 Task: Find connections with filter location Aytos with filter topic #leadershipwith filter profile language French with filter current company Xebia with filter school MCKV Institute of Engineering with filter industry Medical and Diagnostic Laboratories with filter service category Product Marketing with filter keywords title Building Inspector
Action: Mouse moved to (282, 300)
Screenshot: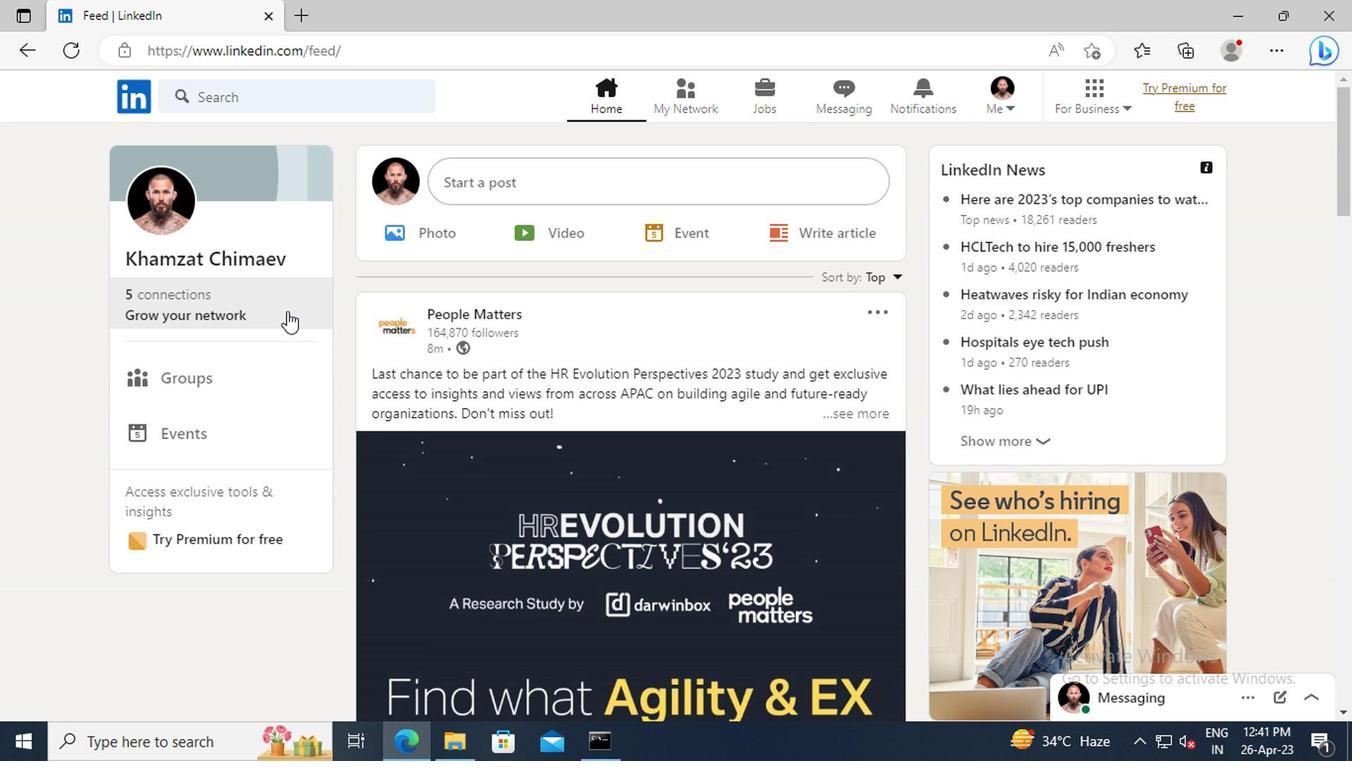 
Action: Mouse pressed left at (282, 300)
Screenshot: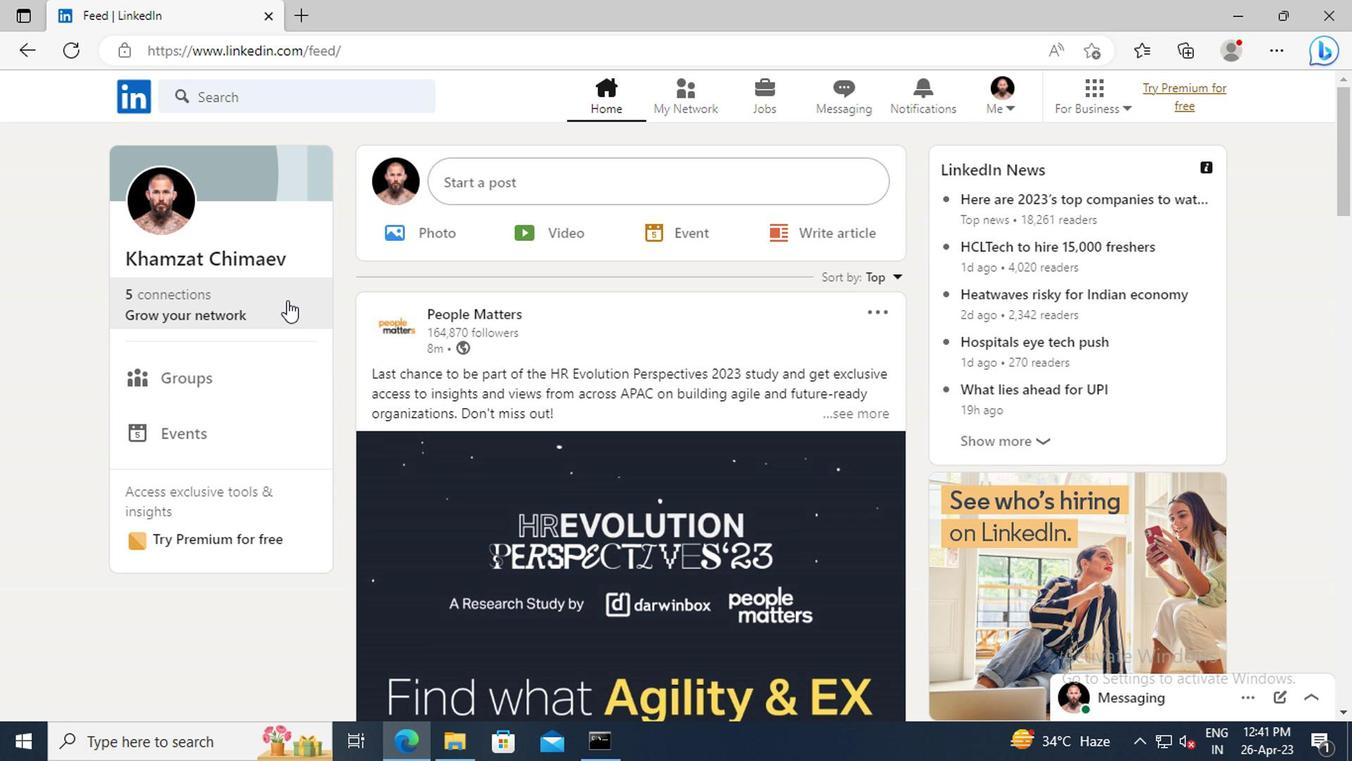 
Action: Mouse moved to (312, 201)
Screenshot: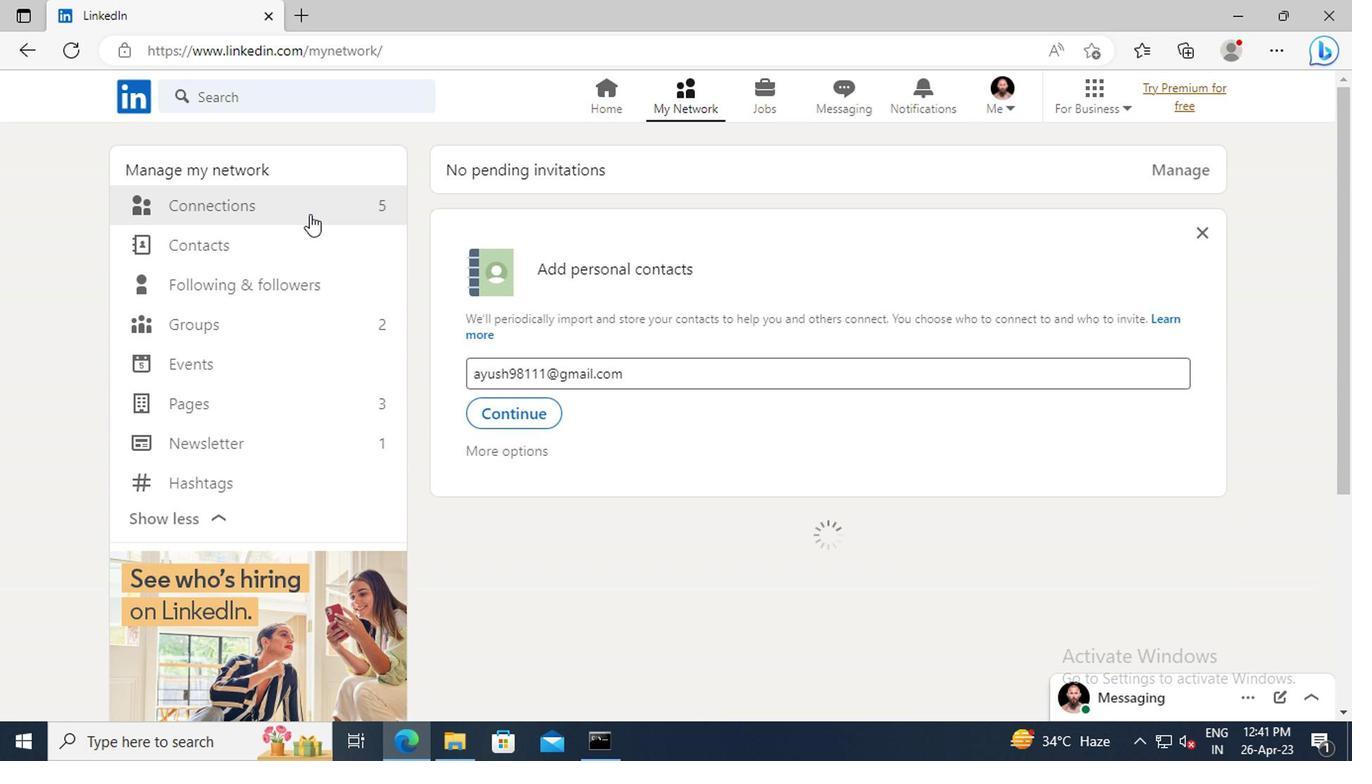 
Action: Mouse pressed left at (312, 201)
Screenshot: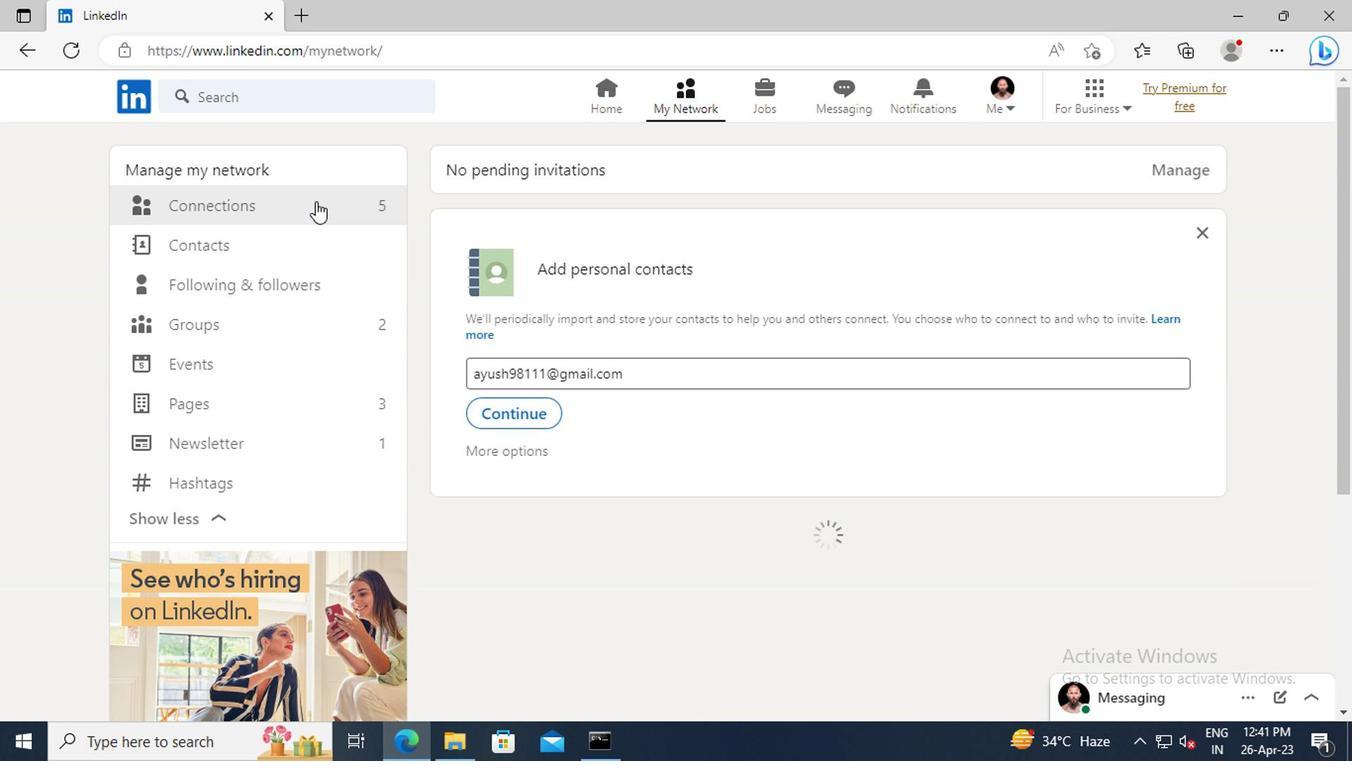 
Action: Mouse moved to (808, 210)
Screenshot: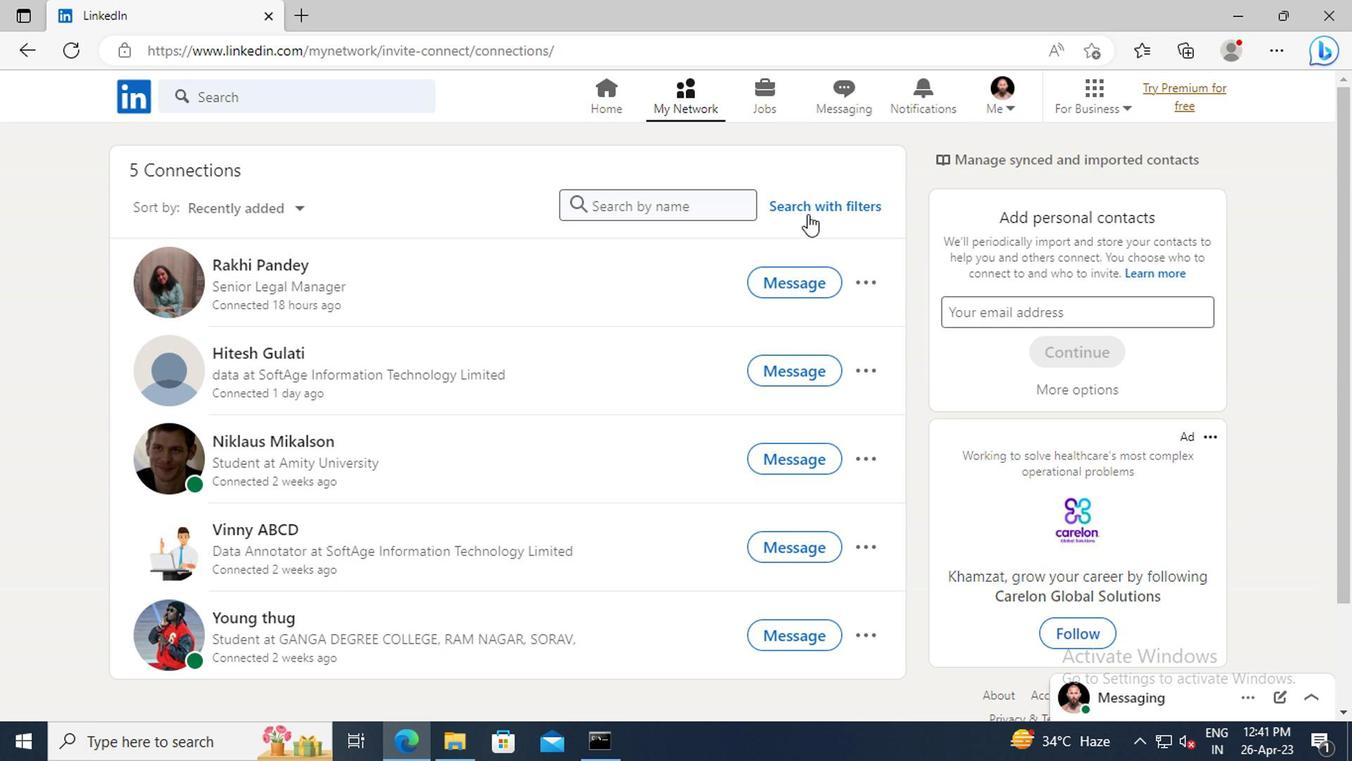 
Action: Mouse pressed left at (808, 210)
Screenshot: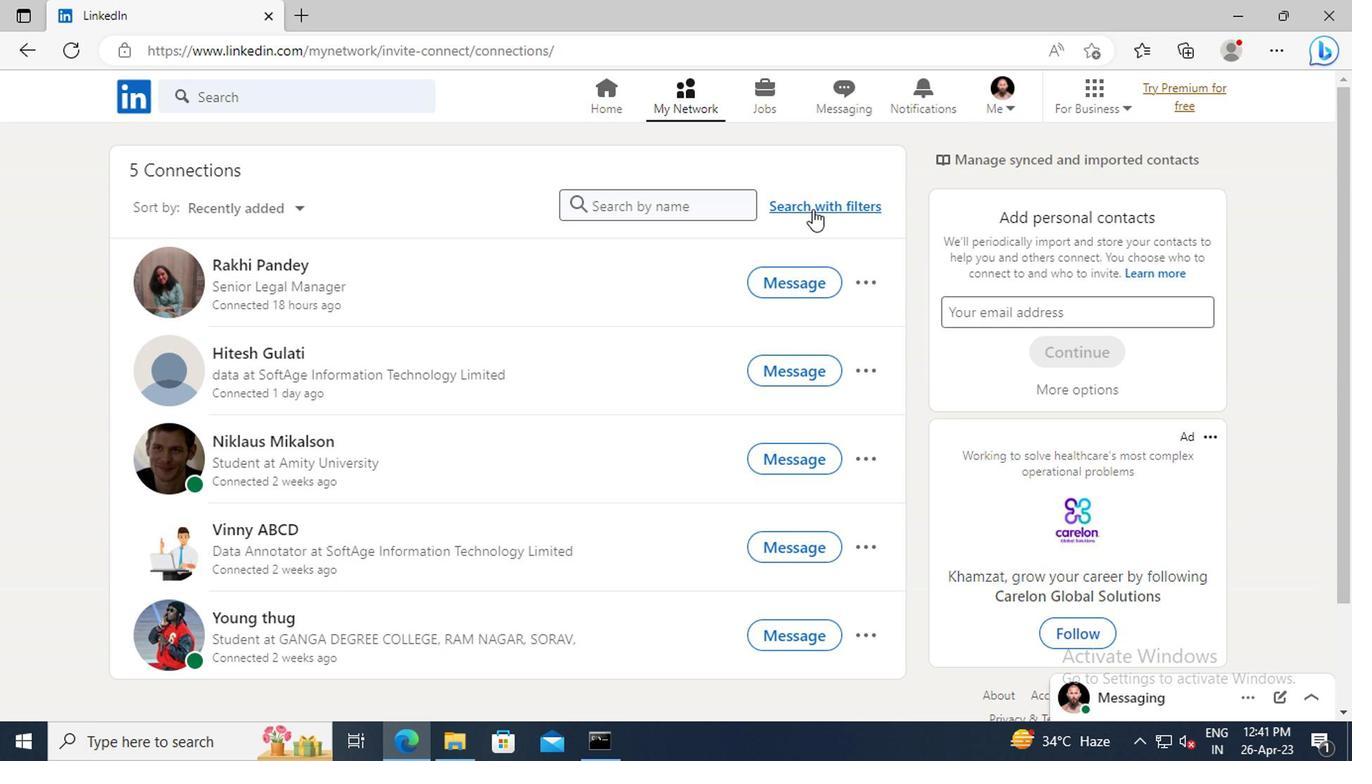 
Action: Mouse moved to (744, 159)
Screenshot: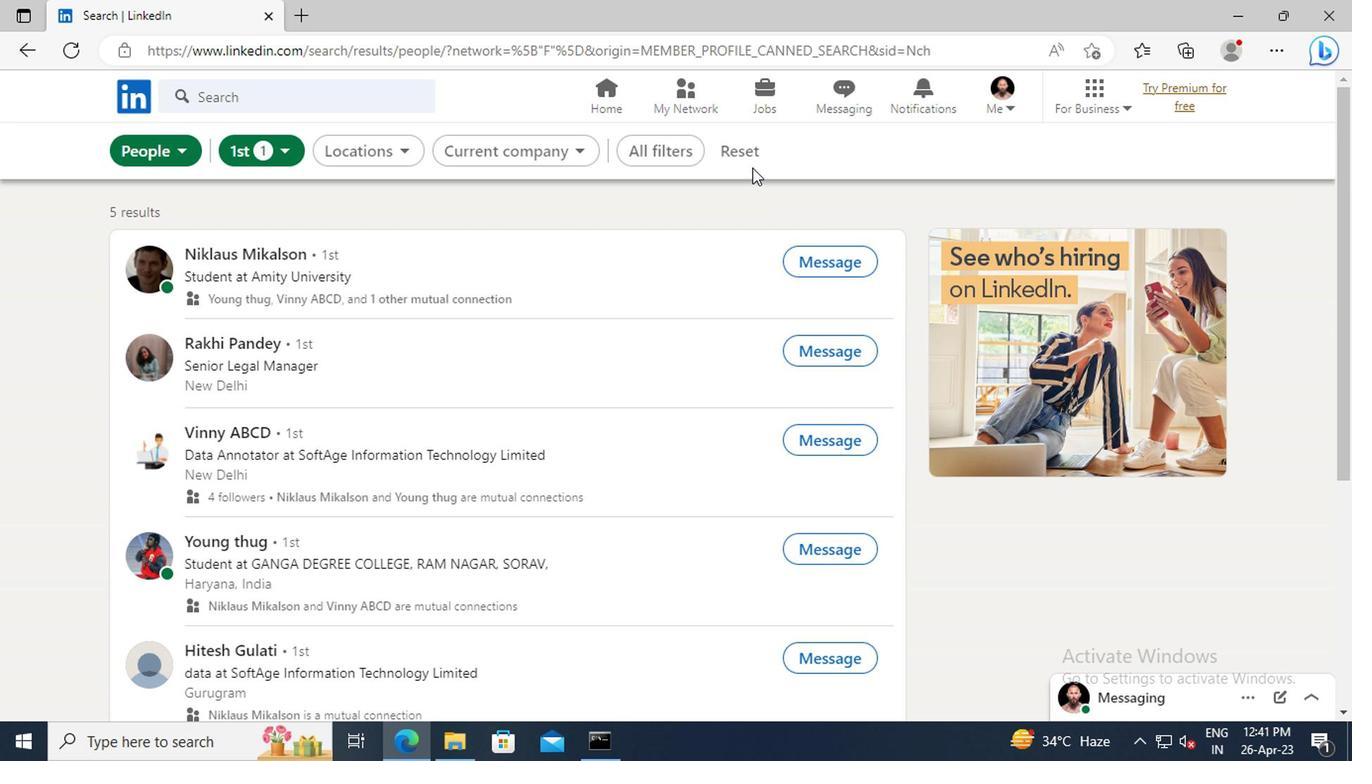 
Action: Mouse pressed left at (744, 159)
Screenshot: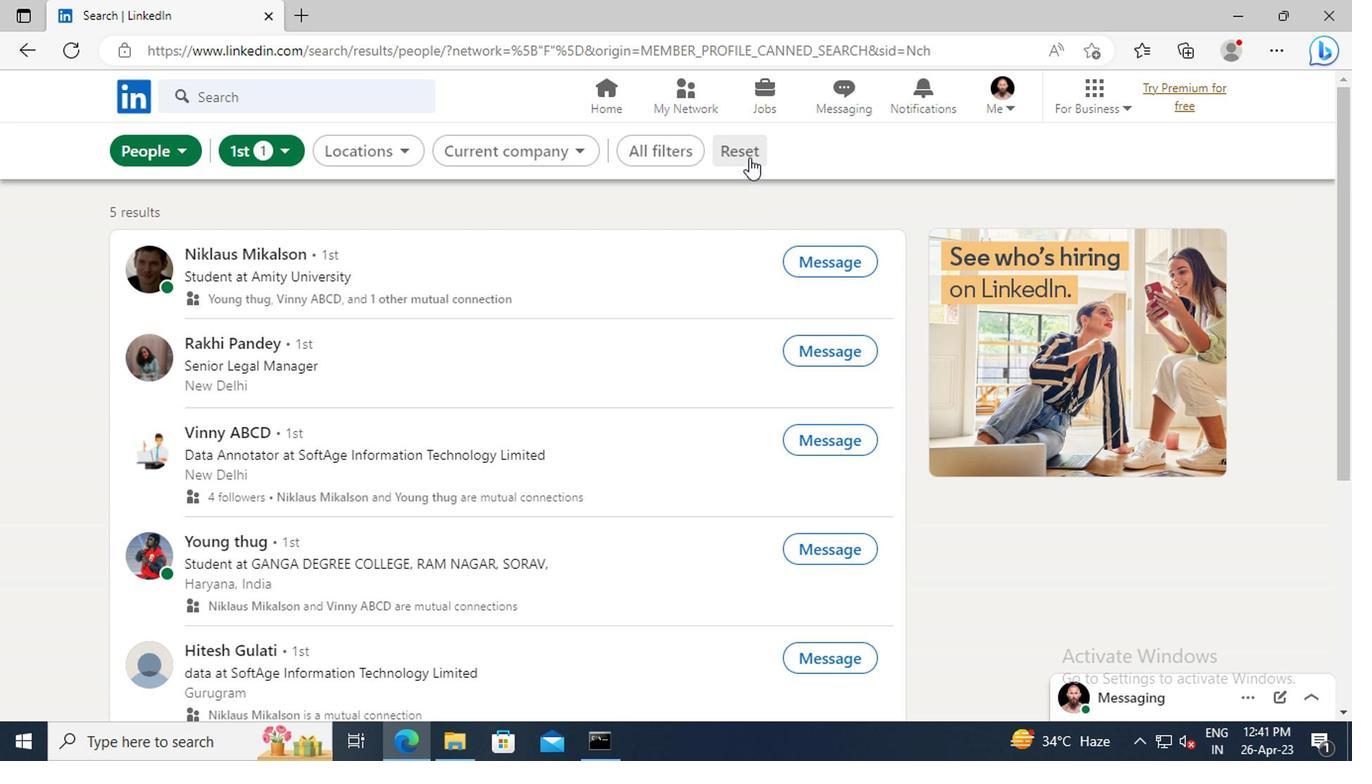 
Action: Mouse moved to (708, 149)
Screenshot: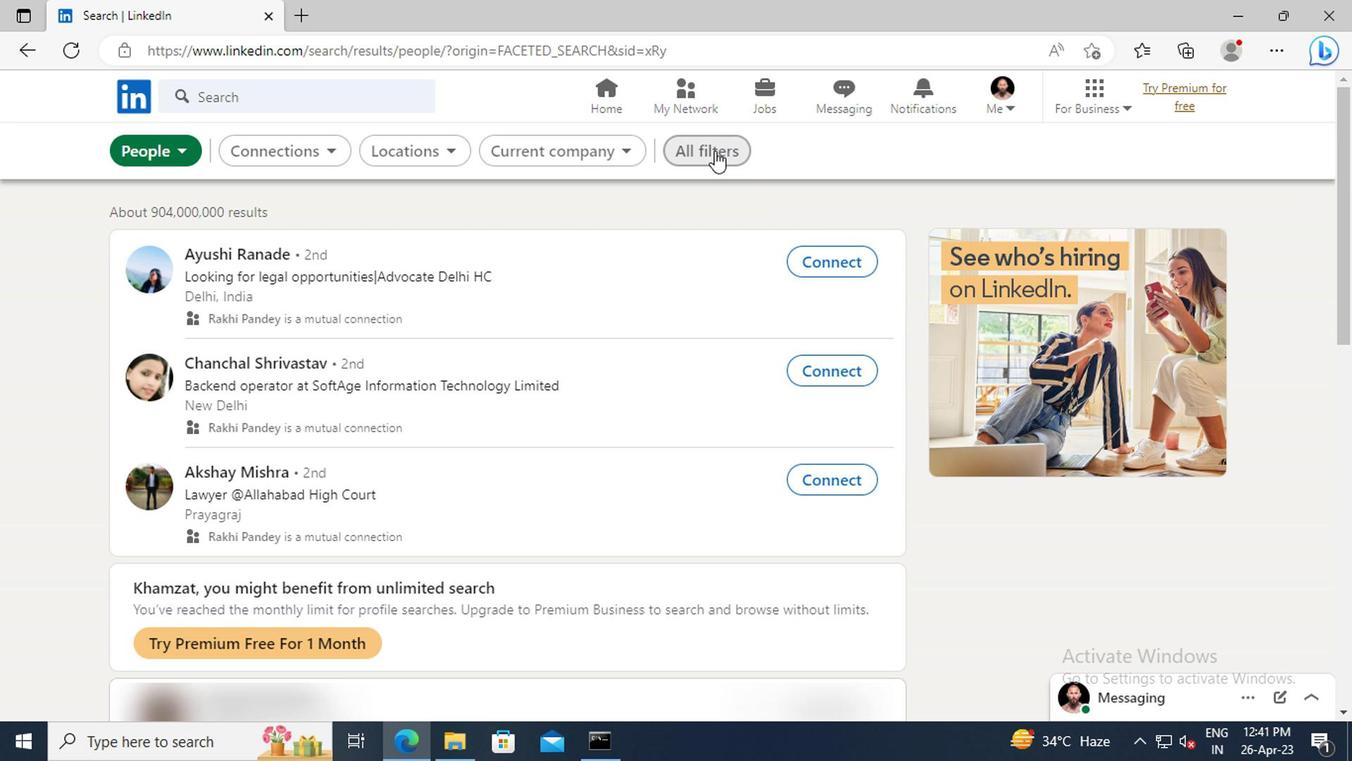 
Action: Mouse pressed left at (708, 149)
Screenshot: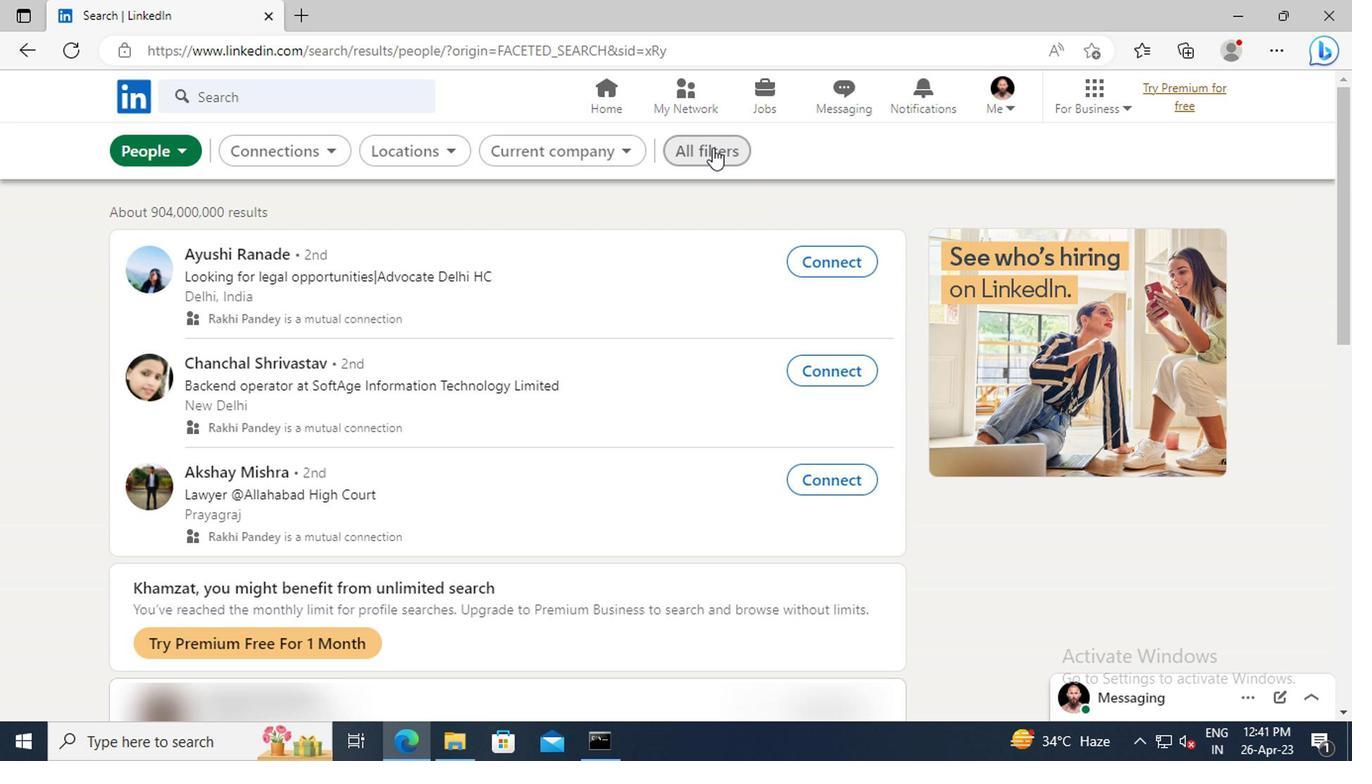 
Action: Mouse moved to (1159, 417)
Screenshot: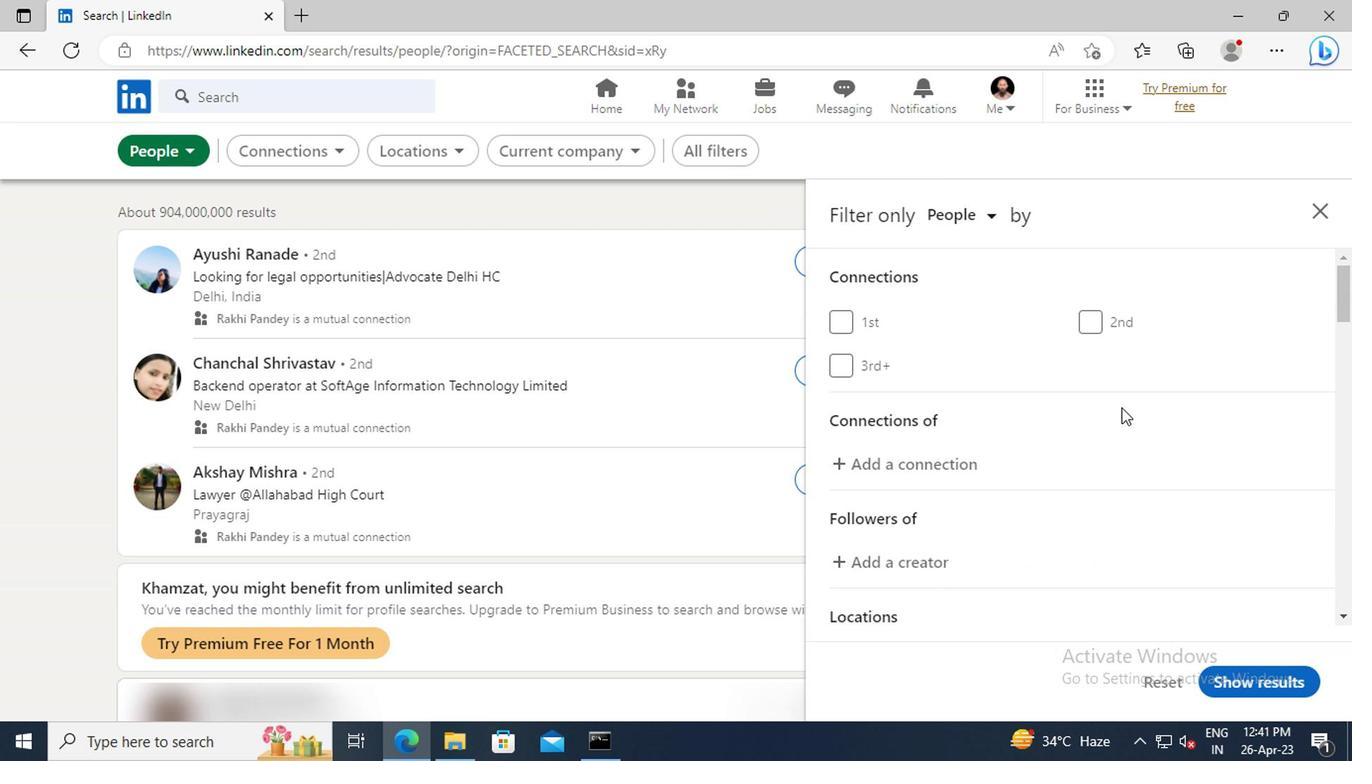 
Action: Mouse scrolled (1159, 416) with delta (0, -1)
Screenshot: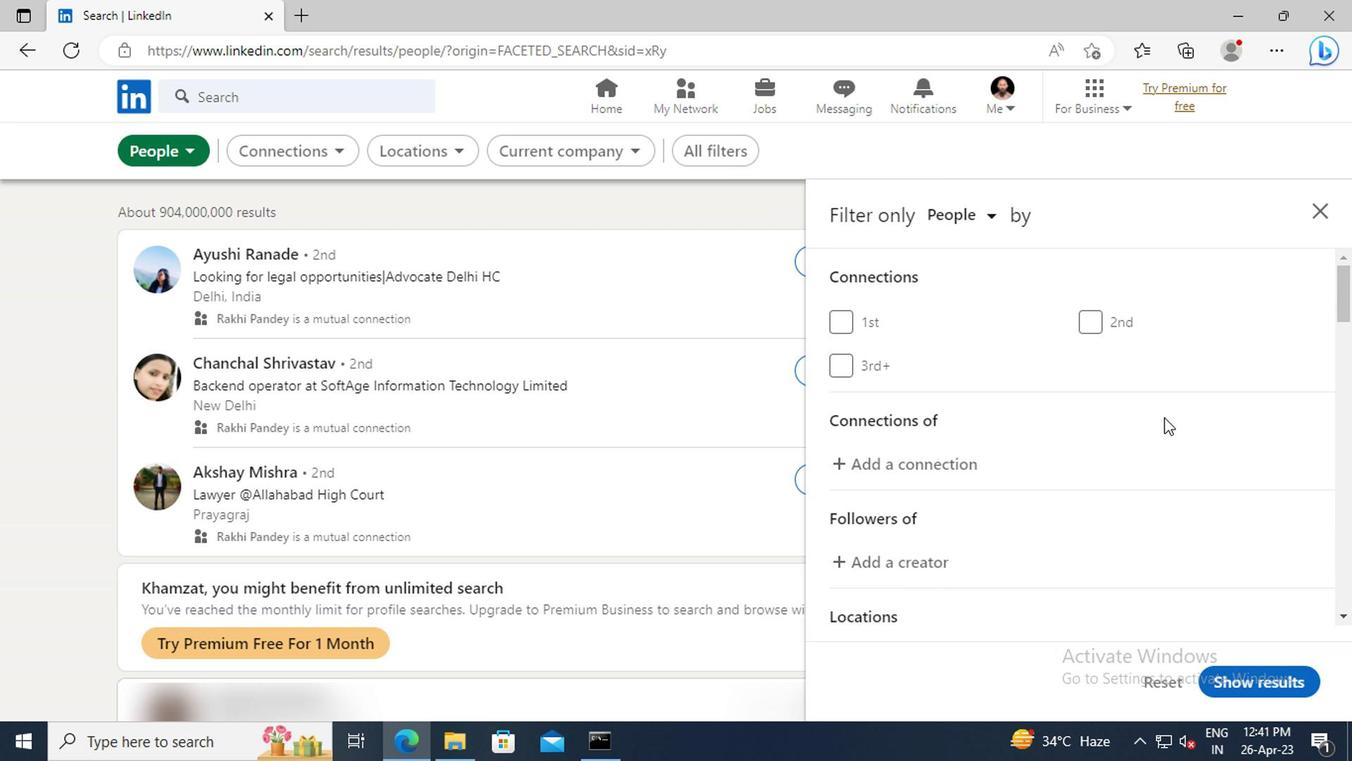 
Action: Mouse scrolled (1159, 416) with delta (0, -1)
Screenshot: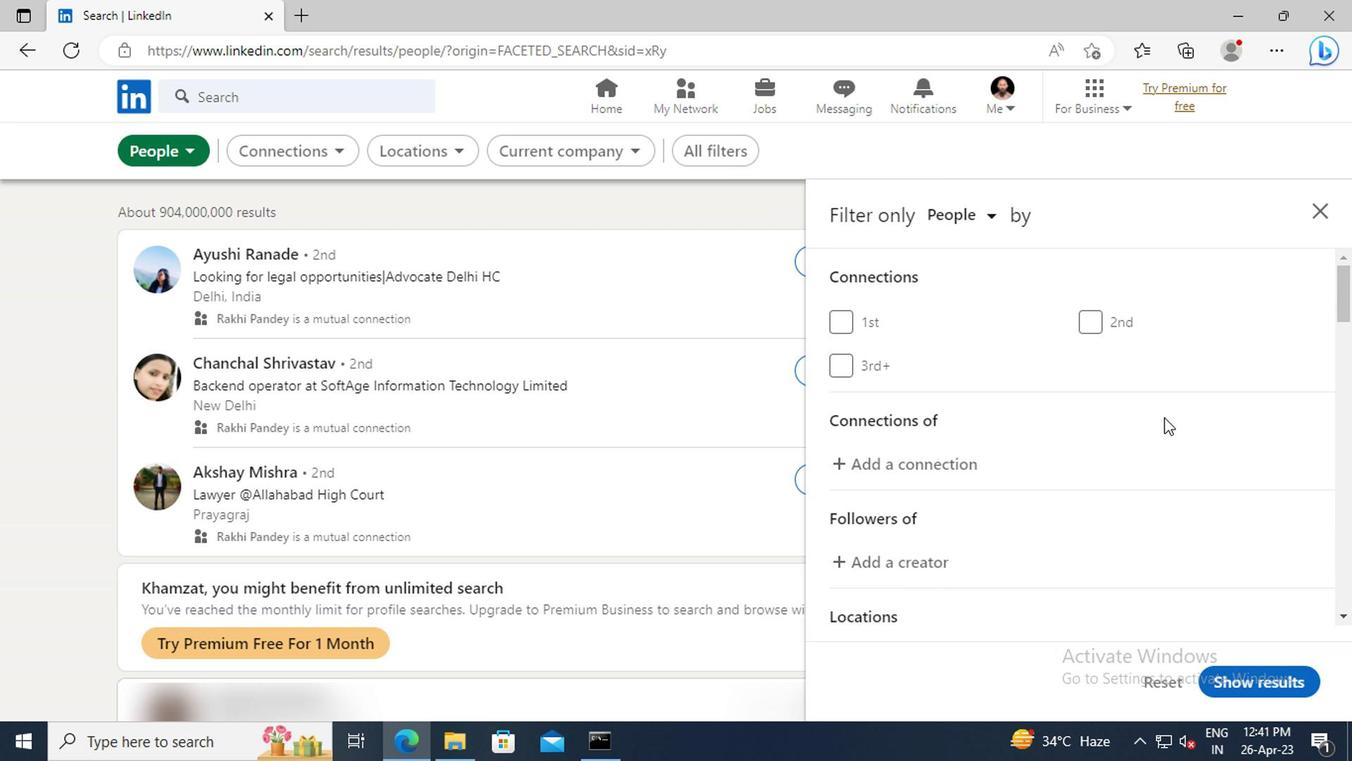 
Action: Mouse scrolled (1159, 416) with delta (0, -1)
Screenshot: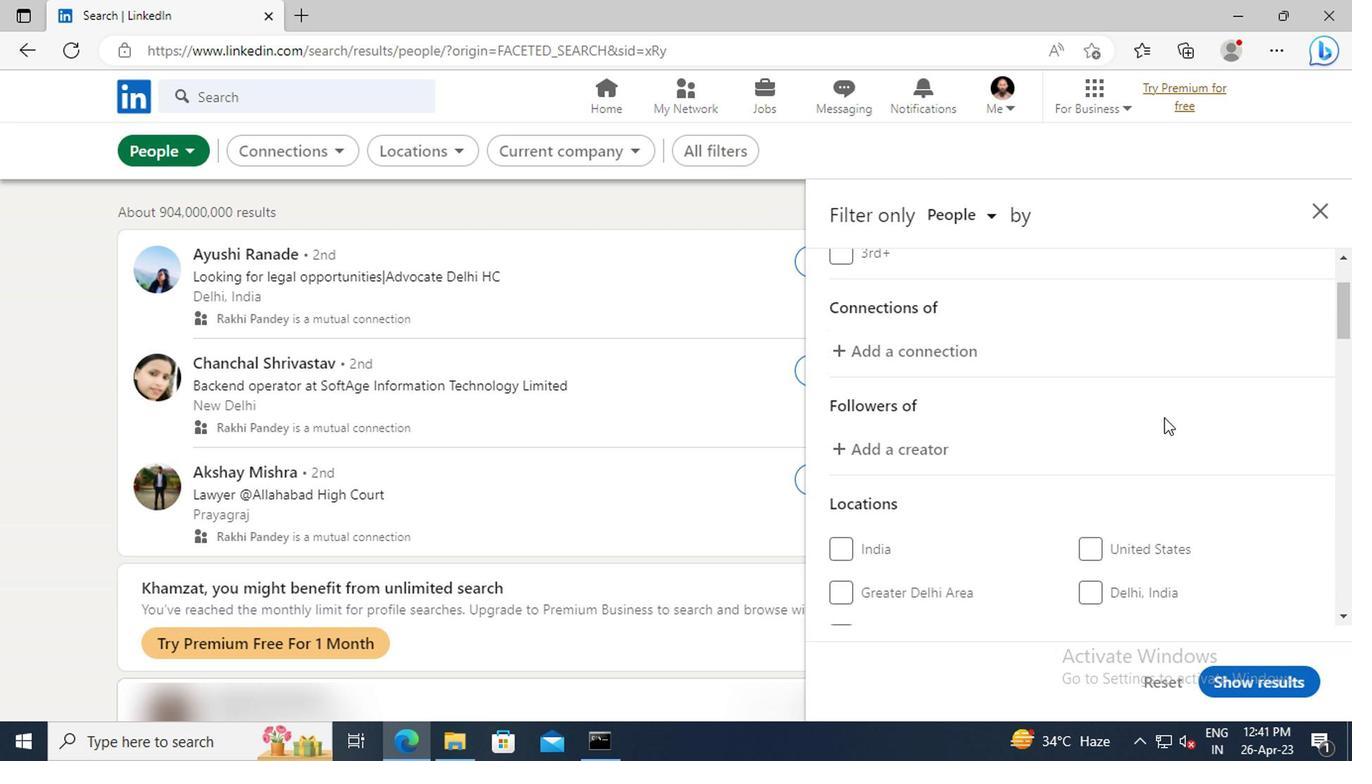 
Action: Mouse scrolled (1159, 416) with delta (0, -1)
Screenshot: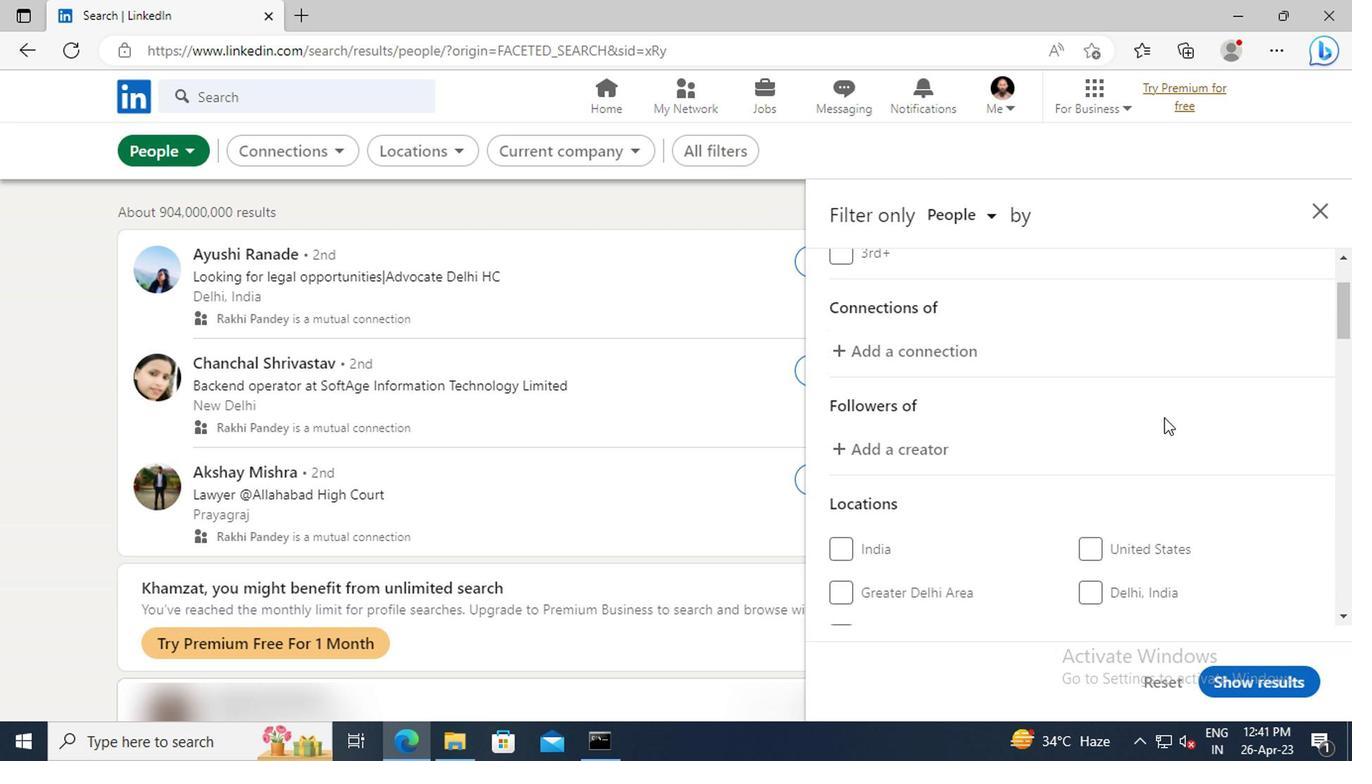 
Action: Mouse scrolled (1159, 416) with delta (0, -1)
Screenshot: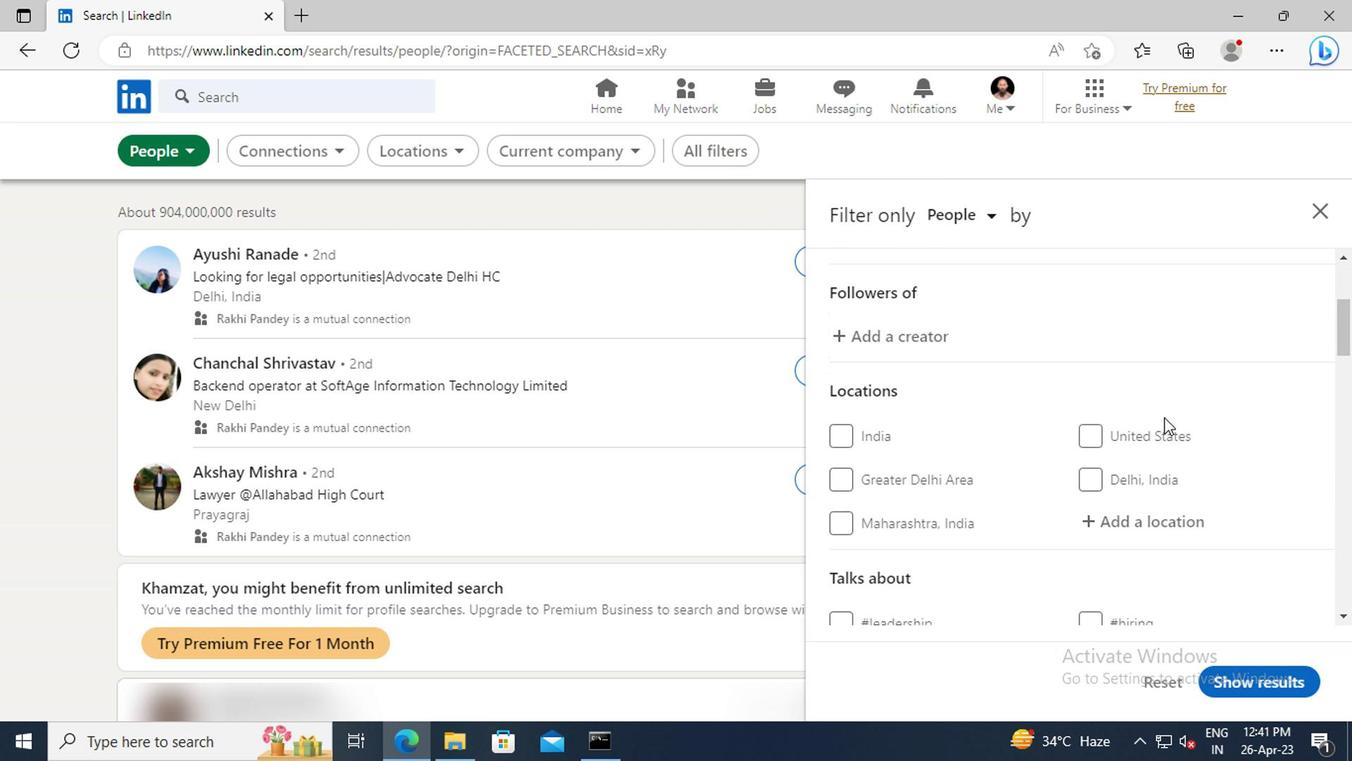 
Action: Mouse scrolled (1159, 416) with delta (0, -1)
Screenshot: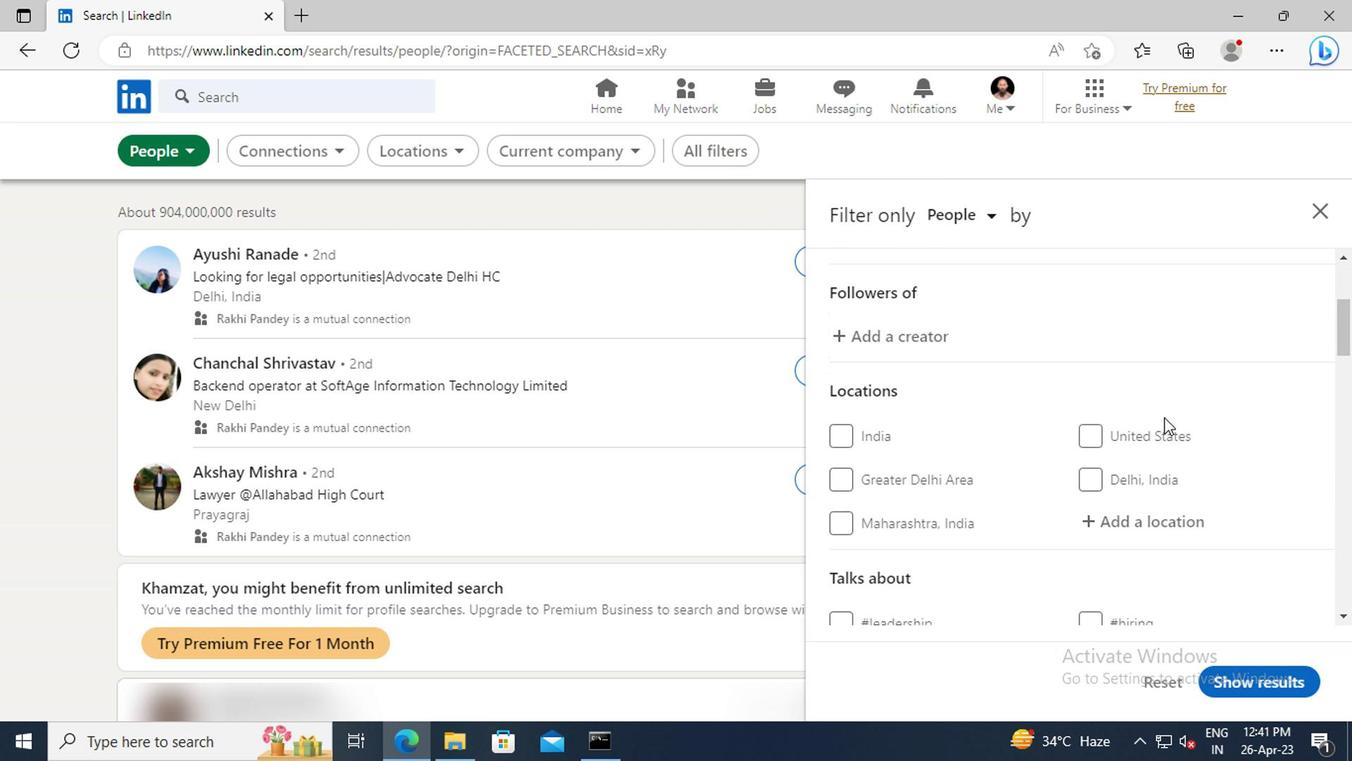 
Action: Mouse moved to (1126, 412)
Screenshot: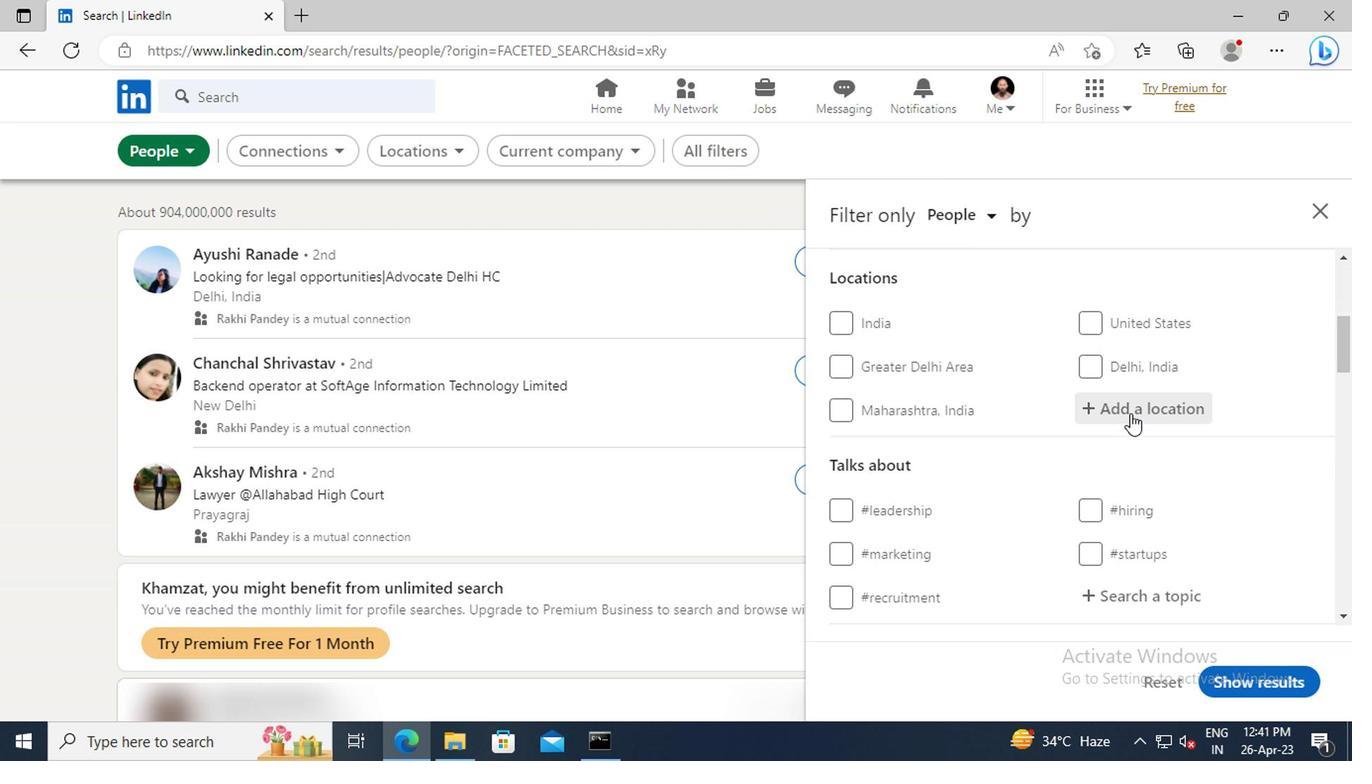 
Action: Mouse pressed left at (1126, 412)
Screenshot: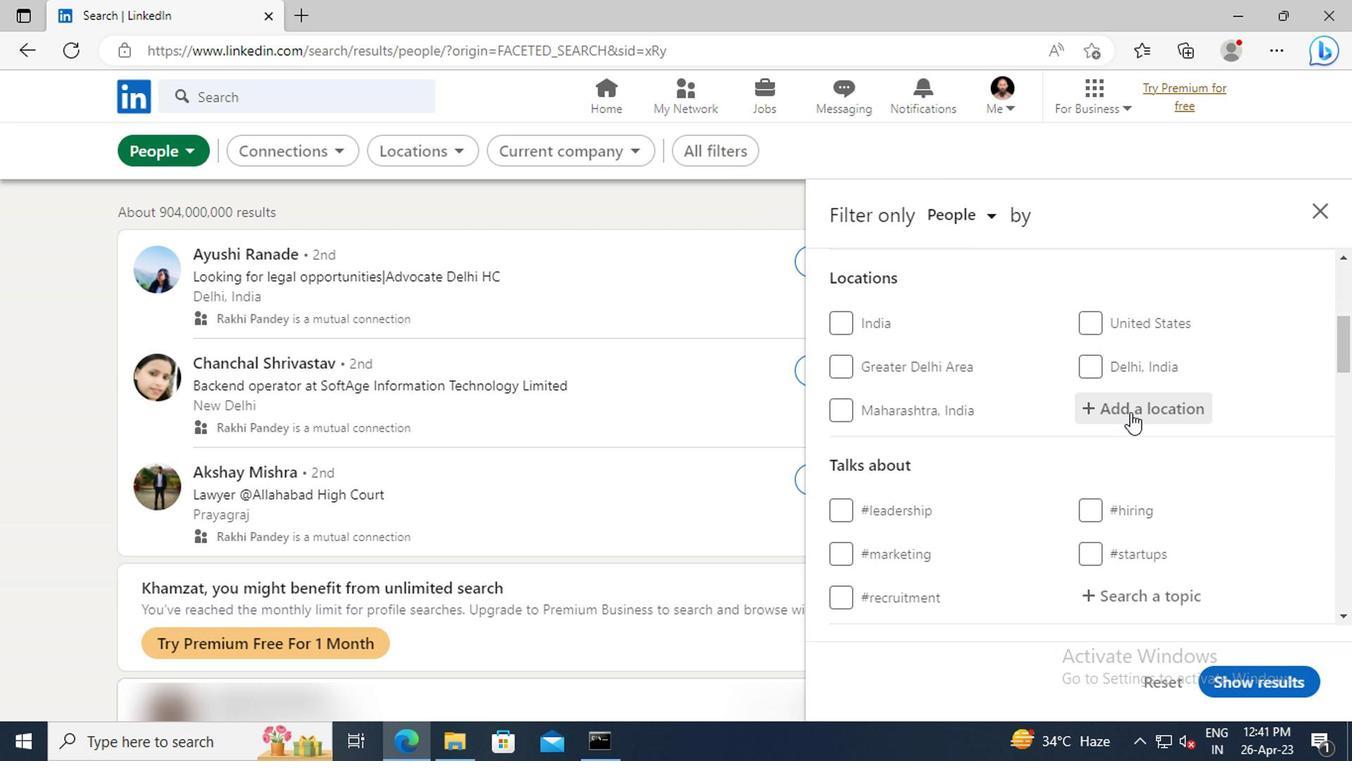 
Action: Key pressed <Key.shift>AYTOS
Screenshot: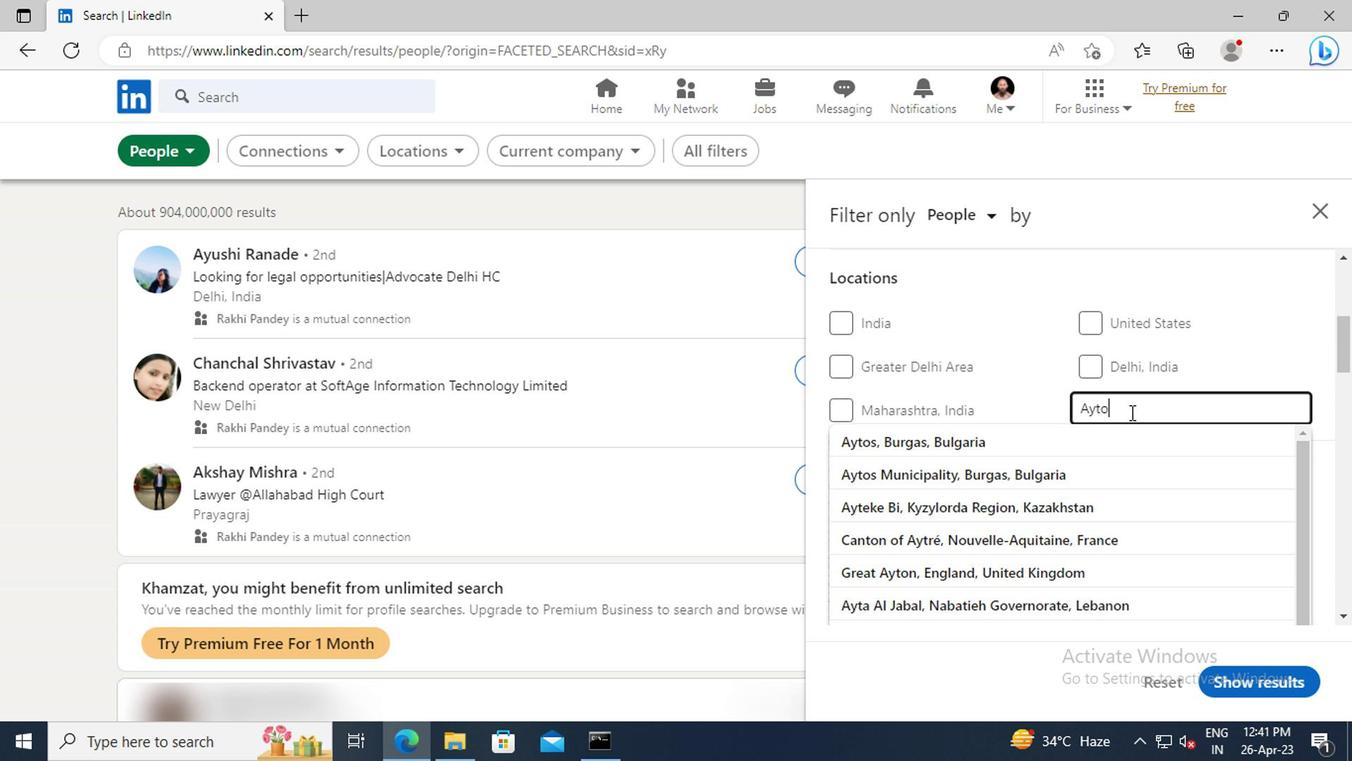 
Action: Mouse moved to (1132, 434)
Screenshot: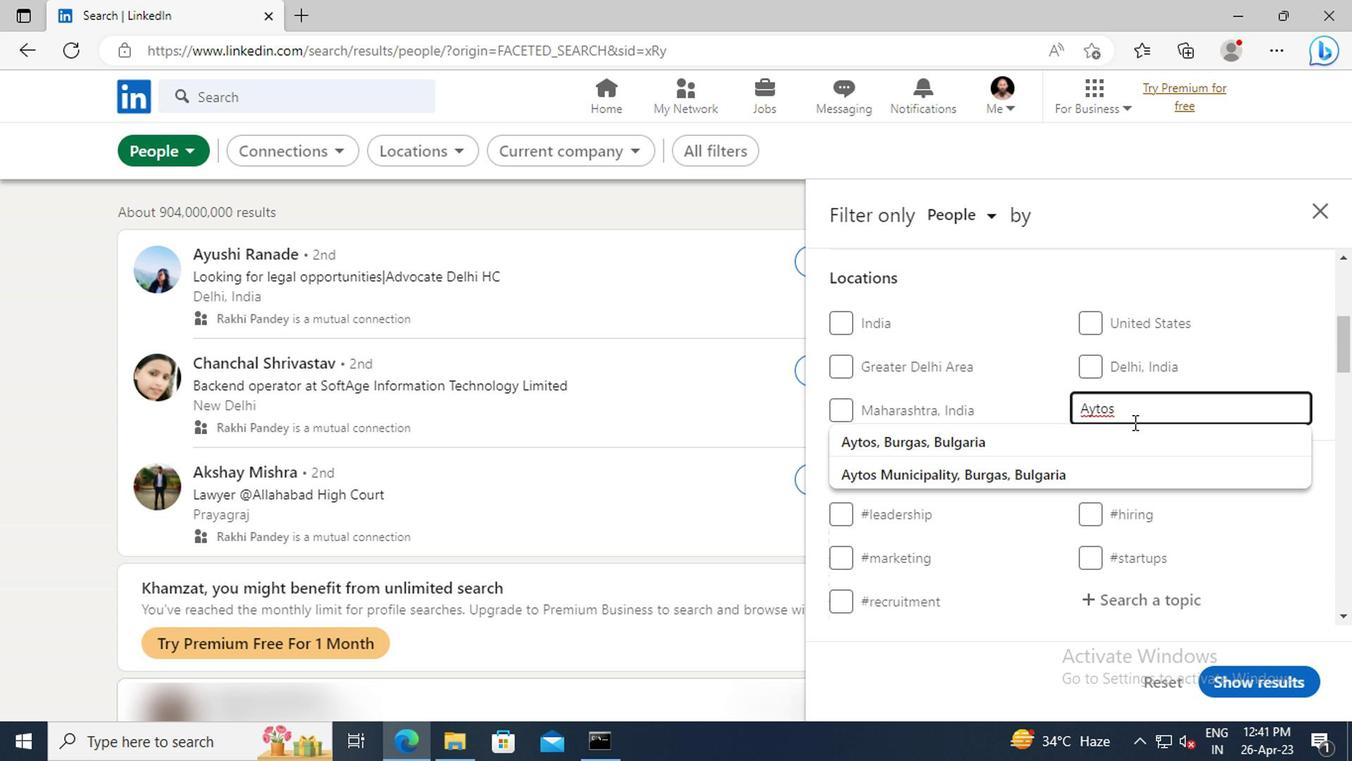 
Action: Mouse pressed left at (1132, 434)
Screenshot: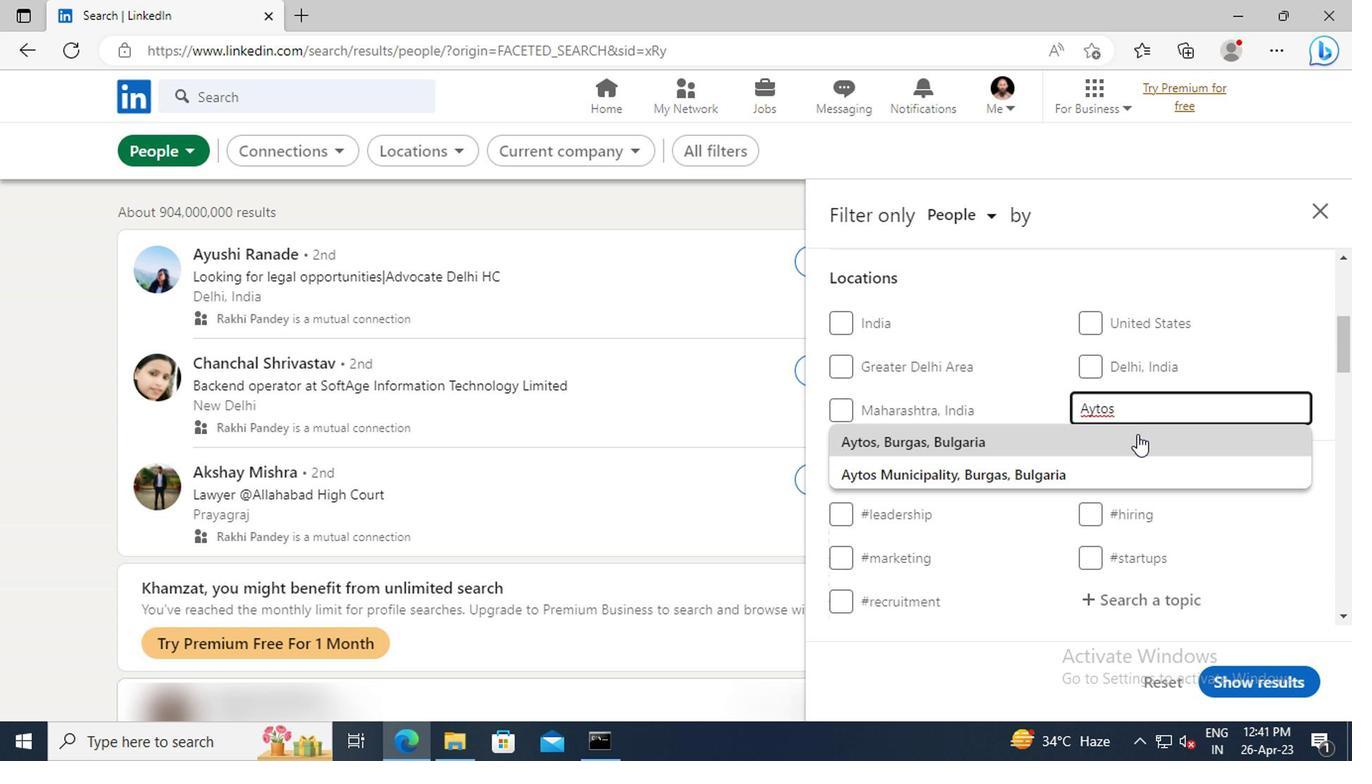 
Action: Mouse moved to (1130, 391)
Screenshot: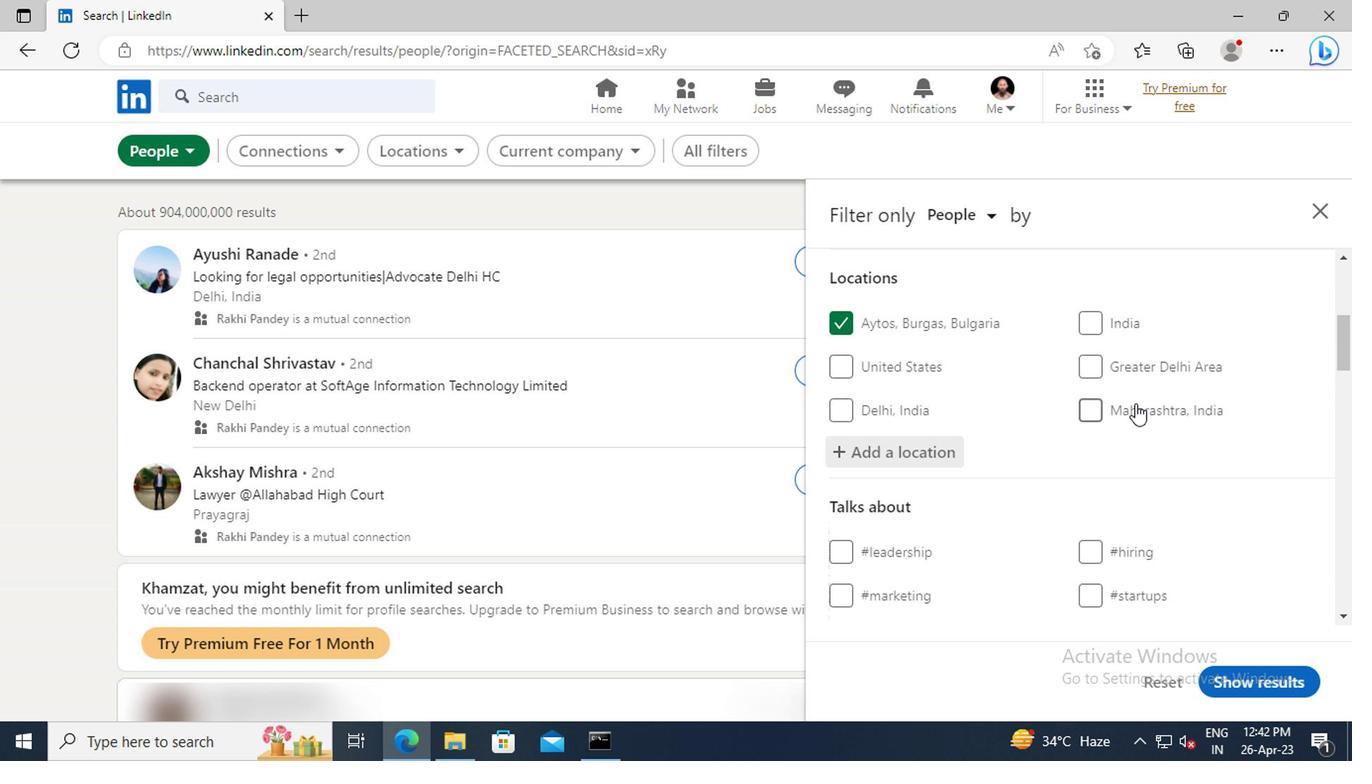 
Action: Mouse scrolled (1130, 391) with delta (0, 0)
Screenshot: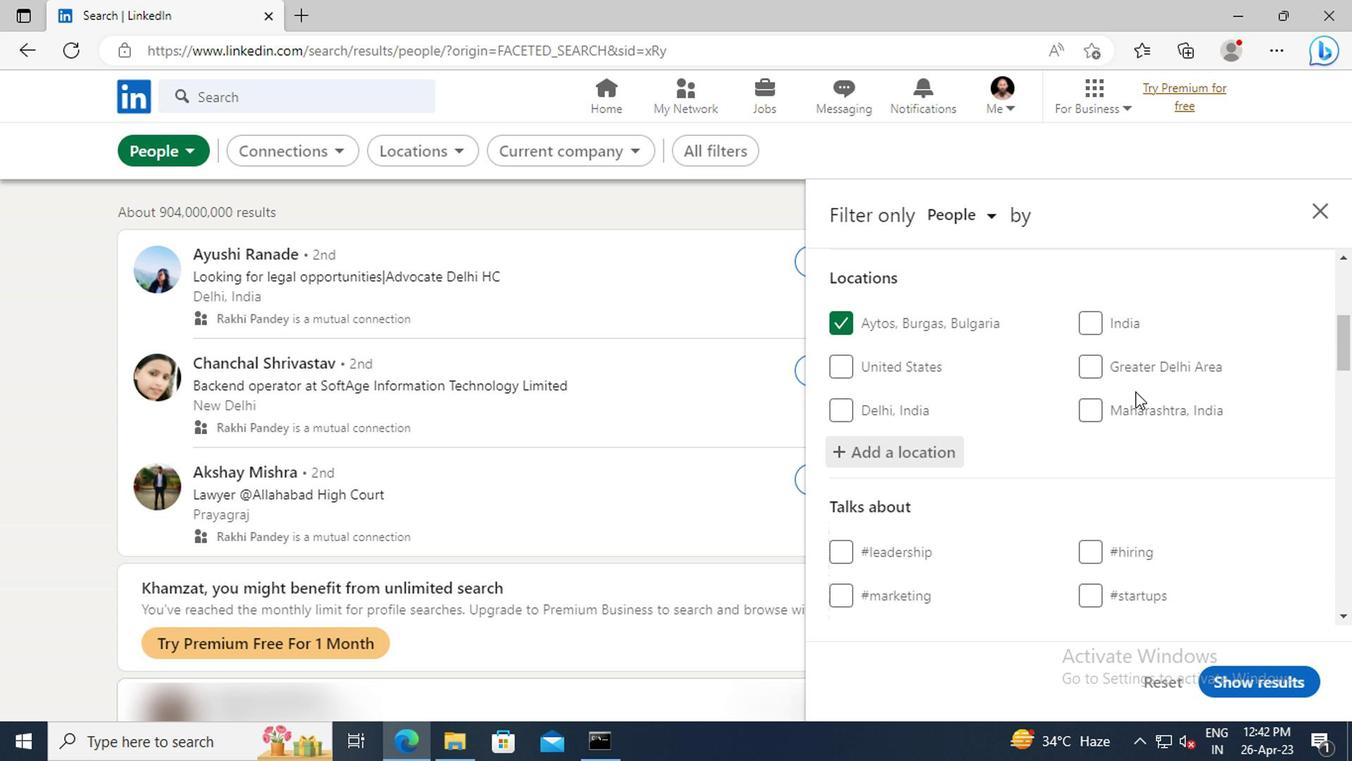 
Action: Mouse scrolled (1130, 391) with delta (0, 0)
Screenshot: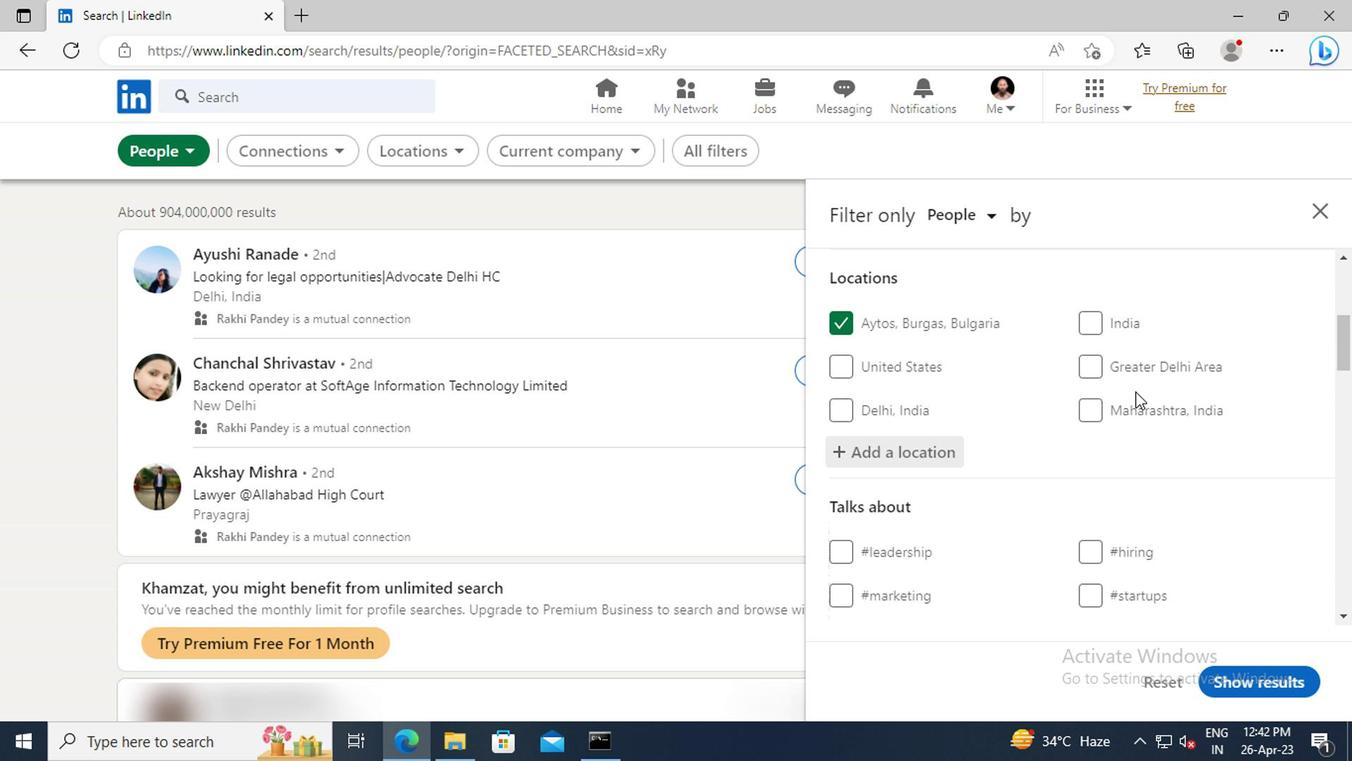 
Action: Mouse scrolled (1130, 391) with delta (0, 0)
Screenshot: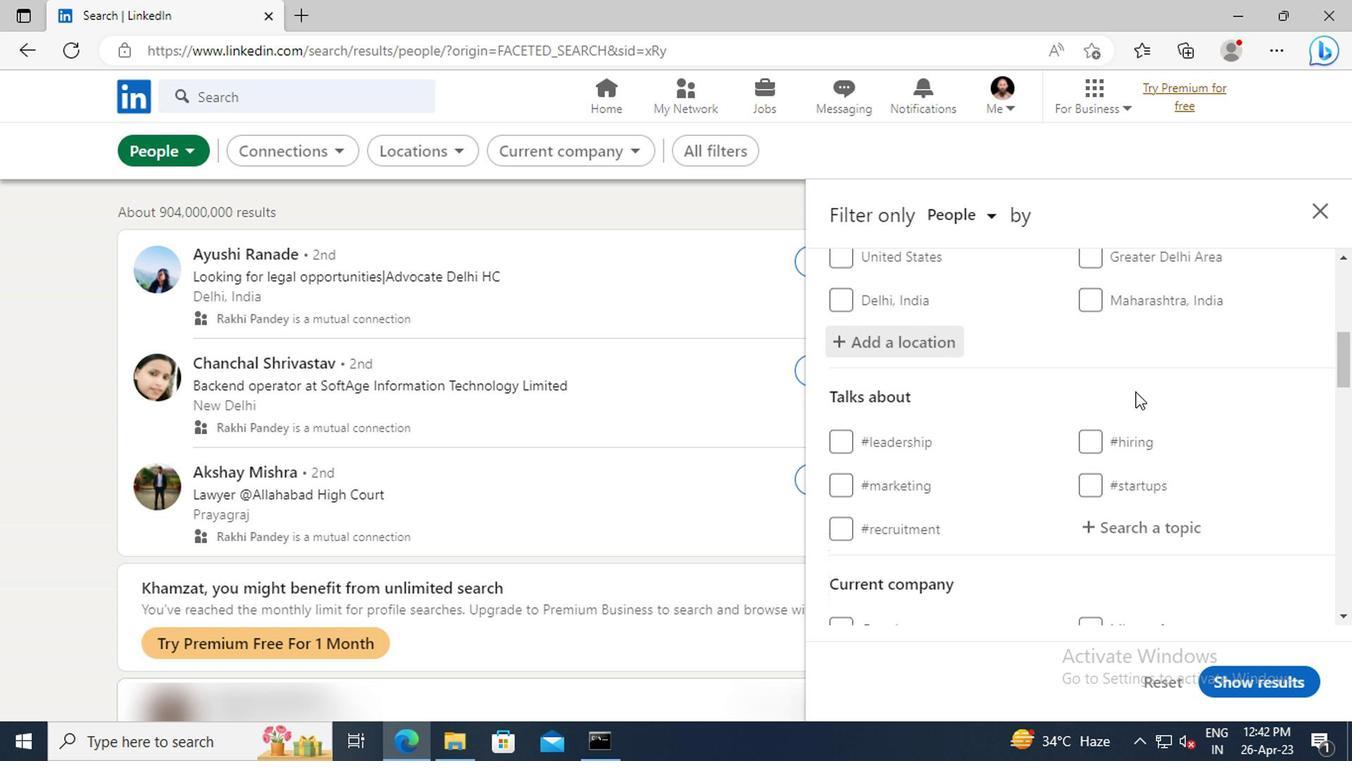 
Action: Mouse moved to (1138, 467)
Screenshot: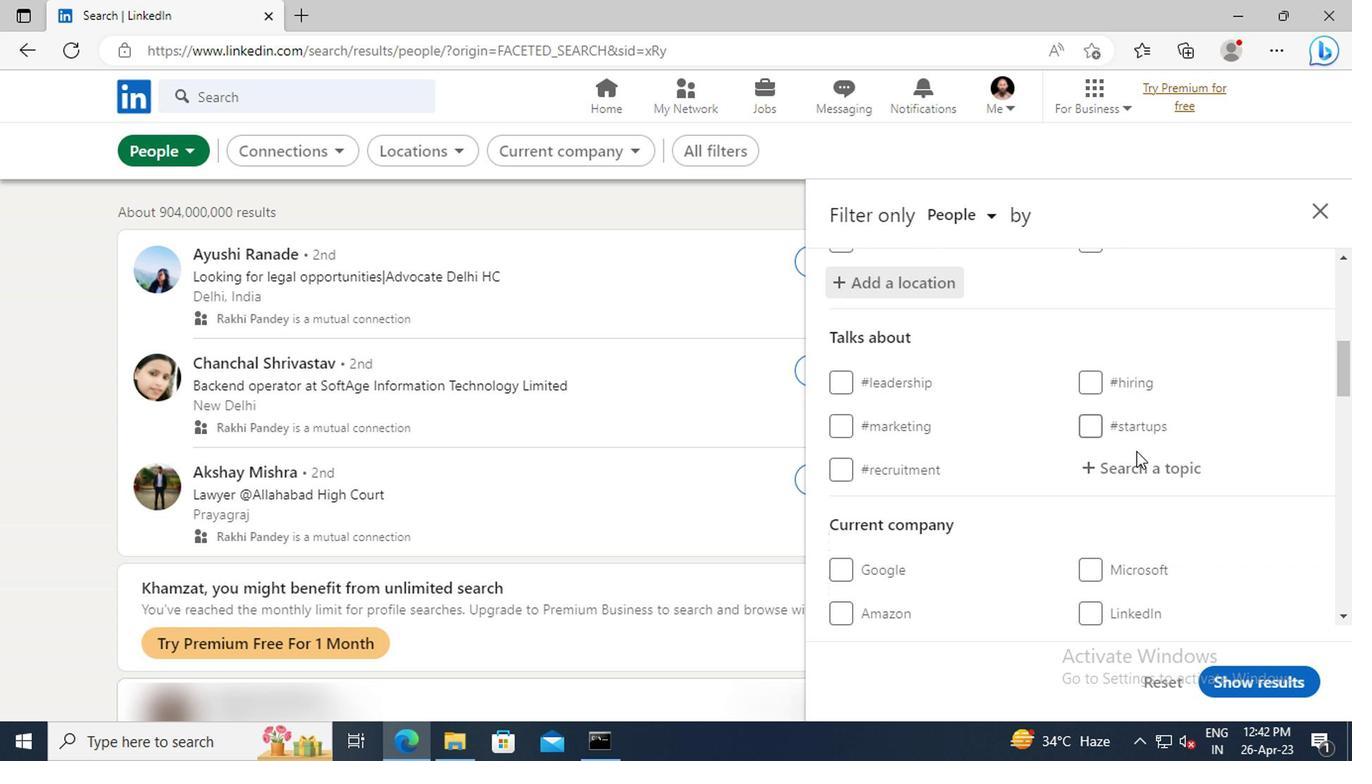 
Action: Mouse pressed left at (1138, 467)
Screenshot: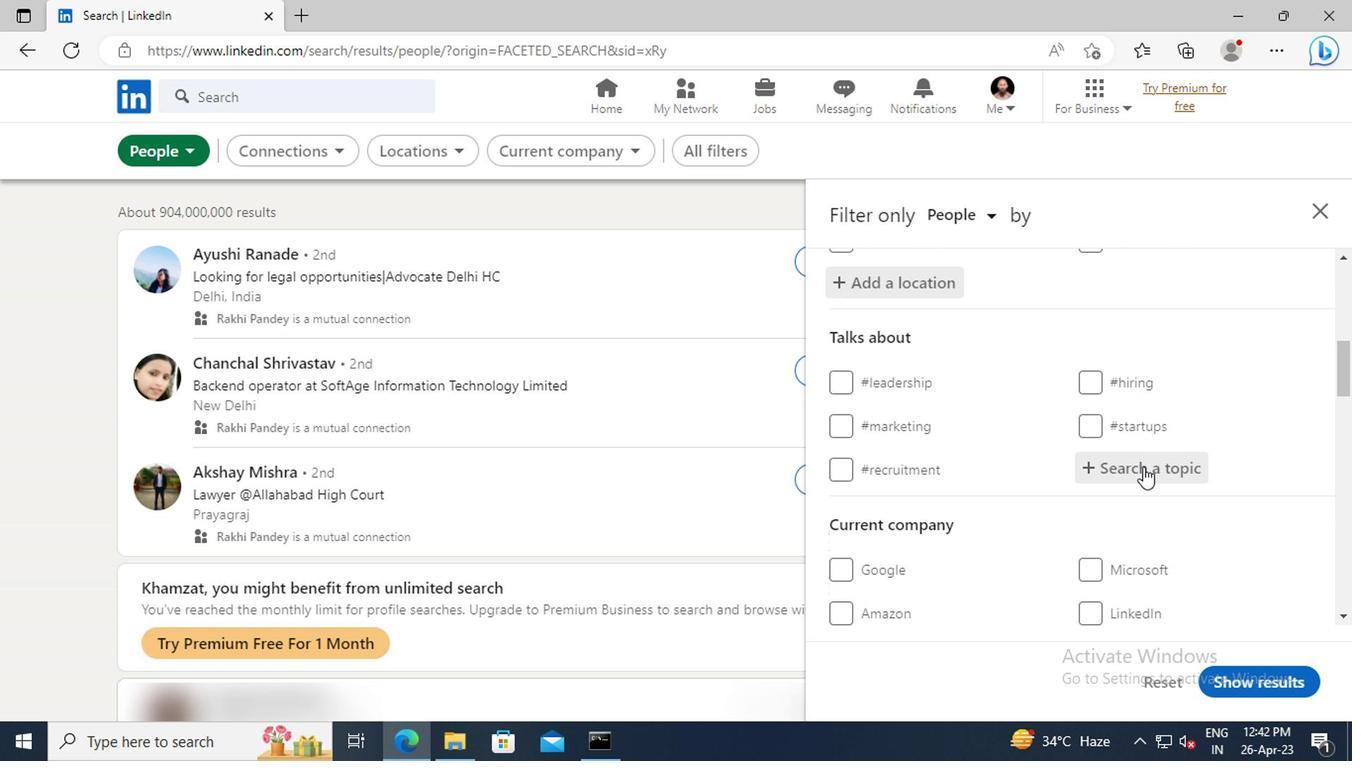 
Action: Key pressed <Key.shift>#LEADERSHIPWITH<Key.enter>
Screenshot: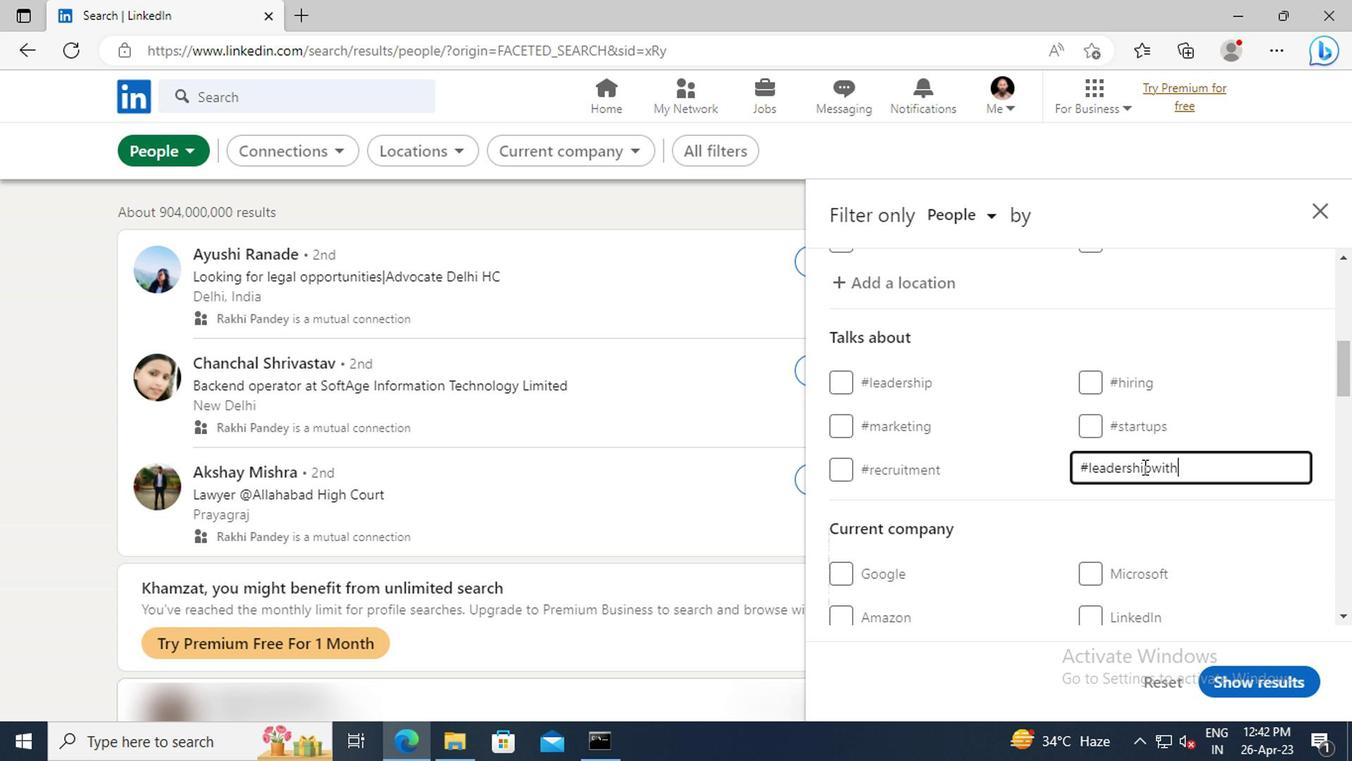 
Action: Mouse moved to (1135, 465)
Screenshot: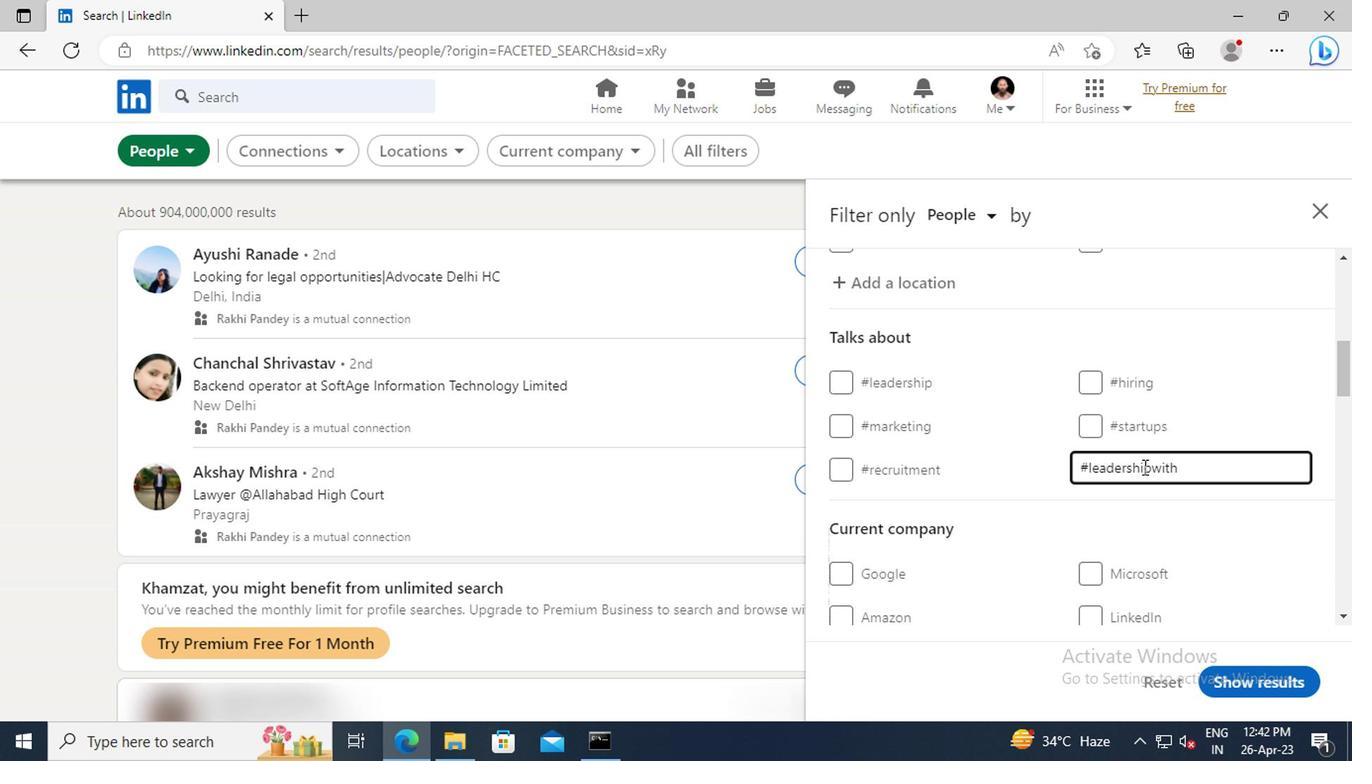 
Action: Mouse scrolled (1135, 465) with delta (0, 0)
Screenshot: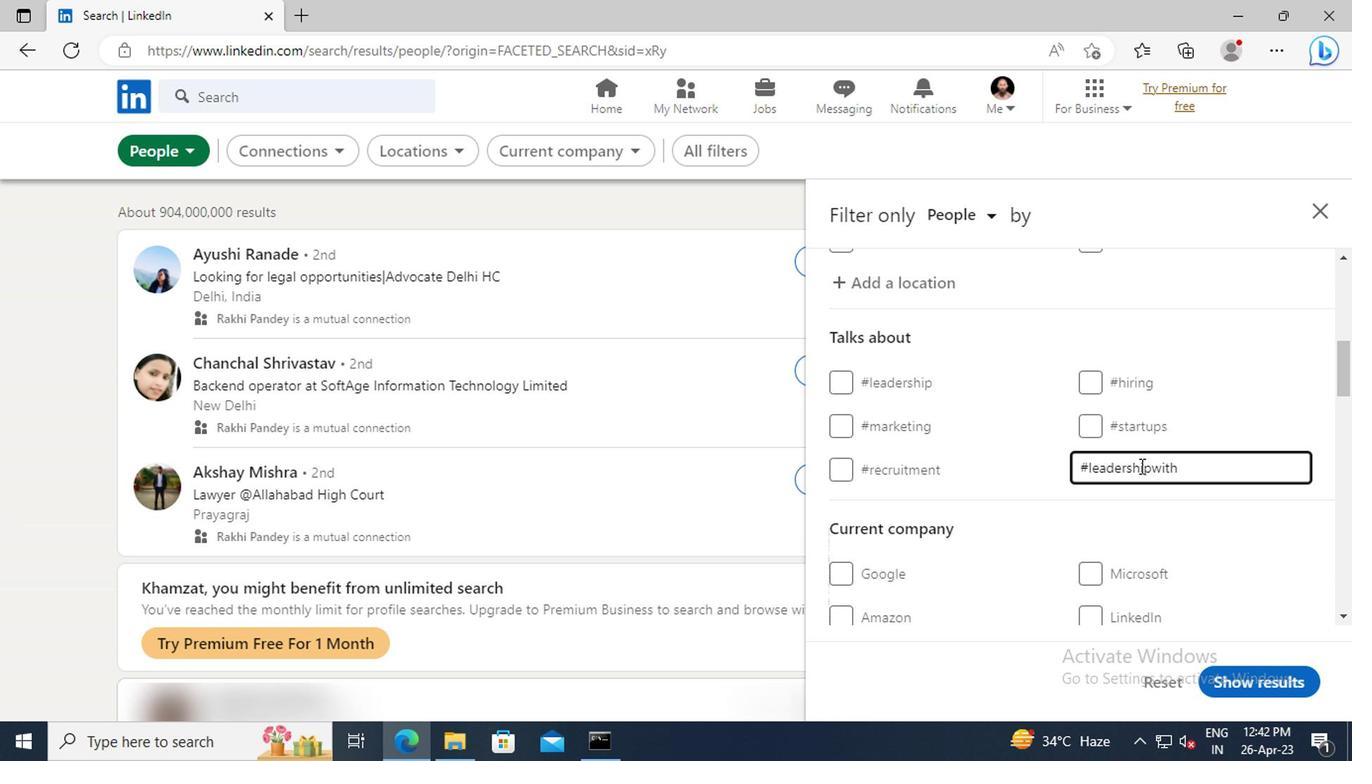 
Action: Mouse scrolled (1135, 465) with delta (0, 0)
Screenshot: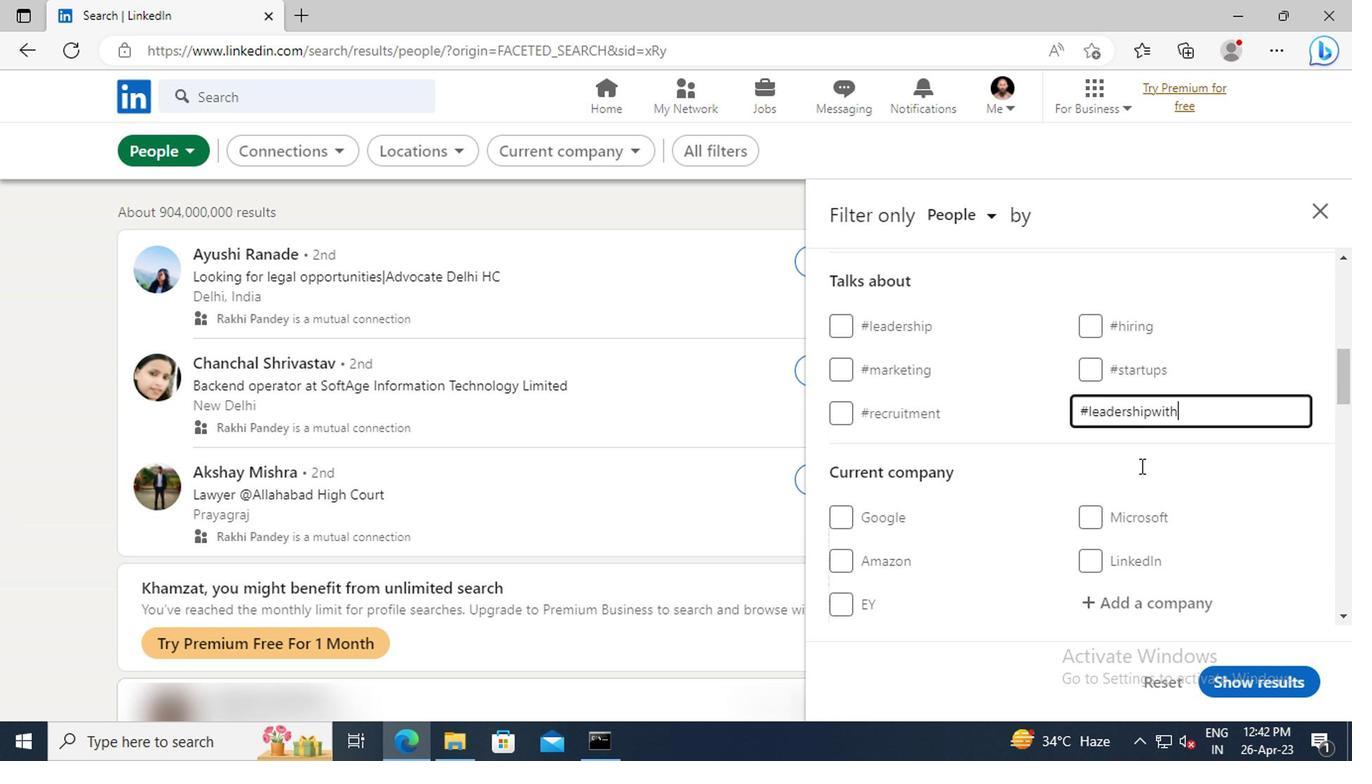 
Action: Mouse scrolled (1135, 465) with delta (0, 0)
Screenshot: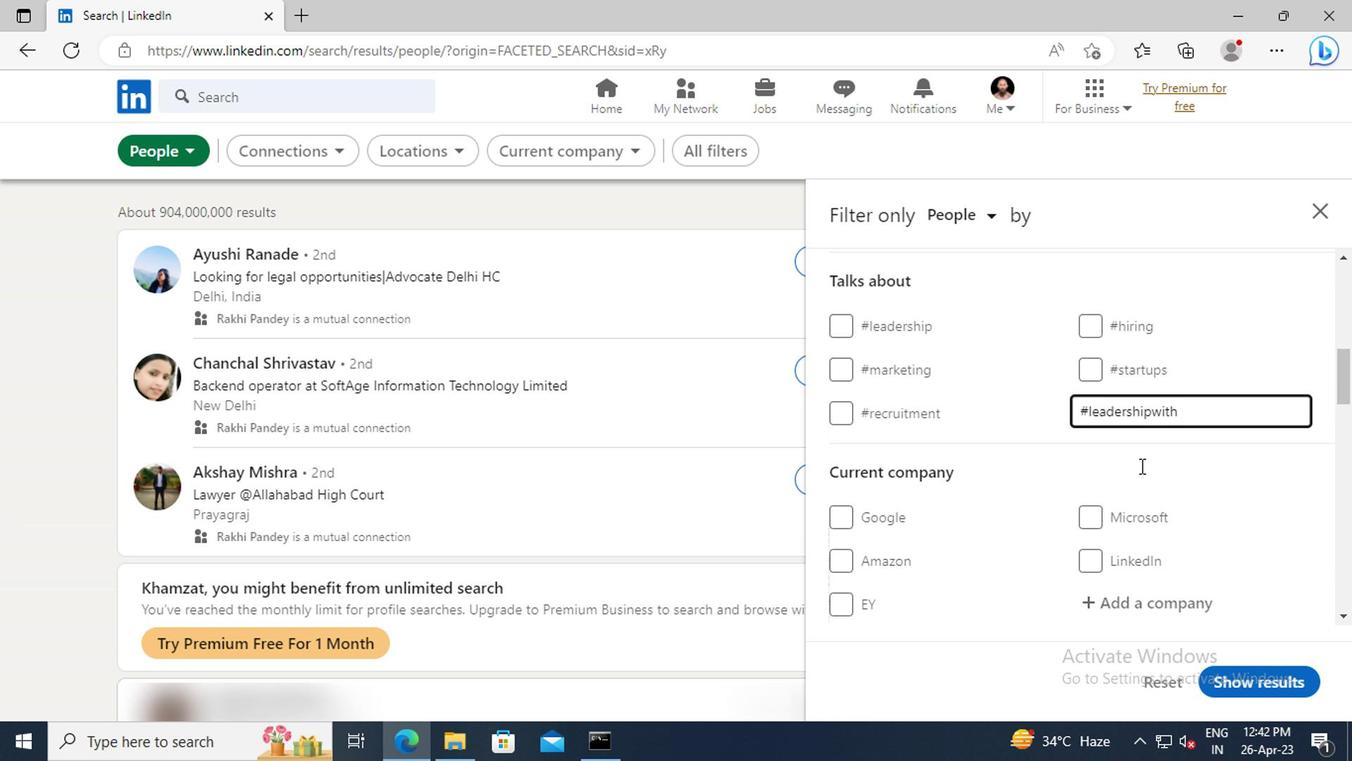 
Action: Mouse scrolled (1135, 465) with delta (0, 0)
Screenshot: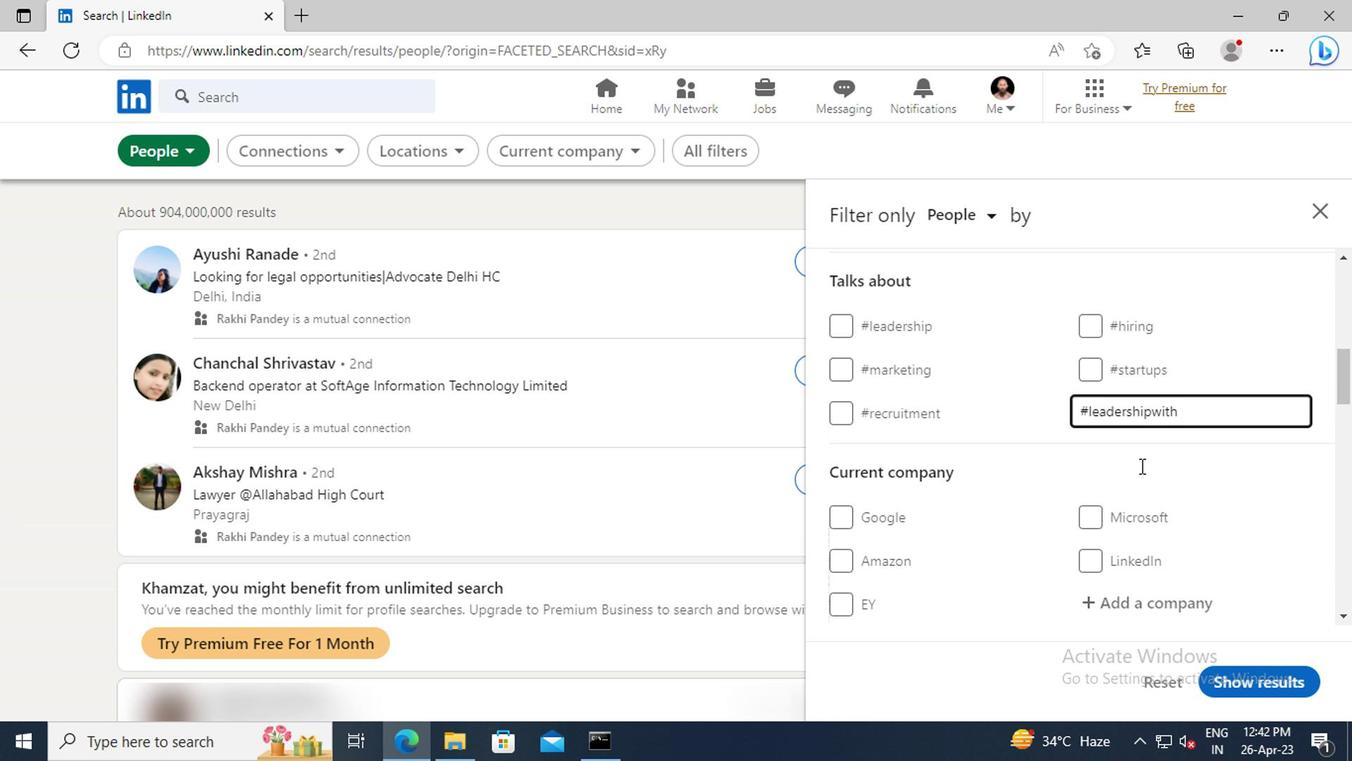 
Action: Mouse scrolled (1135, 465) with delta (0, 0)
Screenshot: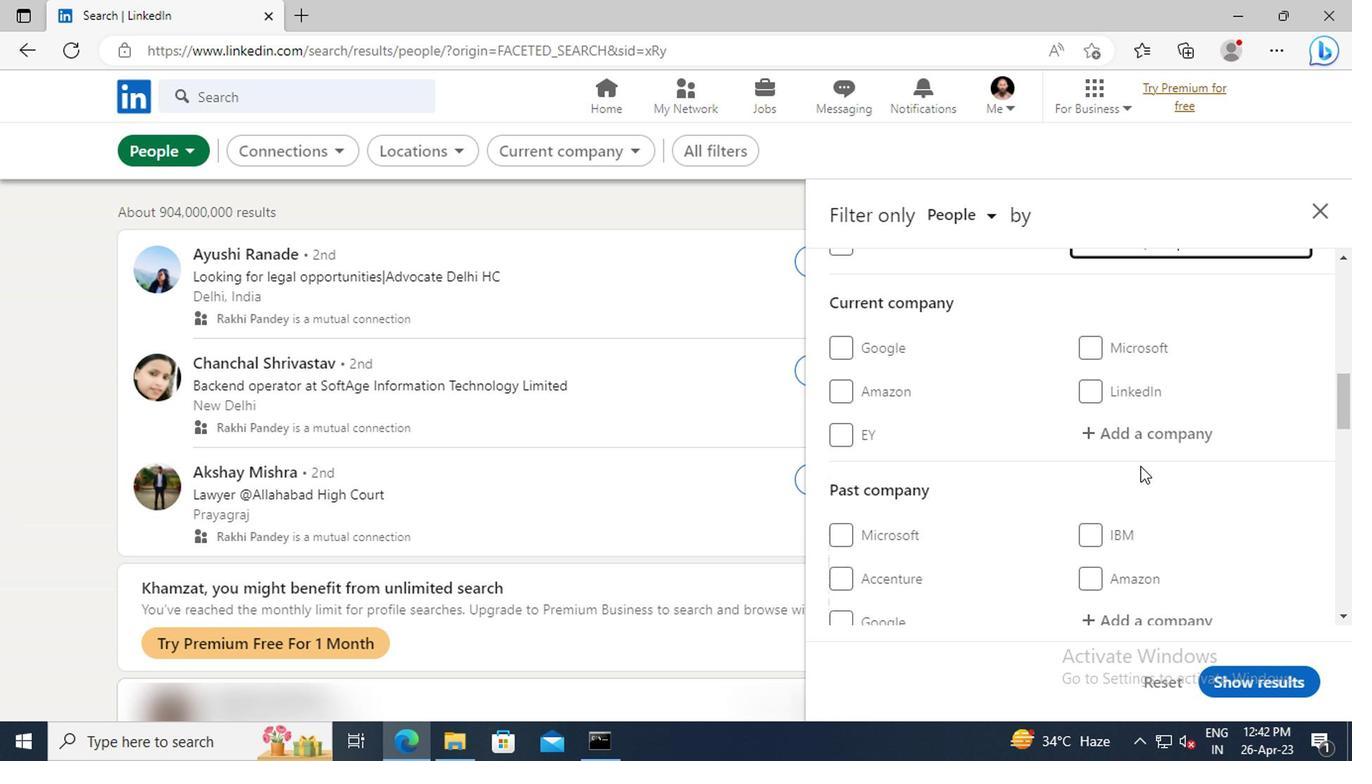 
Action: Mouse scrolled (1135, 465) with delta (0, 0)
Screenshot: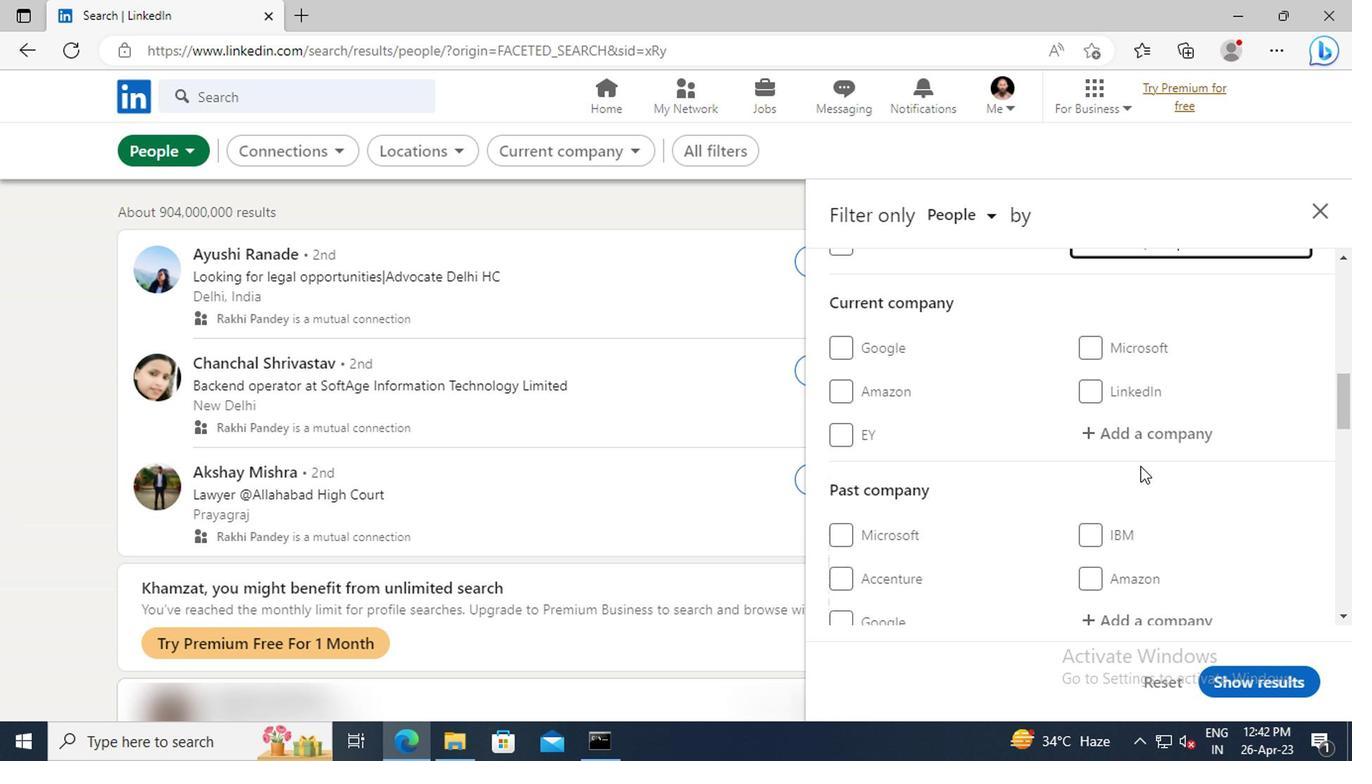 
Action: Mouse scrolled (1135, 465) with delta (0, 0)
Screenshot: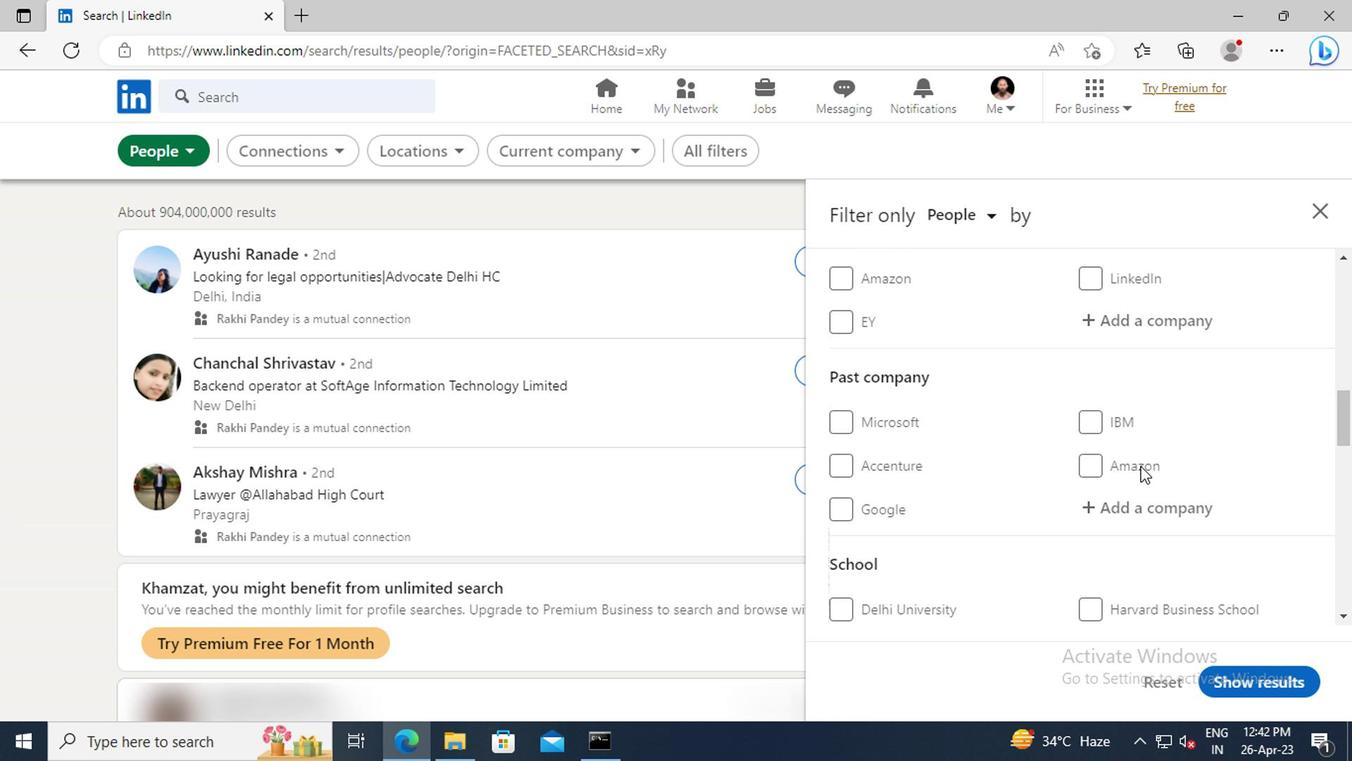 
Action: Mouse scrolled (1135, 465) with delta (0, 0)
Screenshot: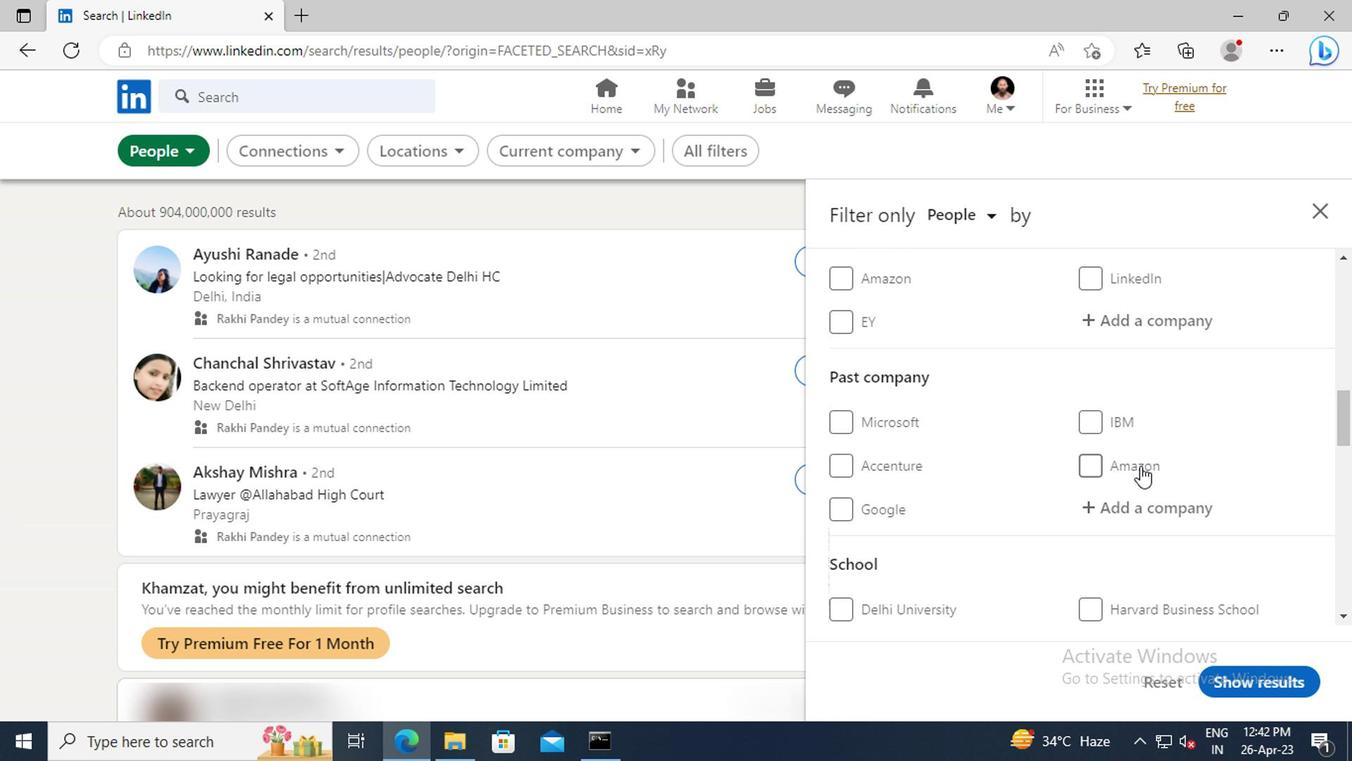 
Action: Mouse moved to (1134, 465)
Screenshot: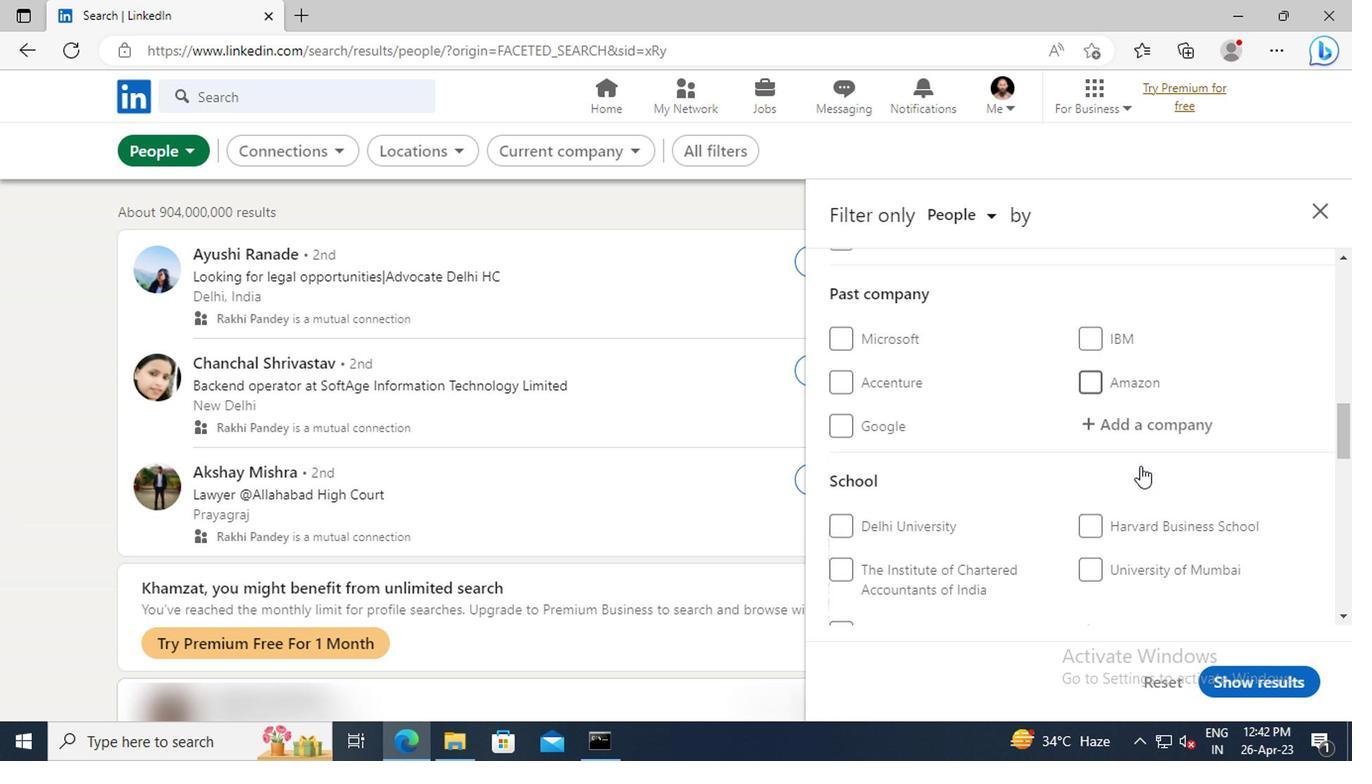 
Action: Mouse scrolled (1134, 464) with delta (0, 0)
Screenshot: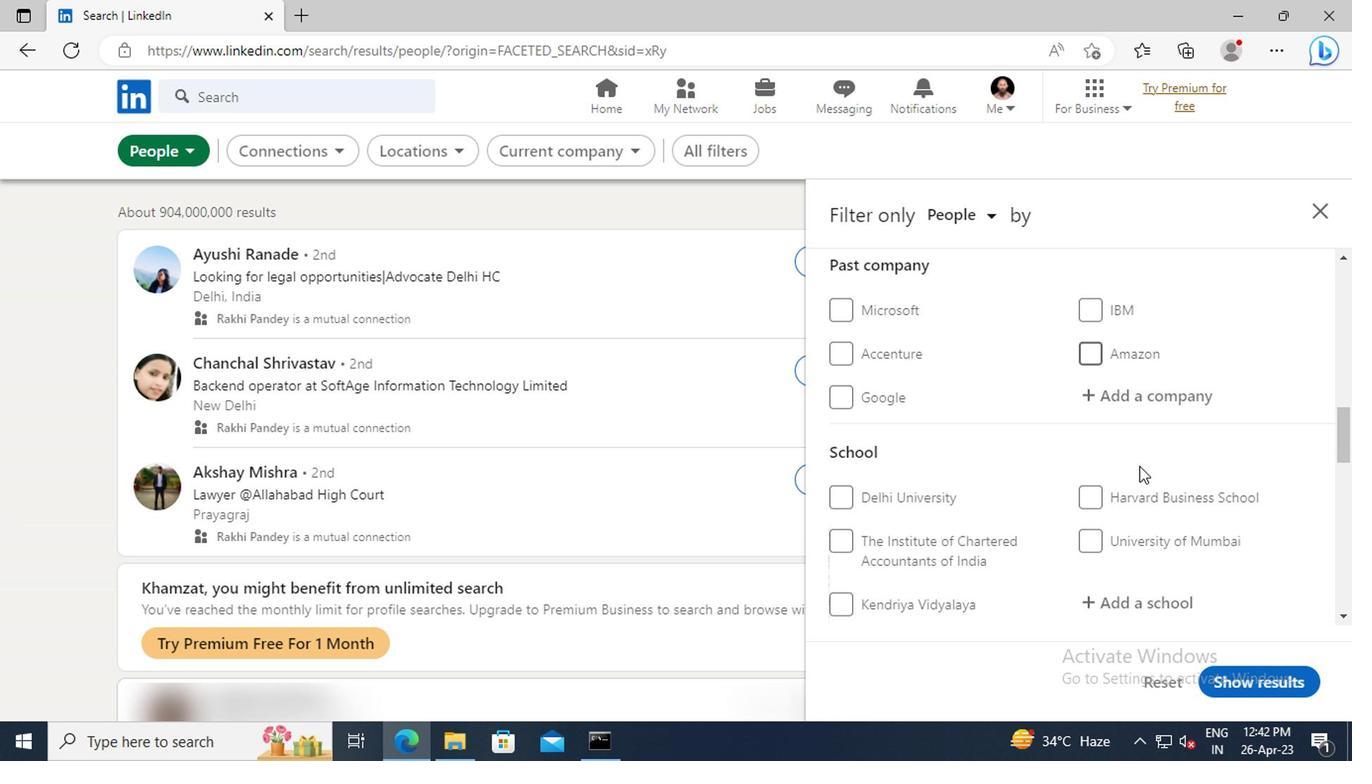 
Action: Mouse scrolled (1134, 464) with delta (0, 0)
Screenshot: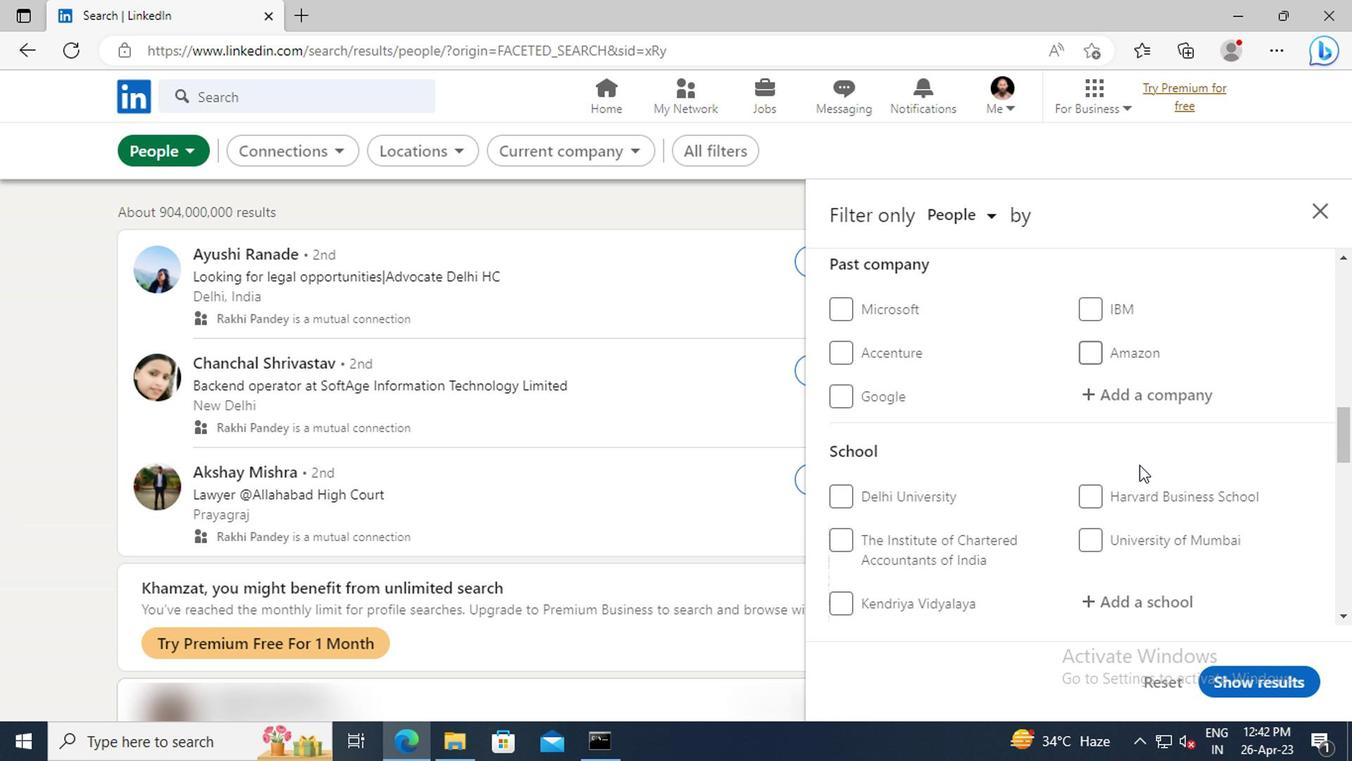 
Action: Mouse scrolled (1134, 464) with delta (0, 0)
Screenshot: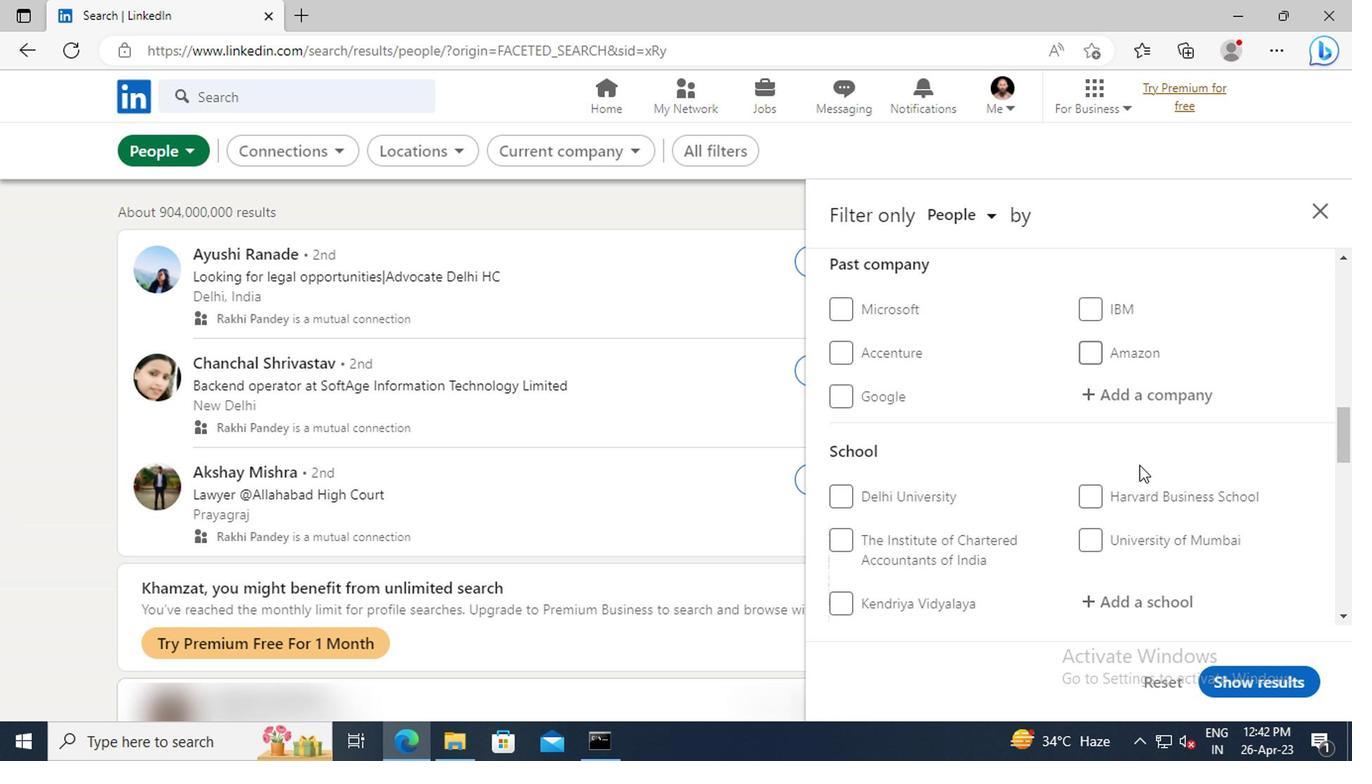 
Action: Mouse scrolled (1134, 464) with delta (0, 0)
Screenshot: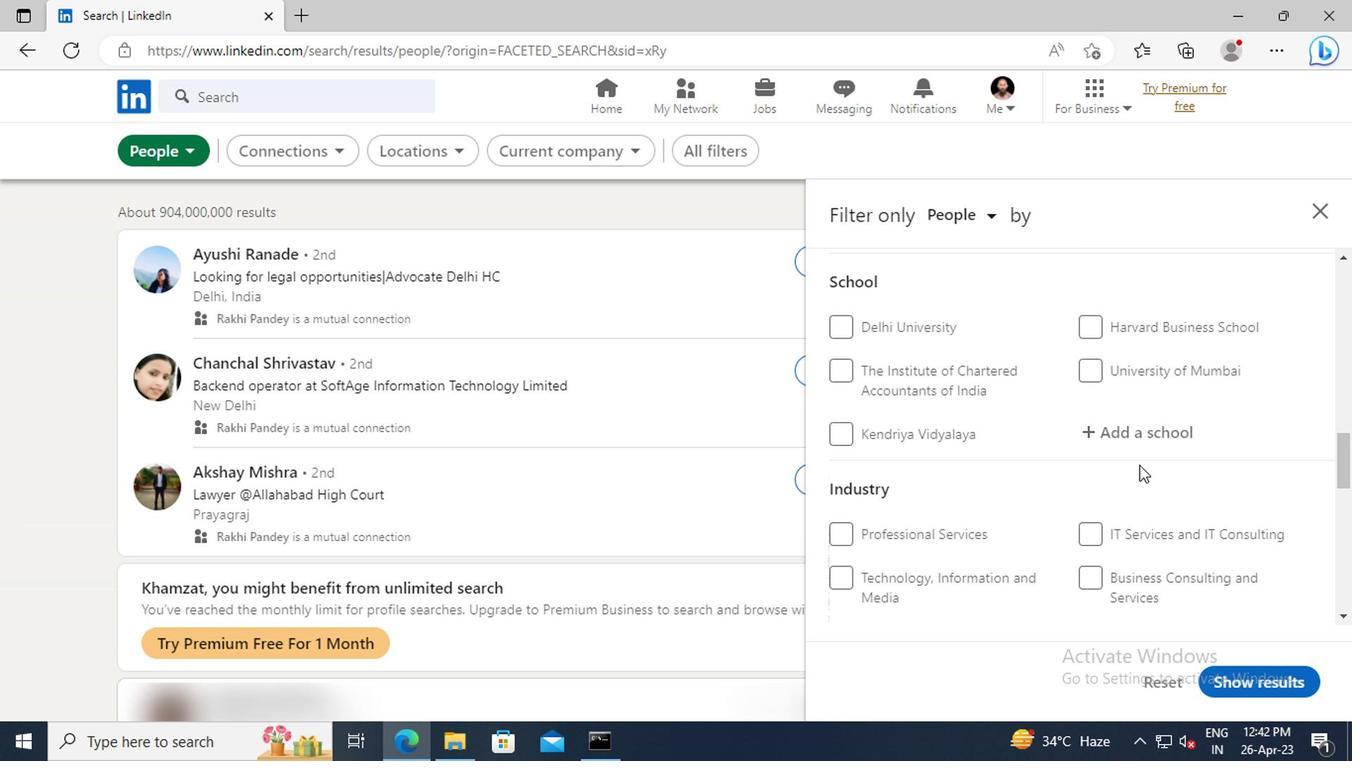 
Action: Mouse scrolled (1134, 464) with delta (0, 0)
Screenshot: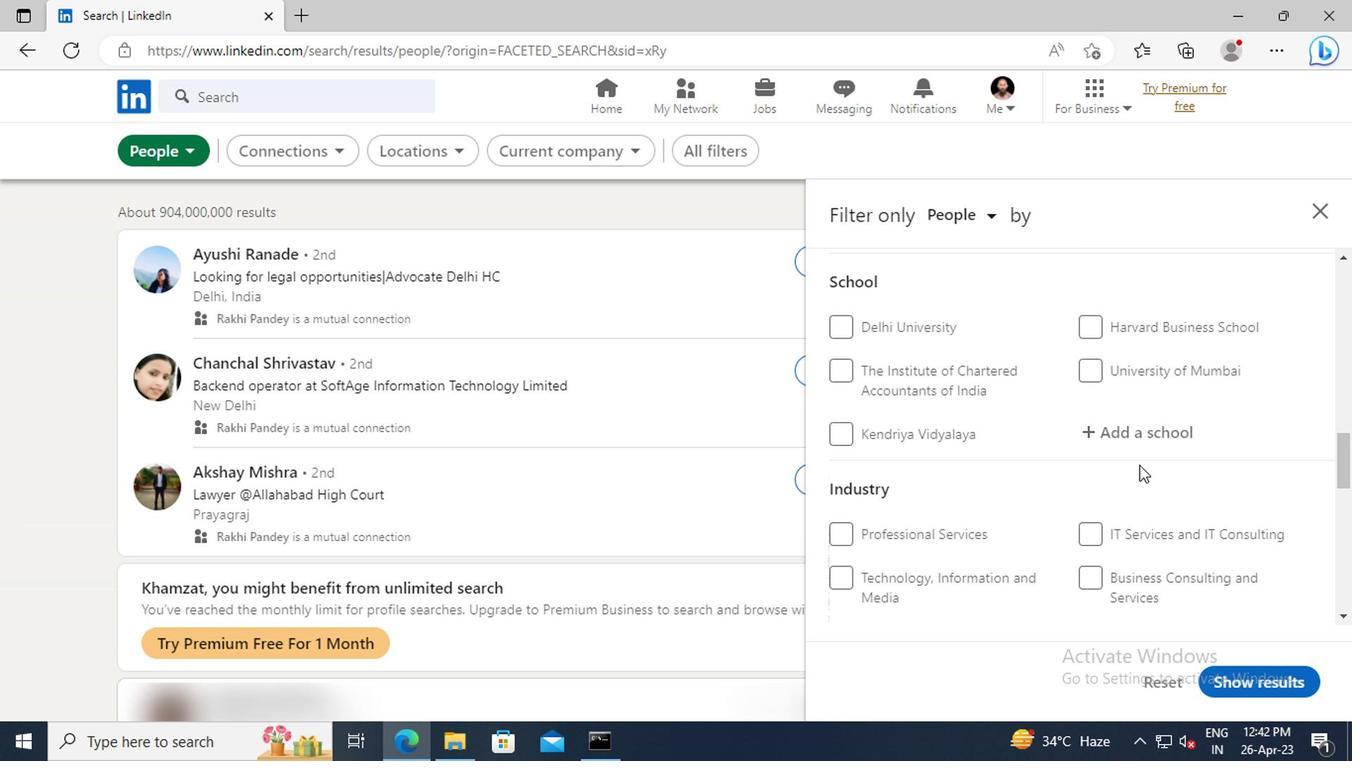 
Action: Mouse scrolled (1134, 464) with delta (0, 0)
Screenshot: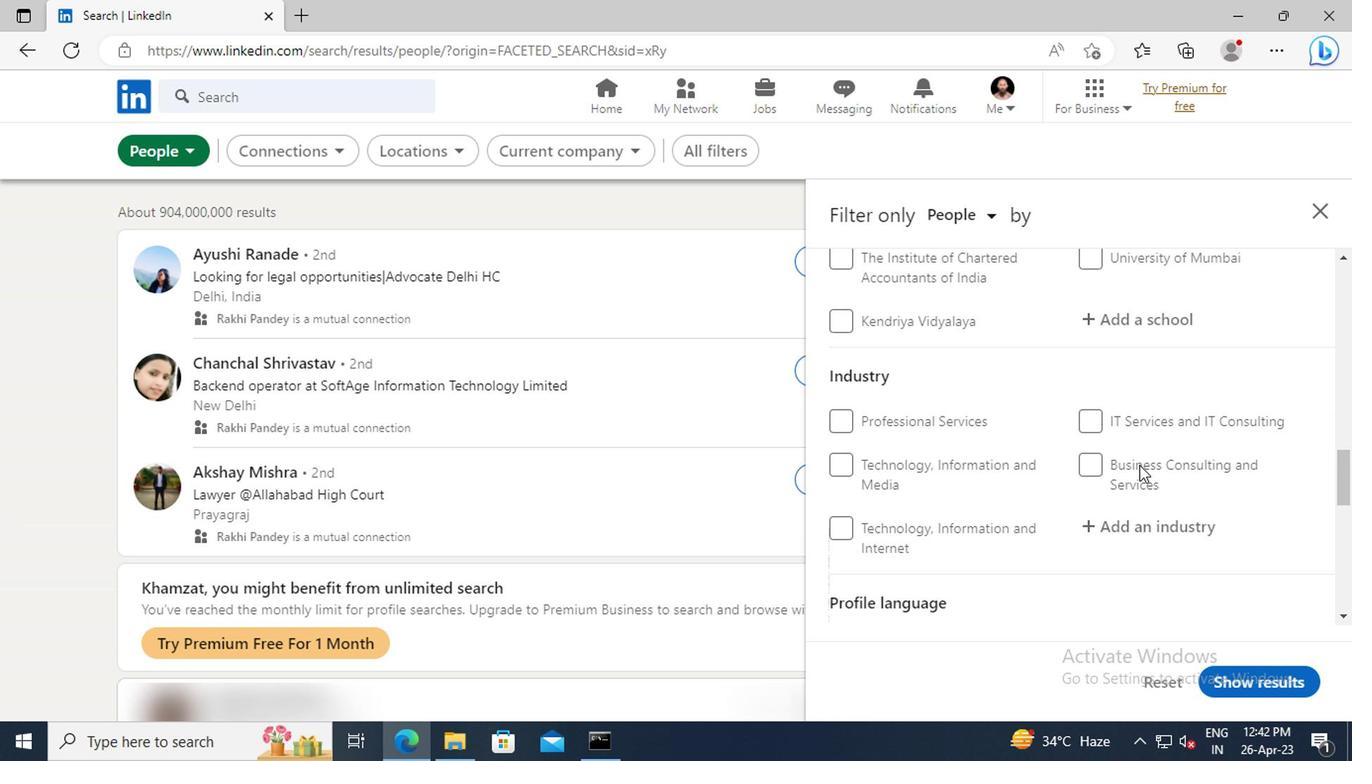 
Action: Mouse scrolled (1134, 464) with delta (0, 0)
Screenshot: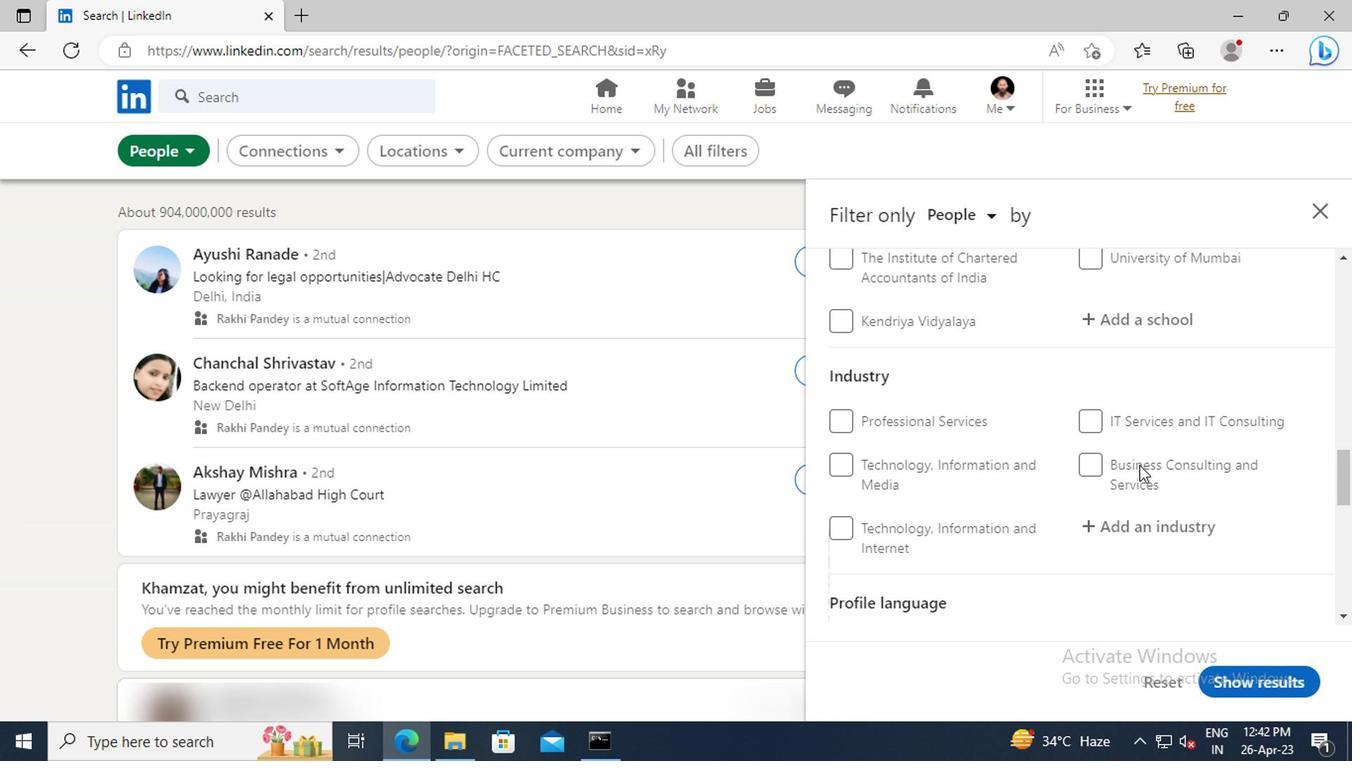 
Action: Mouse scrolled (1134, 464) with delta (0, 0)
Screenshot: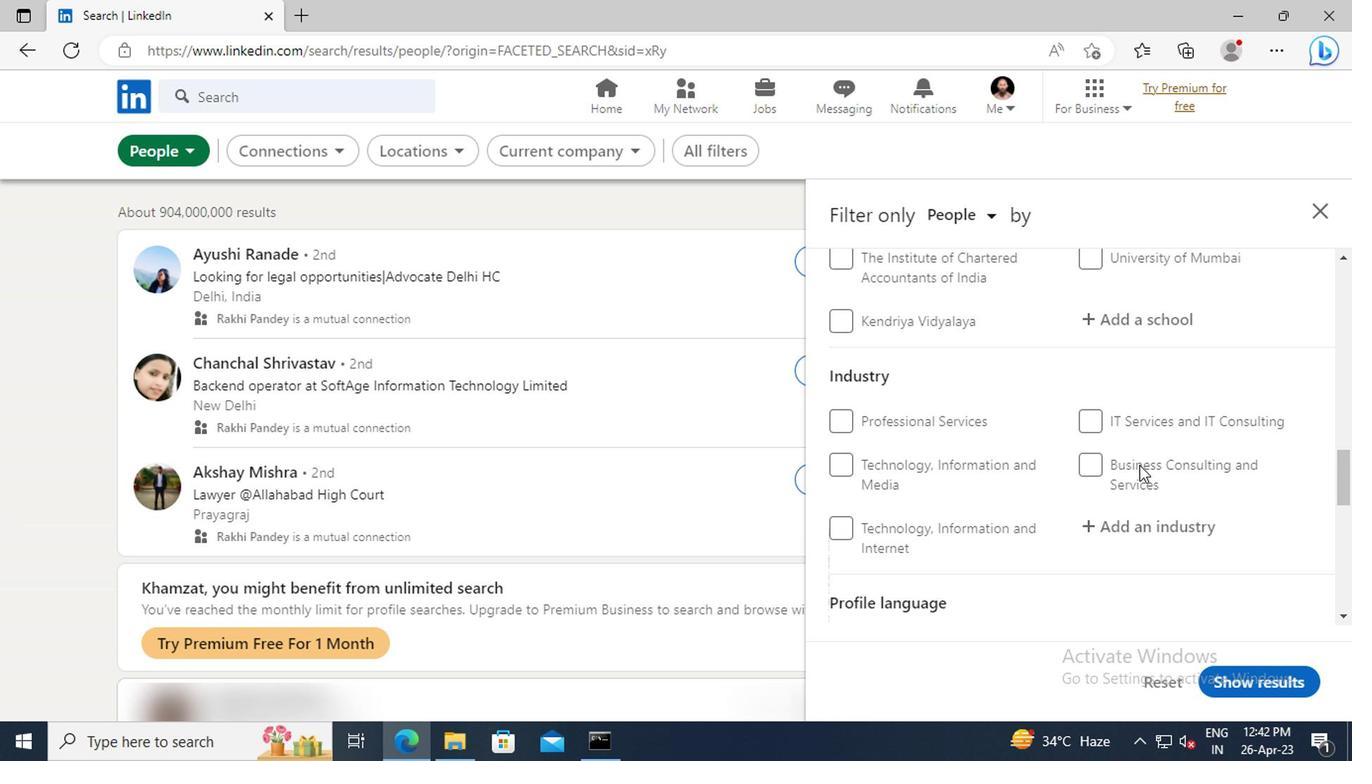 
Action: Mouse moved to (1094, 480)
Screenshot: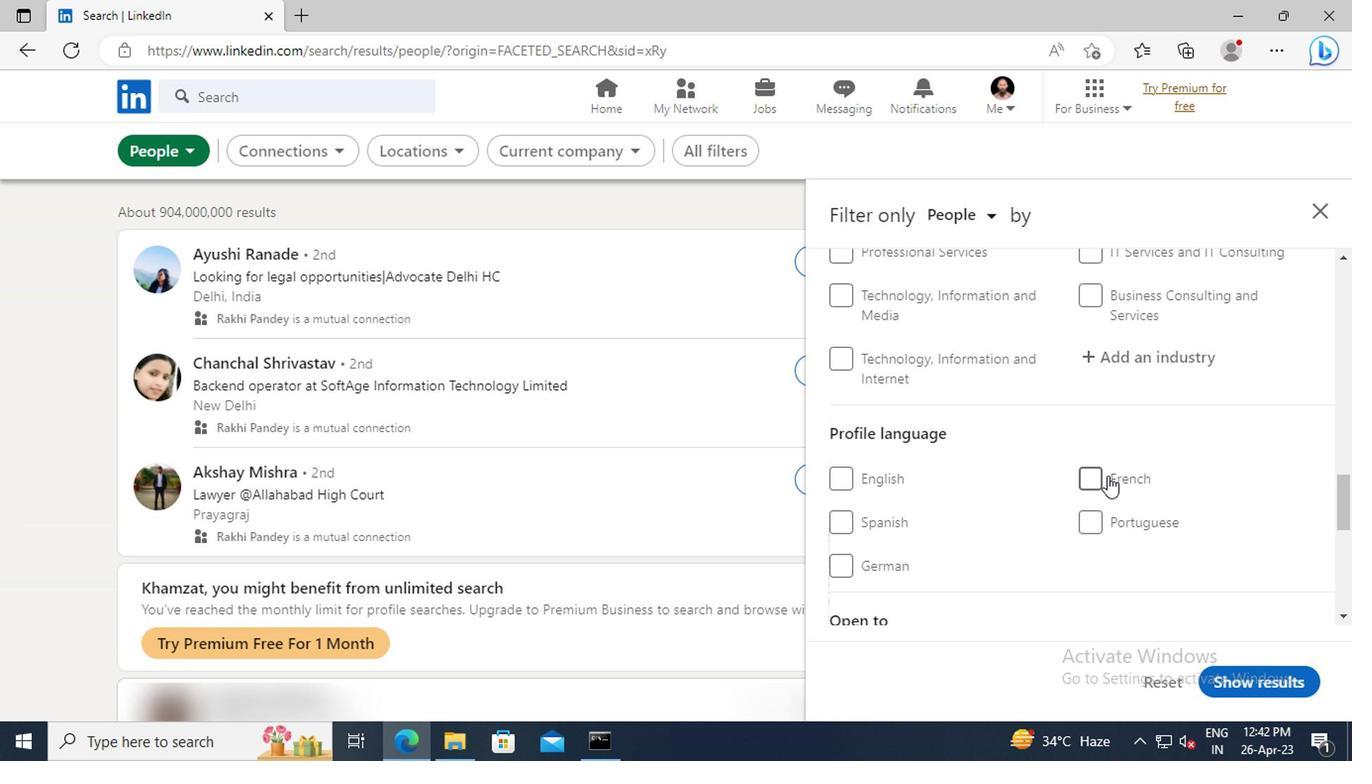 
Action: Mouse pressed left at (1094, 480)
Screenshot: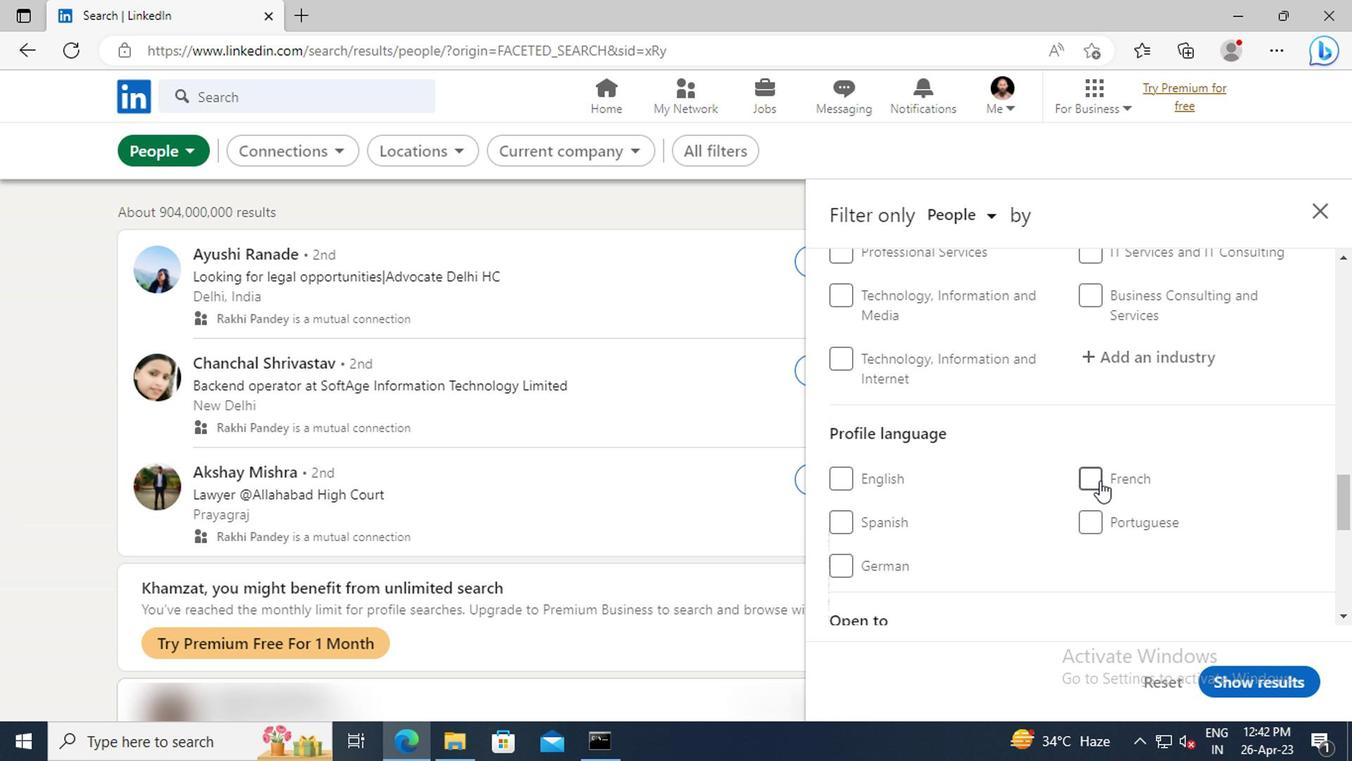 
Action: Mouse moved to (1066, 462)
Screenshot: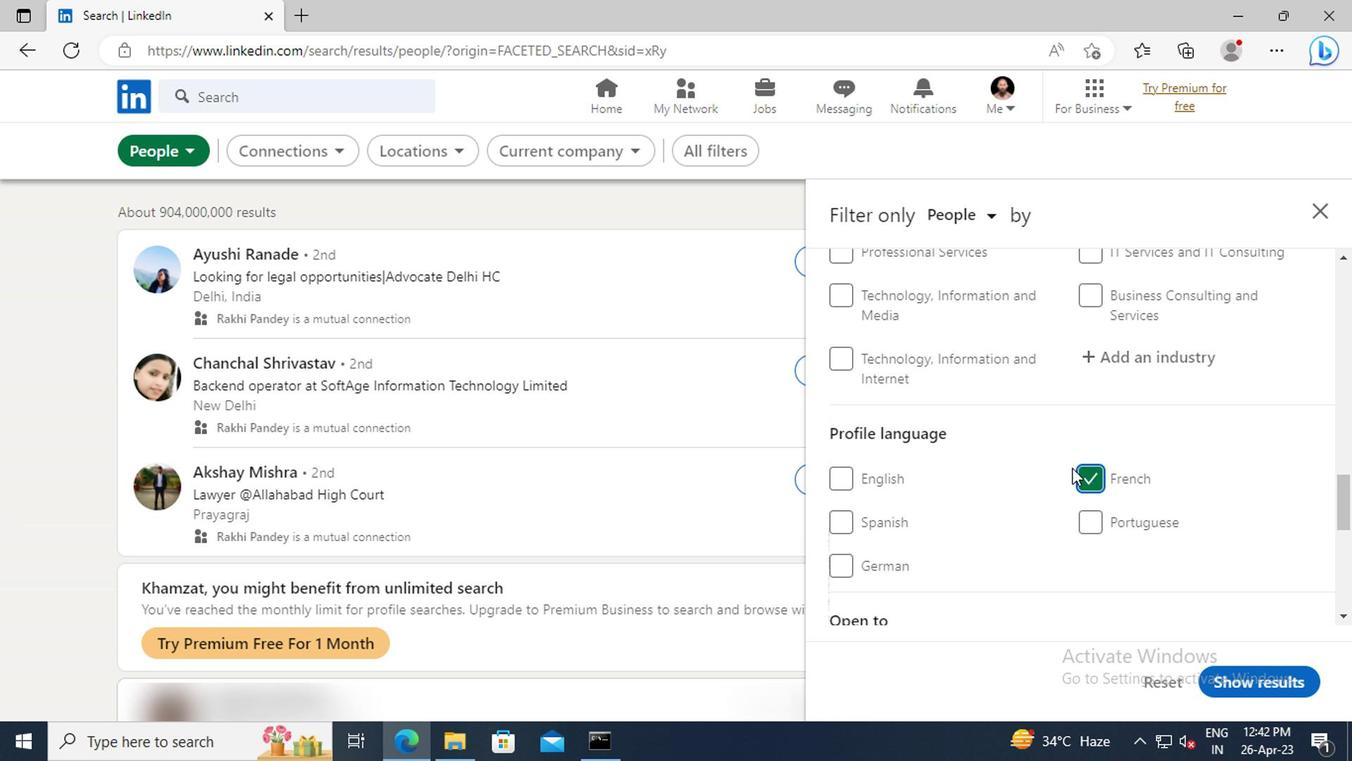
Action: Mouse scrolled (1066, 462) with delta (0, 0)
Screenshot: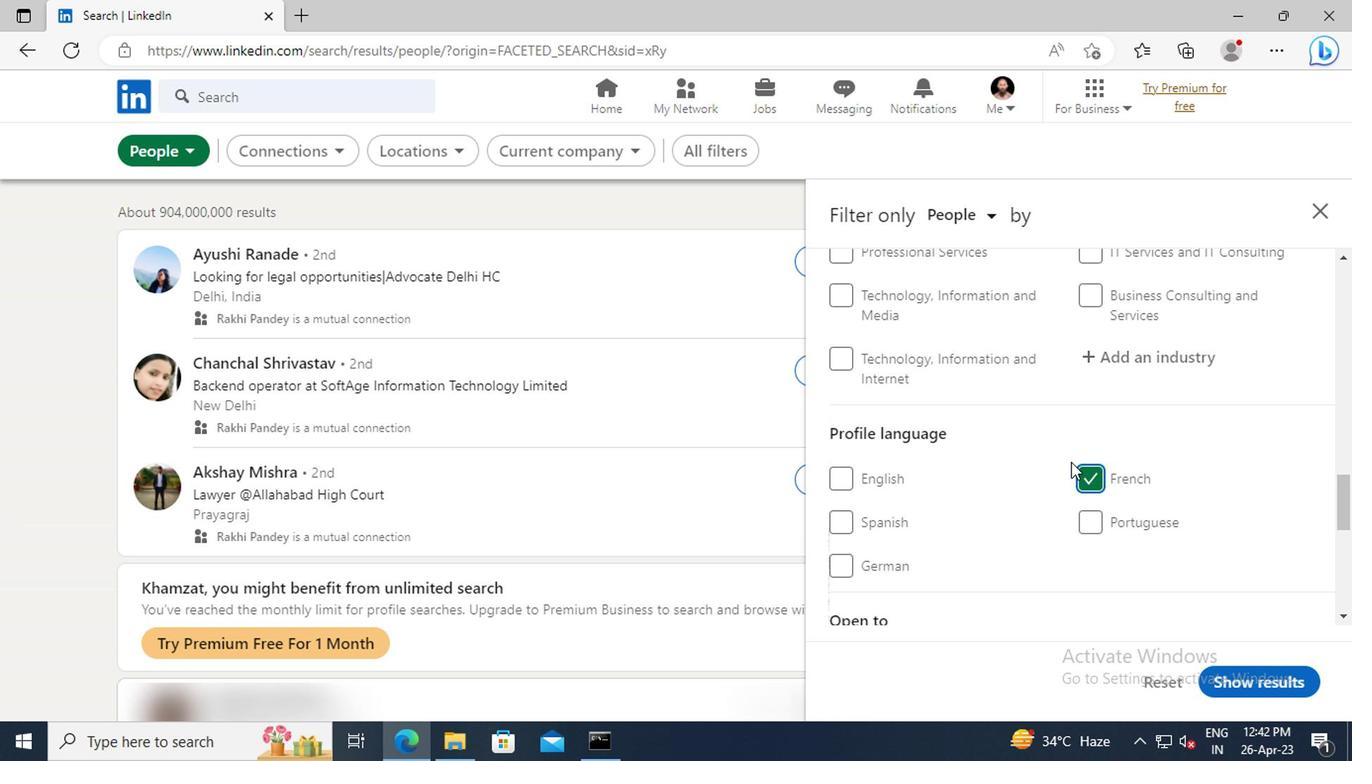 
Action: Mouse scrolled (1066, 462) with delta (0, 0)
Screenshot: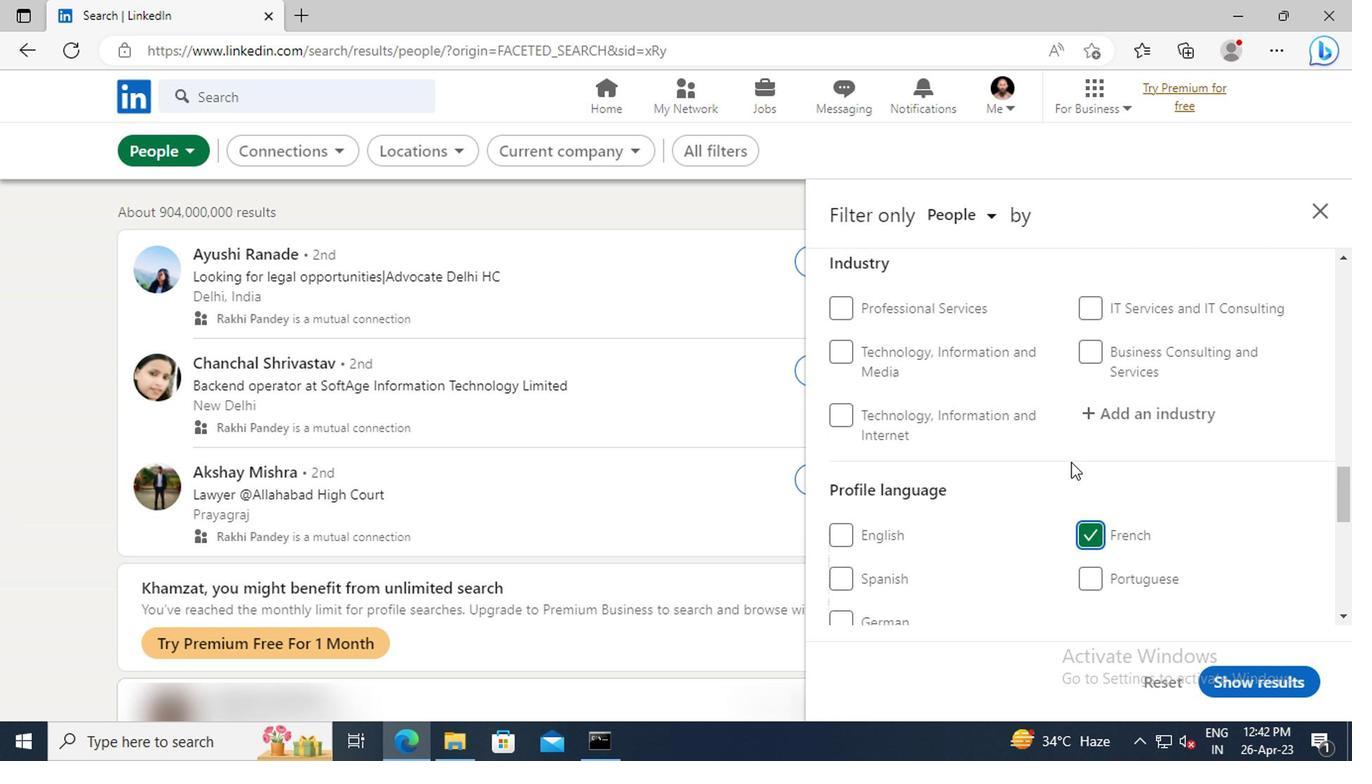 
Action: Mouse scrolled (1066, 462) with delta (0, 0)
Screenshot: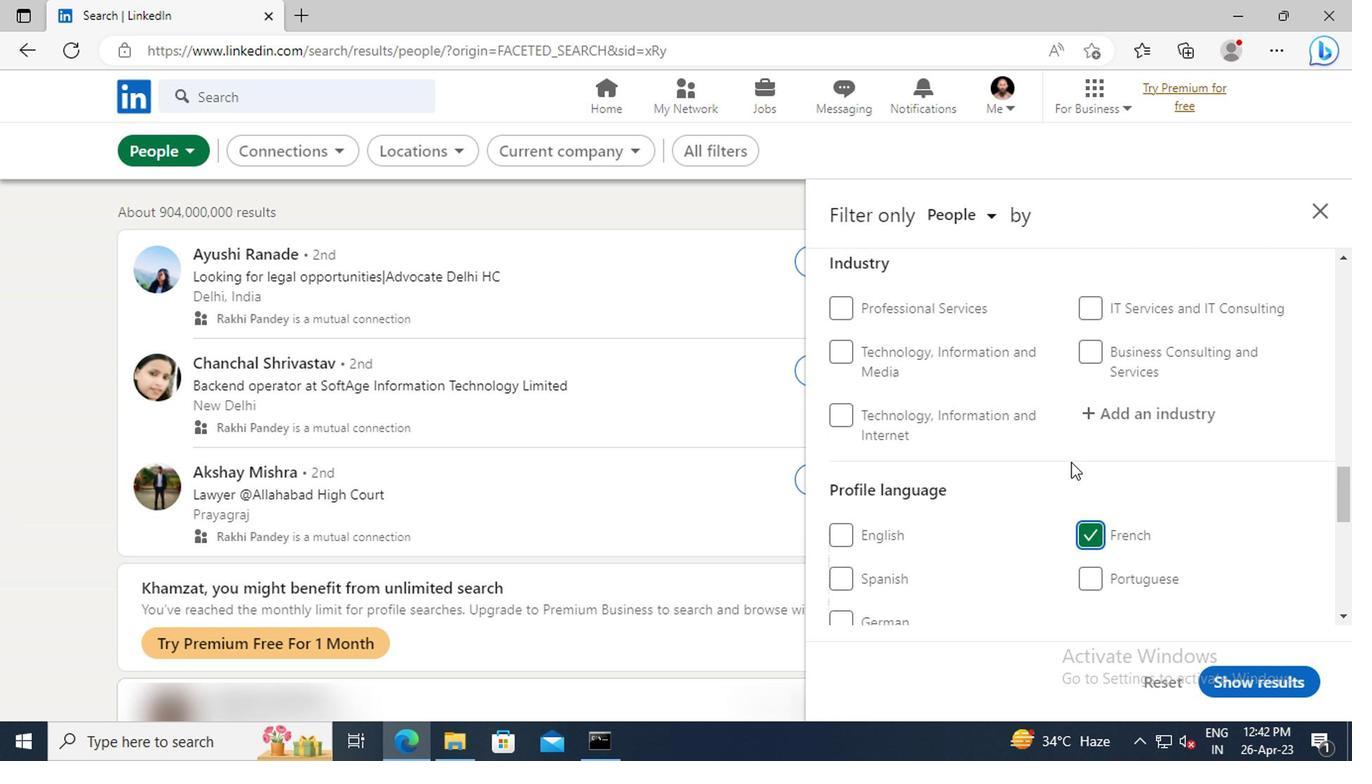 
Action: Mouse scrolled (1066, 462) with delta (0, 0)
Screenshot: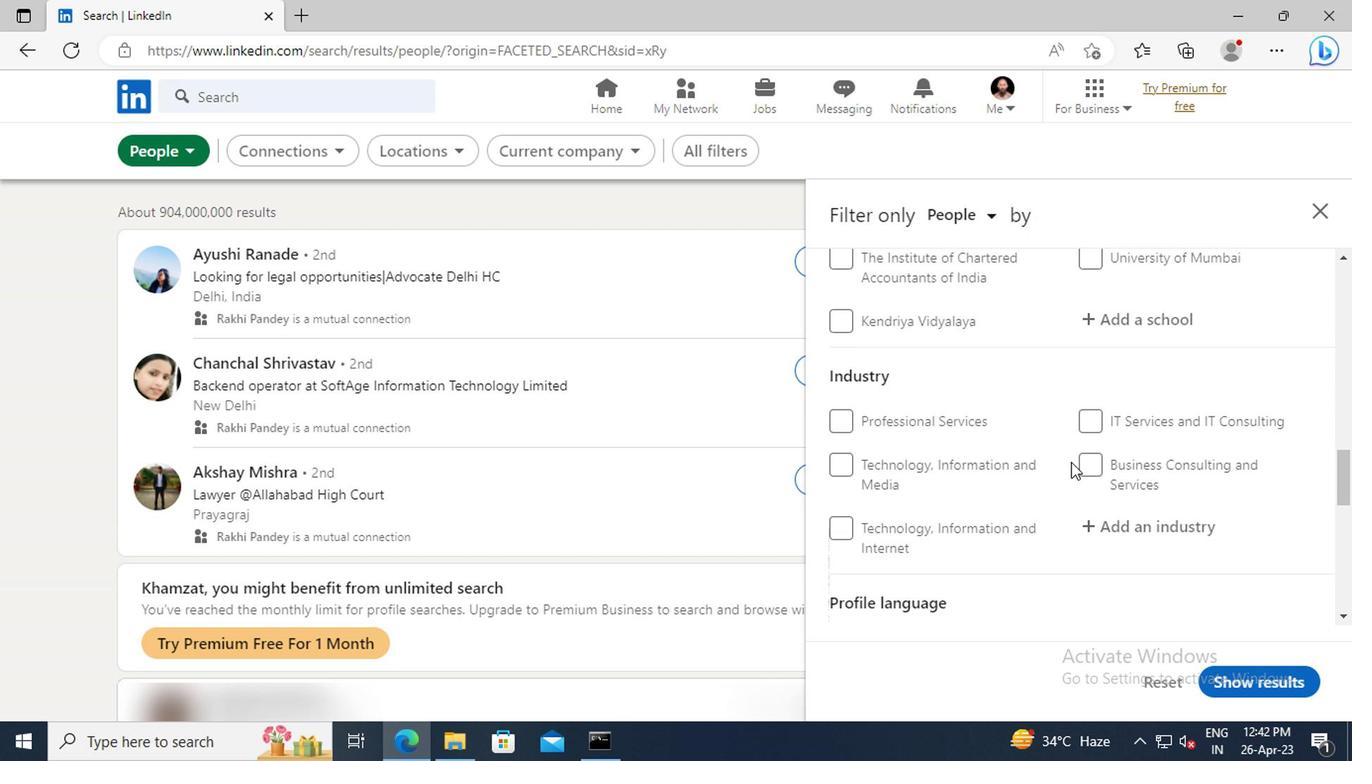 
Action: Mouse scrolled (1066, 462) with delta (0, 0)
Screenshot: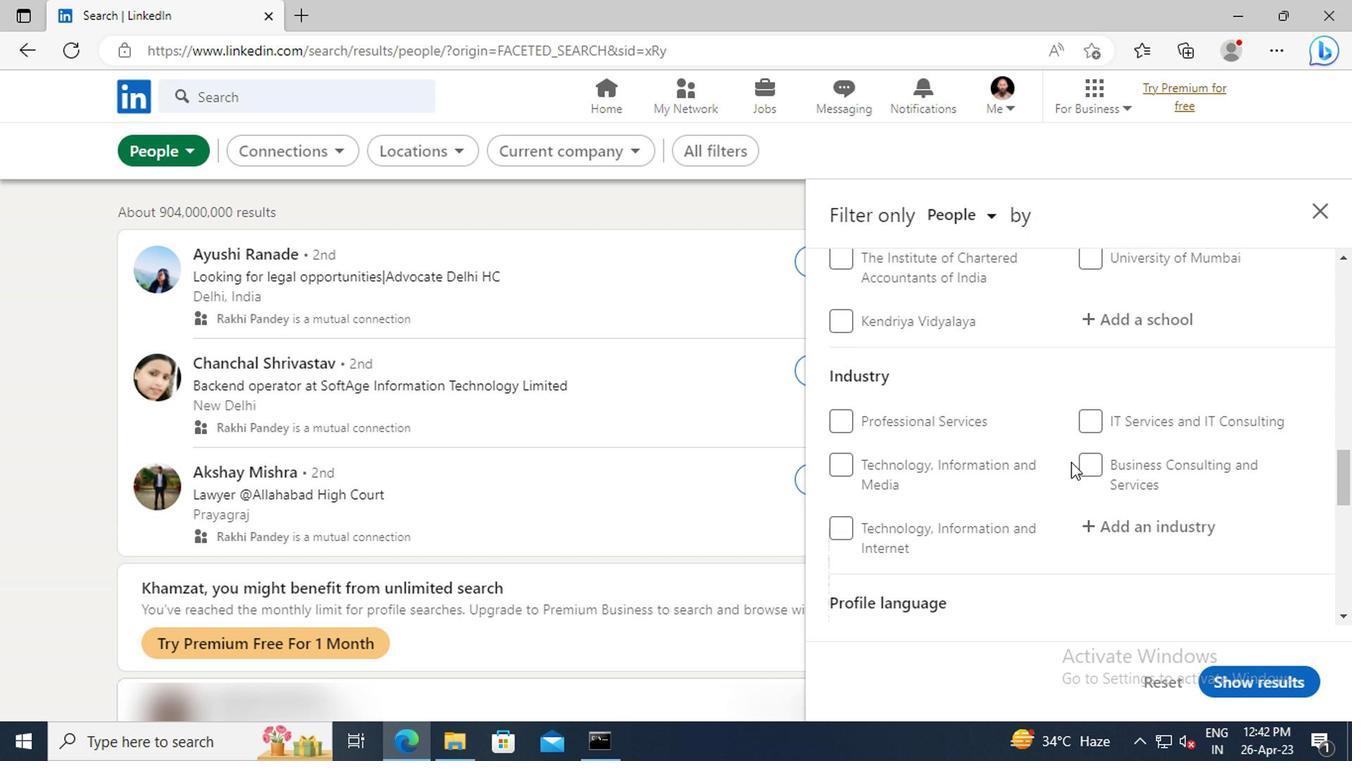 
Action: Mouse scrolled (1066, 462) with delta (0, 0)
Screenshot: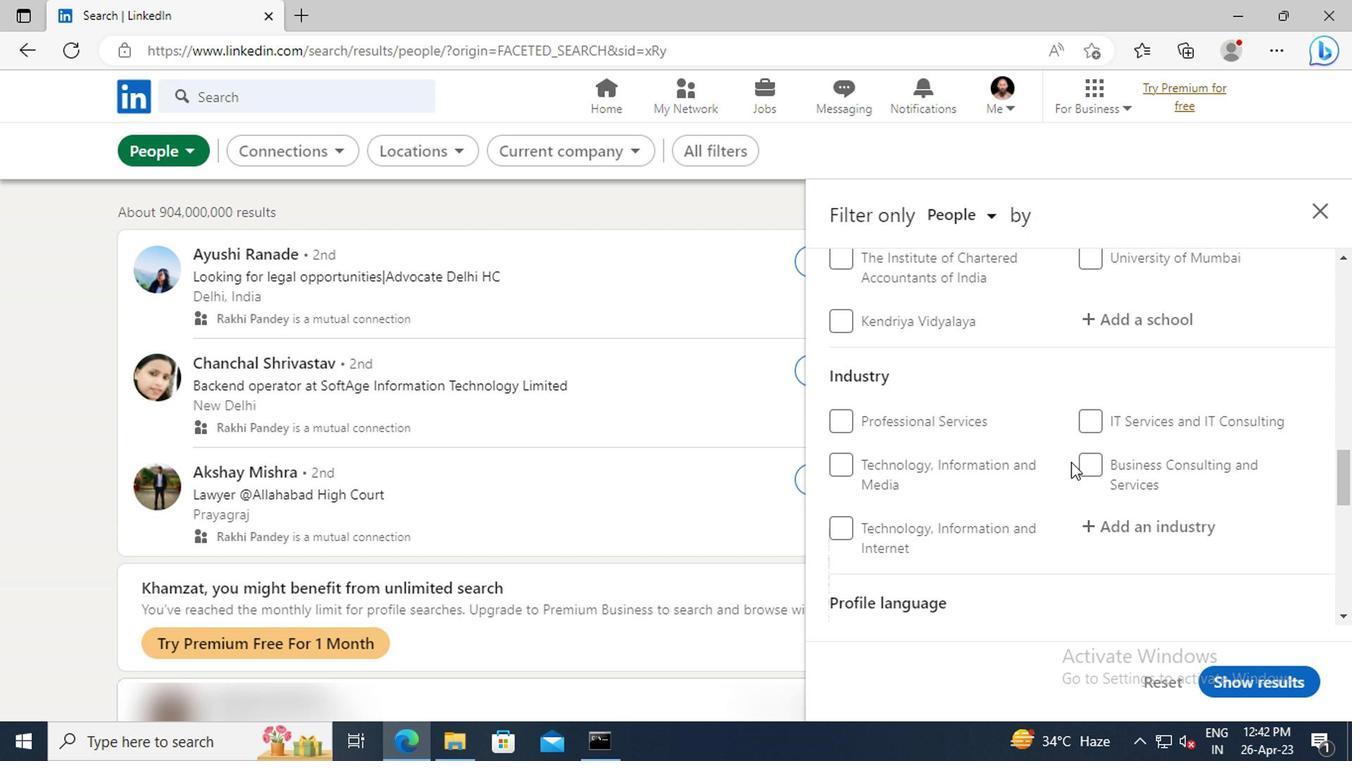 
Action: Mouse scrolled (1066, 462) with delta (0, 0)
Screenshot: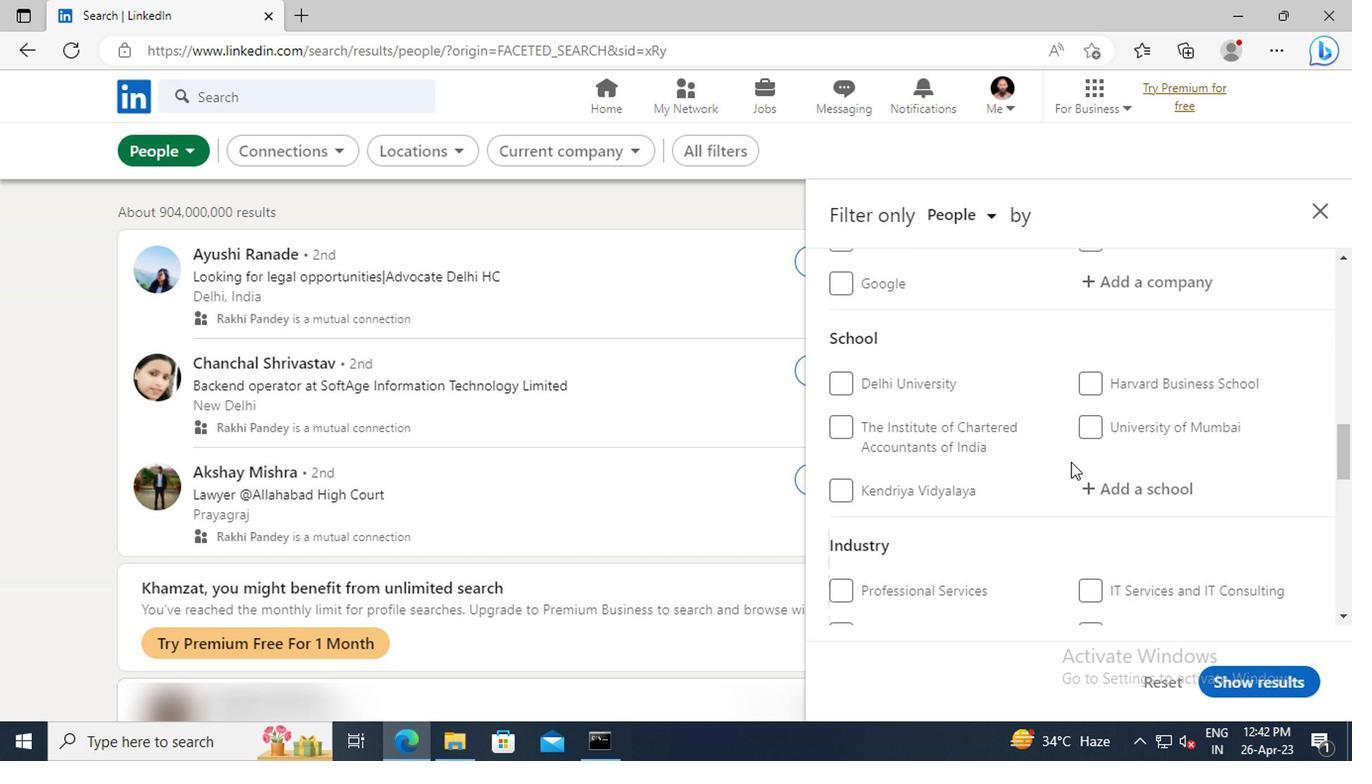 
Action: Mouse scrolled (1066, 462) with delta (0, 0)
Screenshot: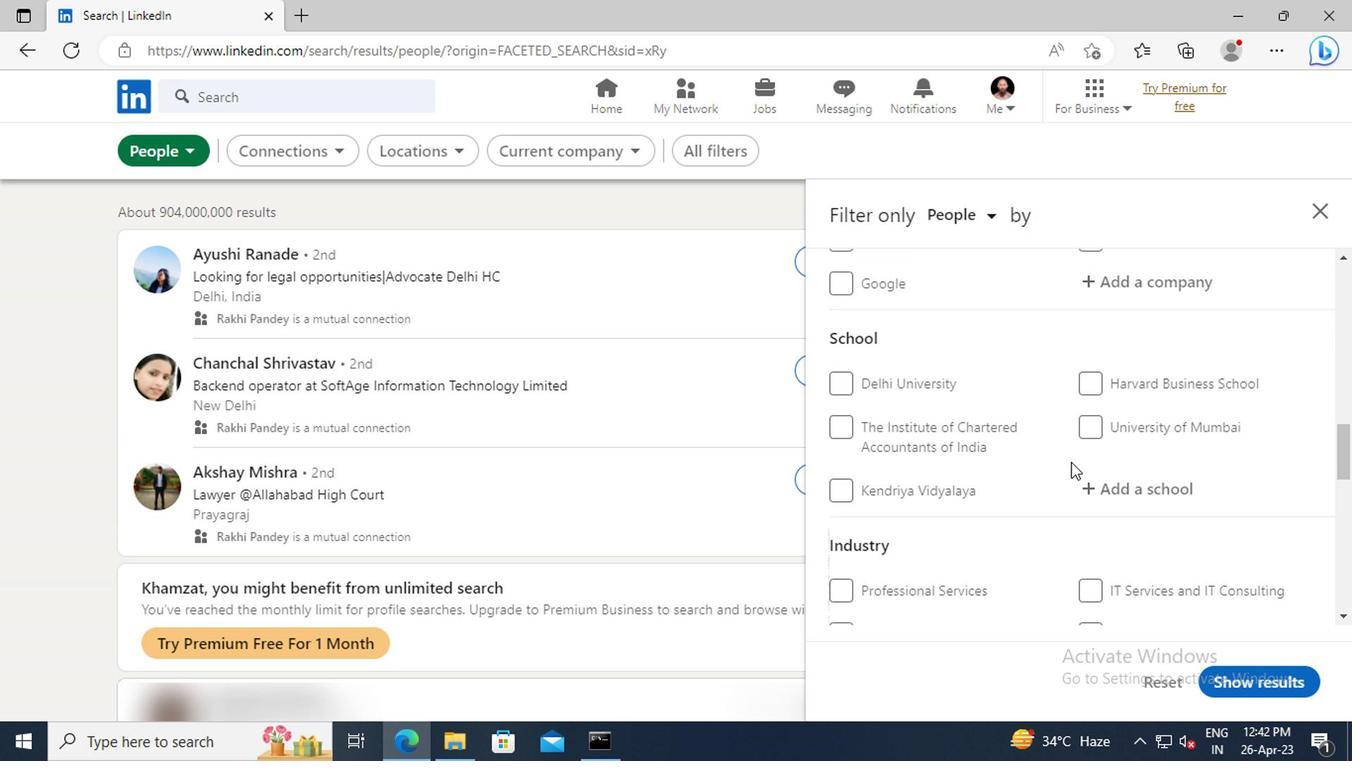 
Action: Mouse scrolled (1066, 462) with delta (0, 0)
Screenshot: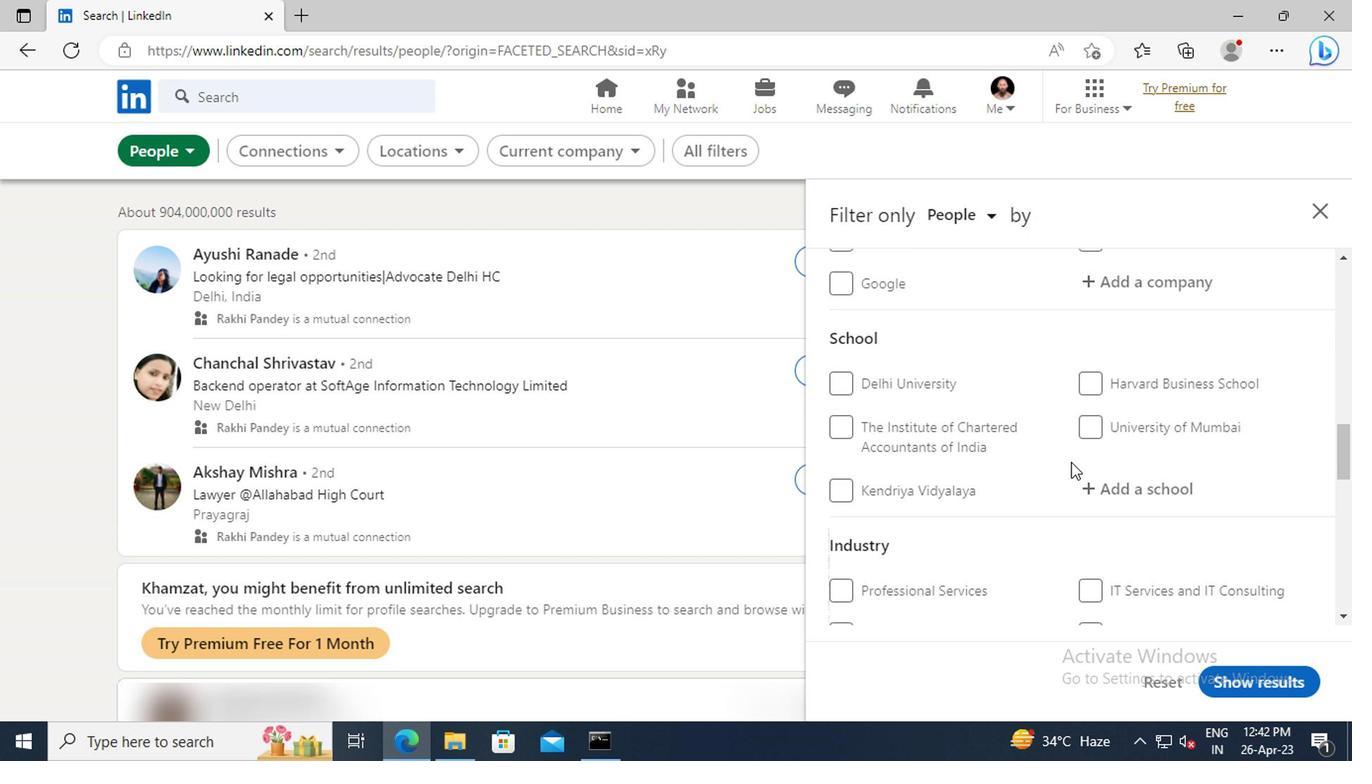 
Action: Mouse scrolled (1066, 462) with delta (0, 0)
Screenshot: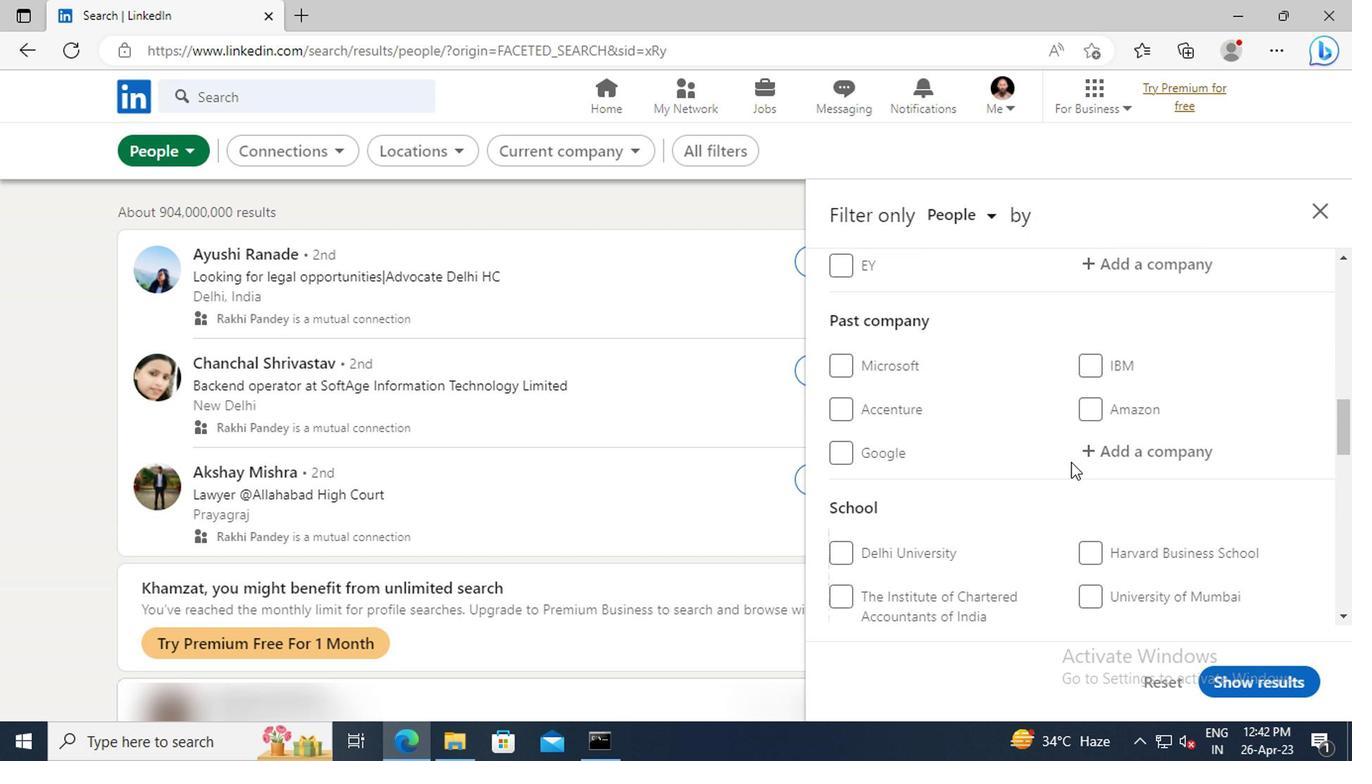 
Action: Mouse scrolled (1066, 462) with delta (0, 0)
Screenshot: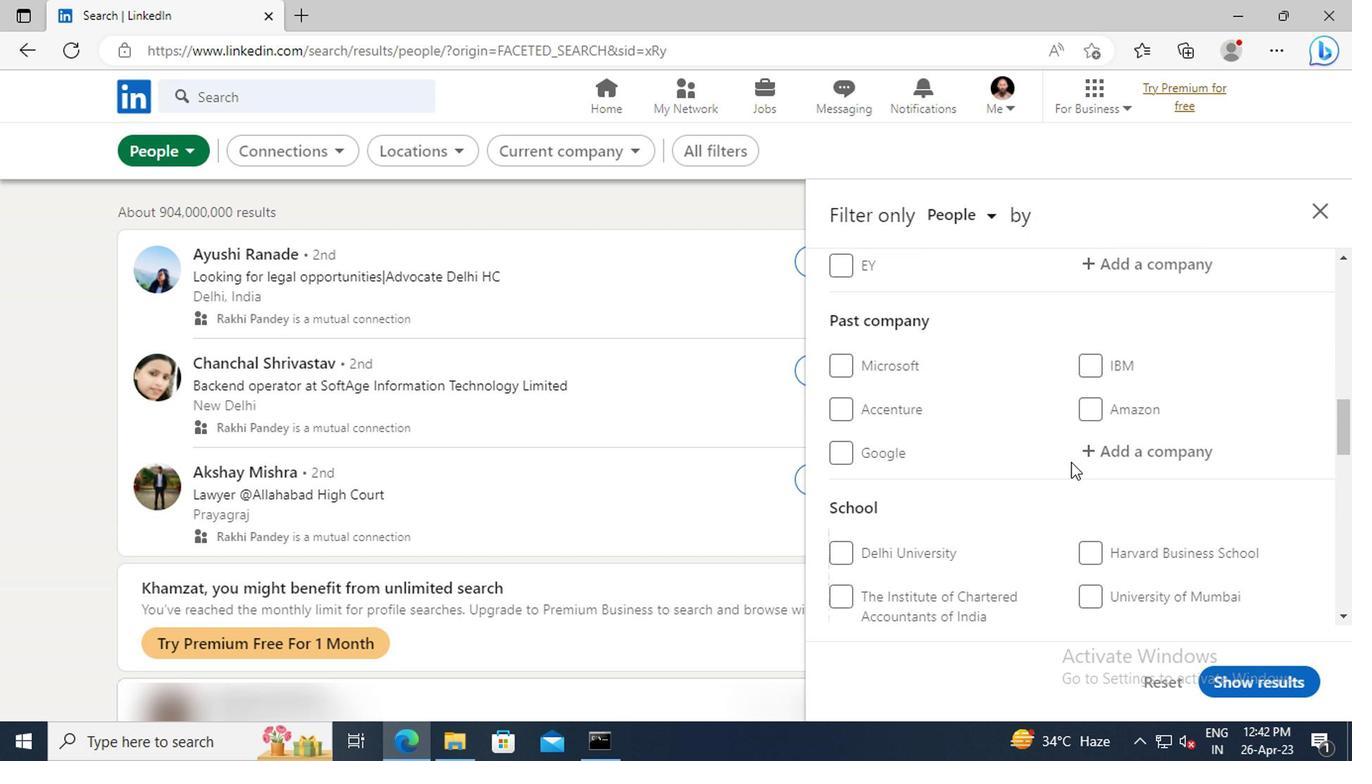 
Action: Mouse scrolled (1066, 462) with delta (0, 0)
Screenshot: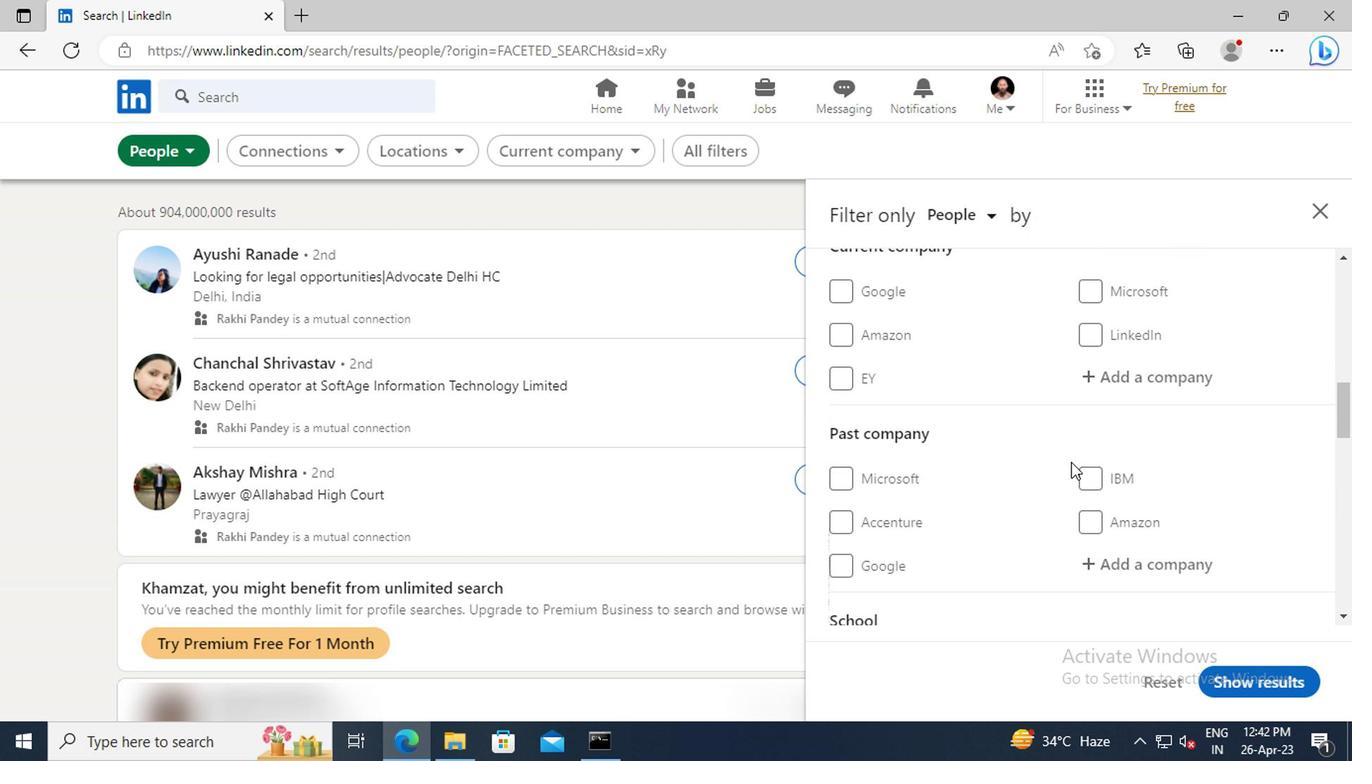 
Action: Mouse scrolled (1066, 462) with delta (0, 0)
Screenshot: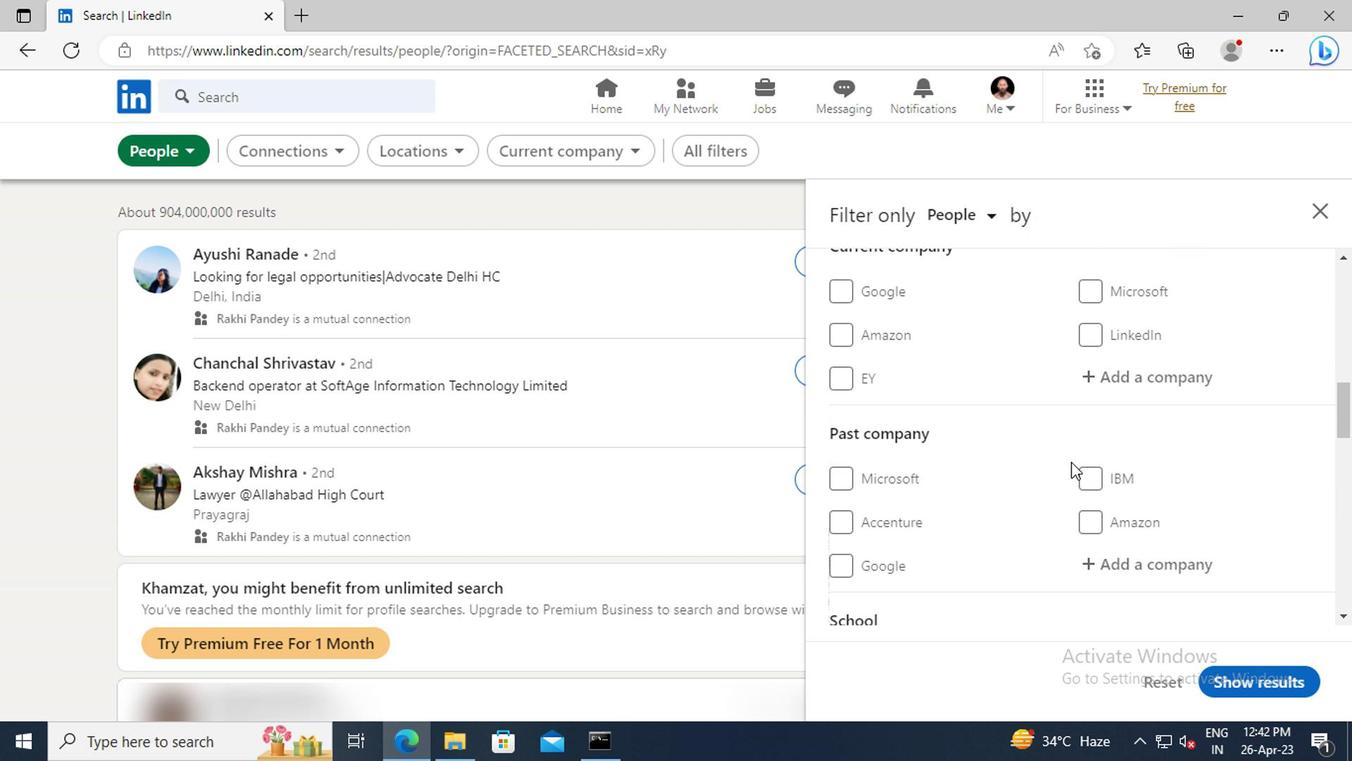 
Action: Mouse moved to (1124, 484)
Screenshot: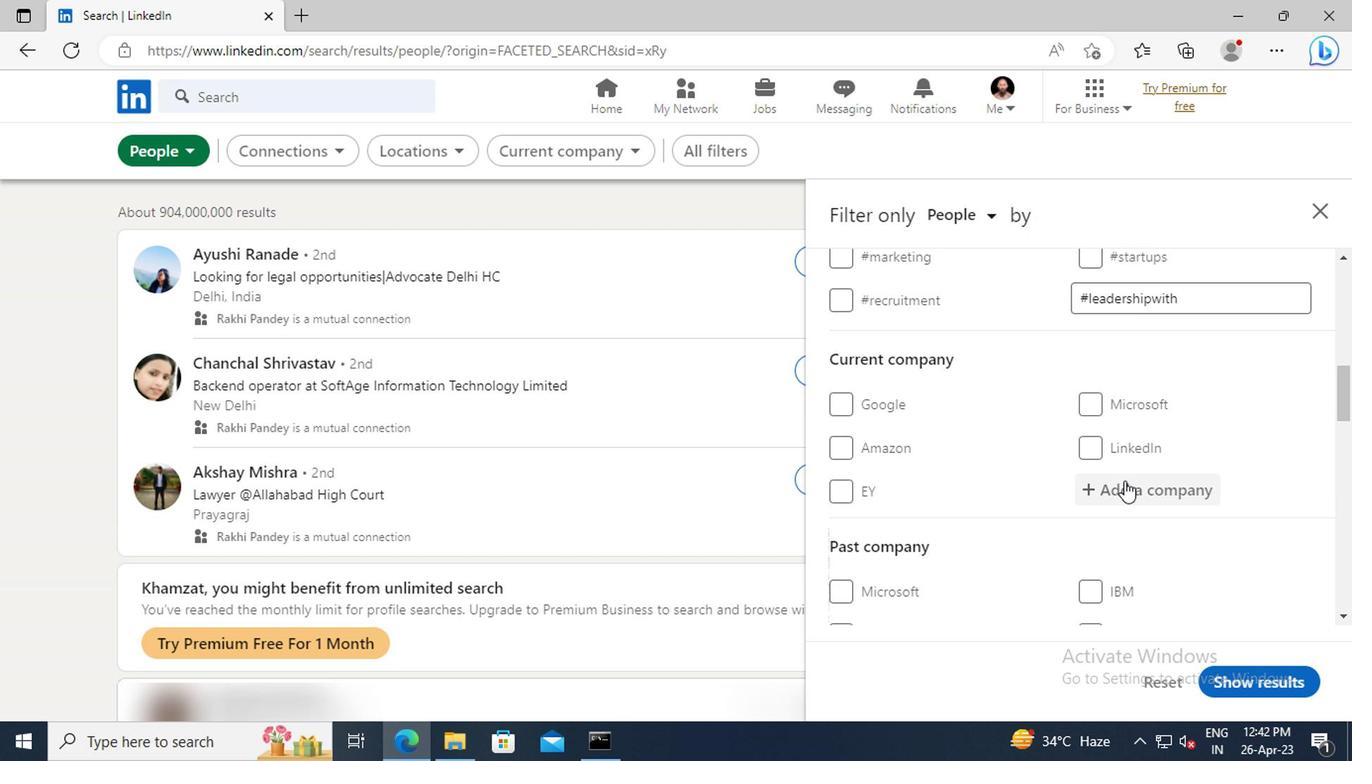 
Action: Mouse pressed left at (1124, 484)
Screenshot: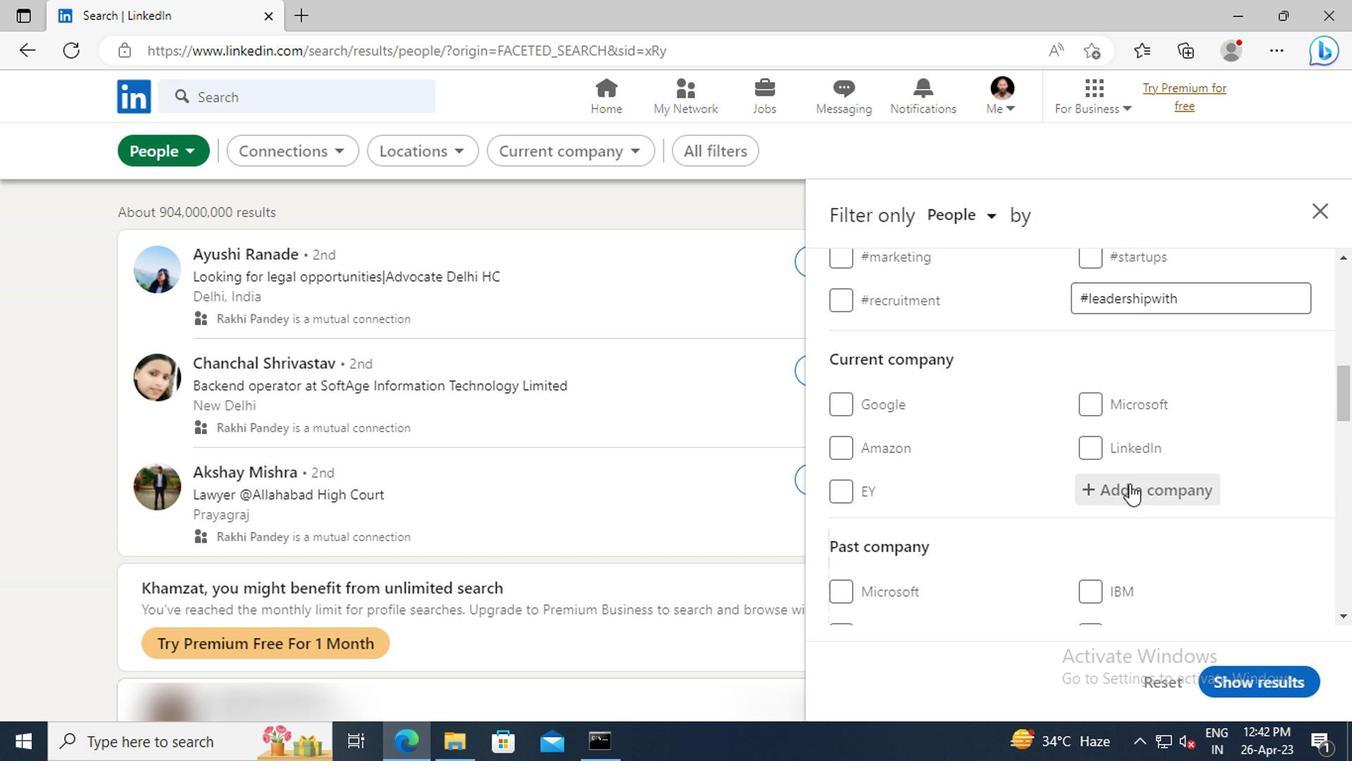 
Action: Key pressed <Key.shift>XEBIA
Screenshot: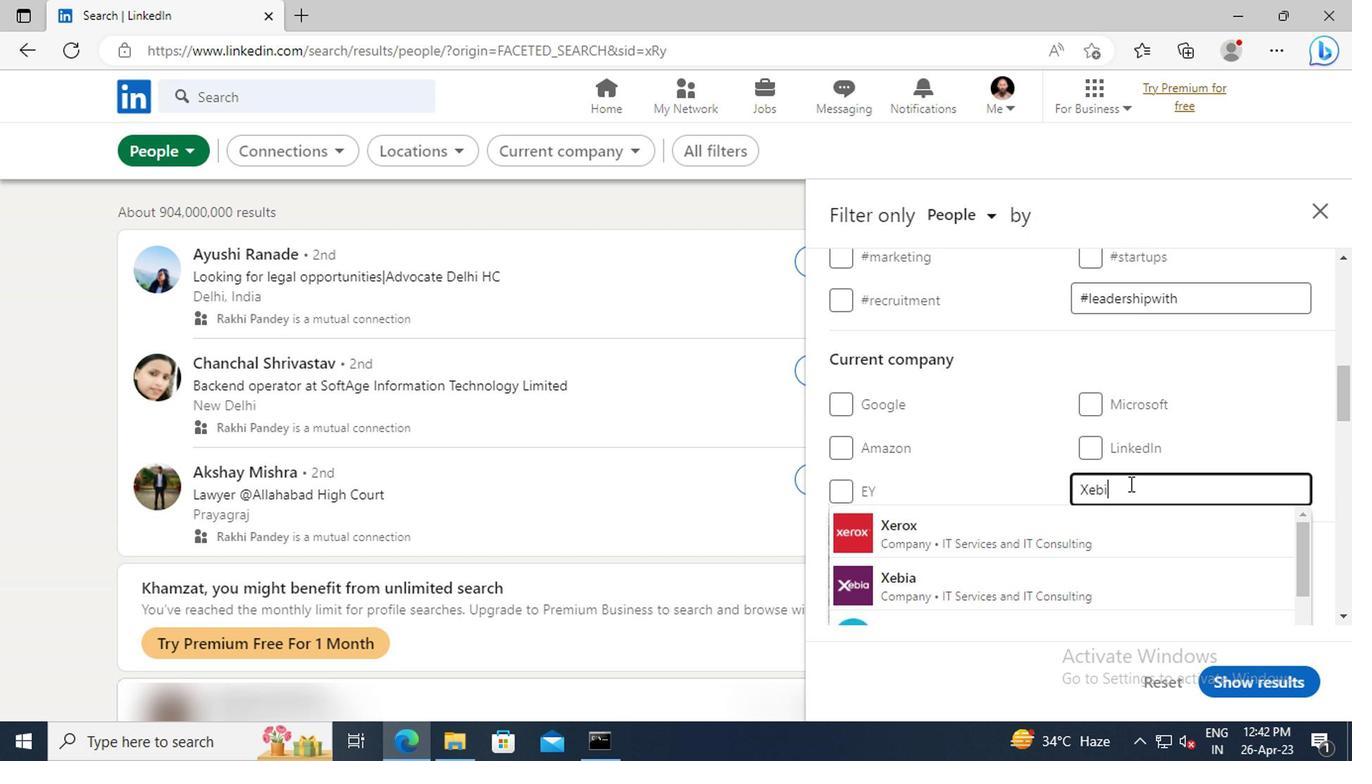 
Action: Mouse moved to (1123, 528)
Screenshot: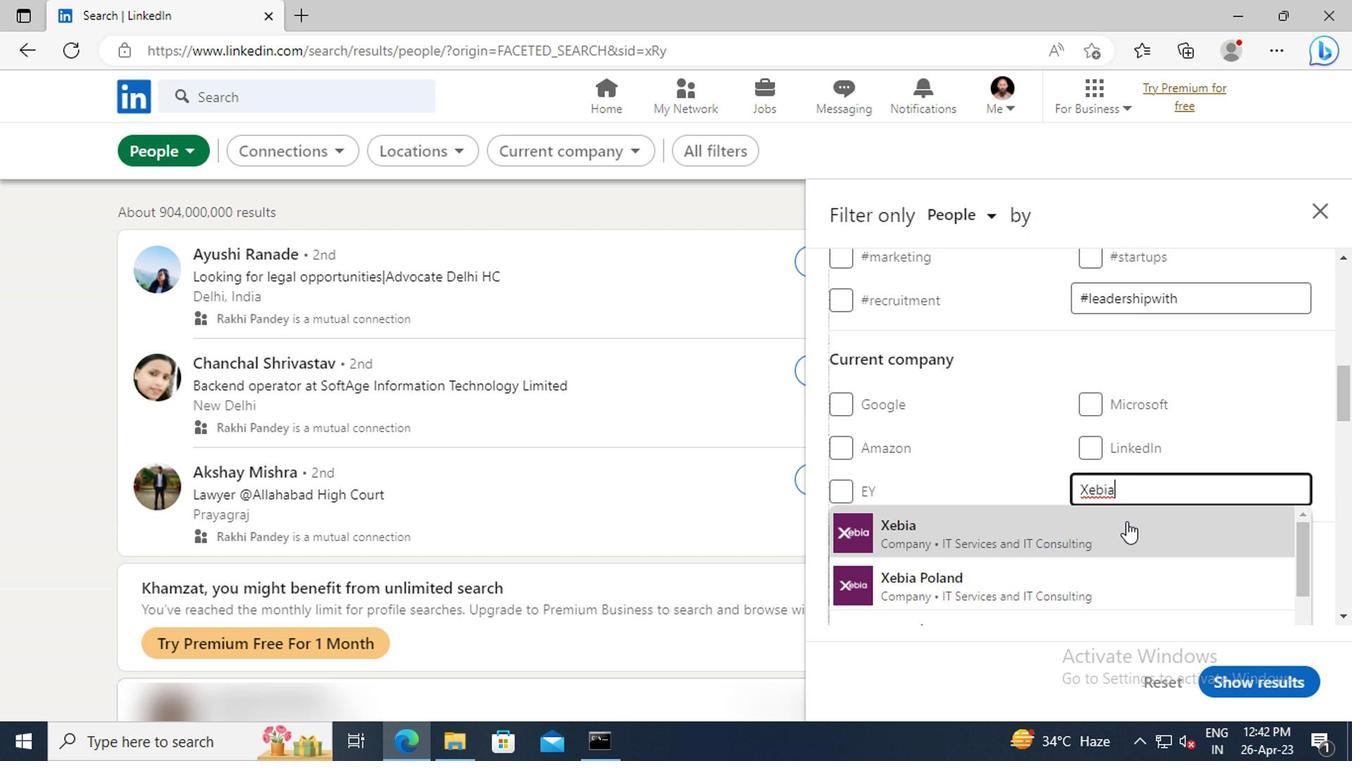 
Action: Mouse pressed left at (1123, 528)
Screenshot: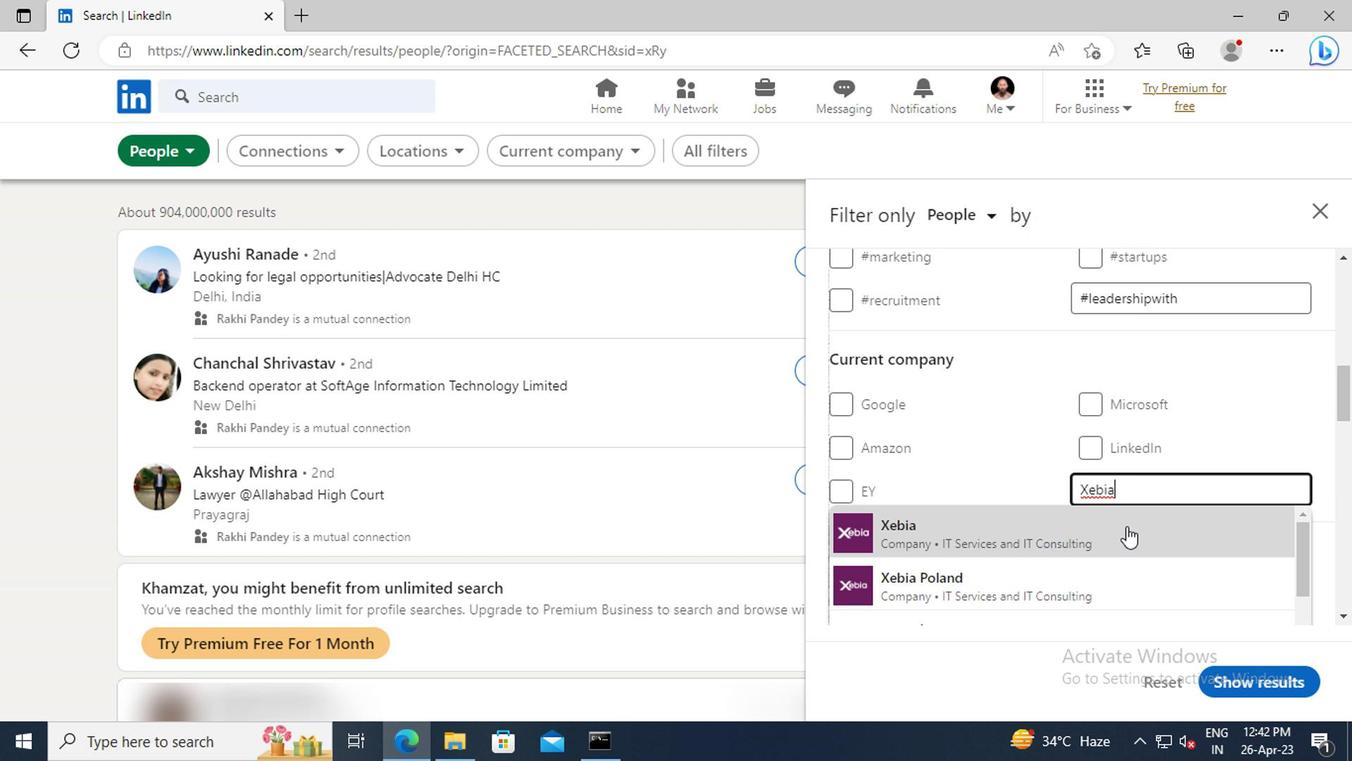 
Action: Mouse moved to (1089, 393)
Screenshot: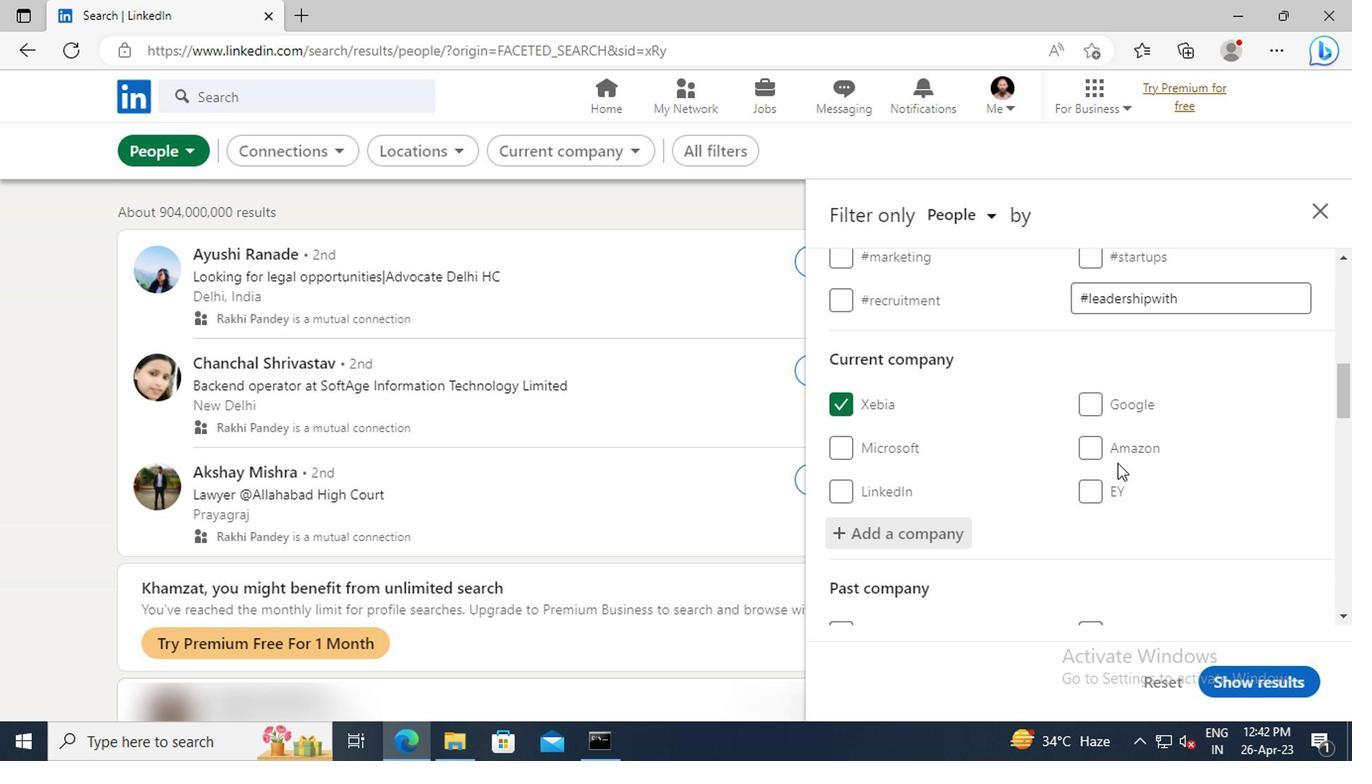 
Action: Mouse scrolled (1089, 393) with delta (0, 0)
Screenshot: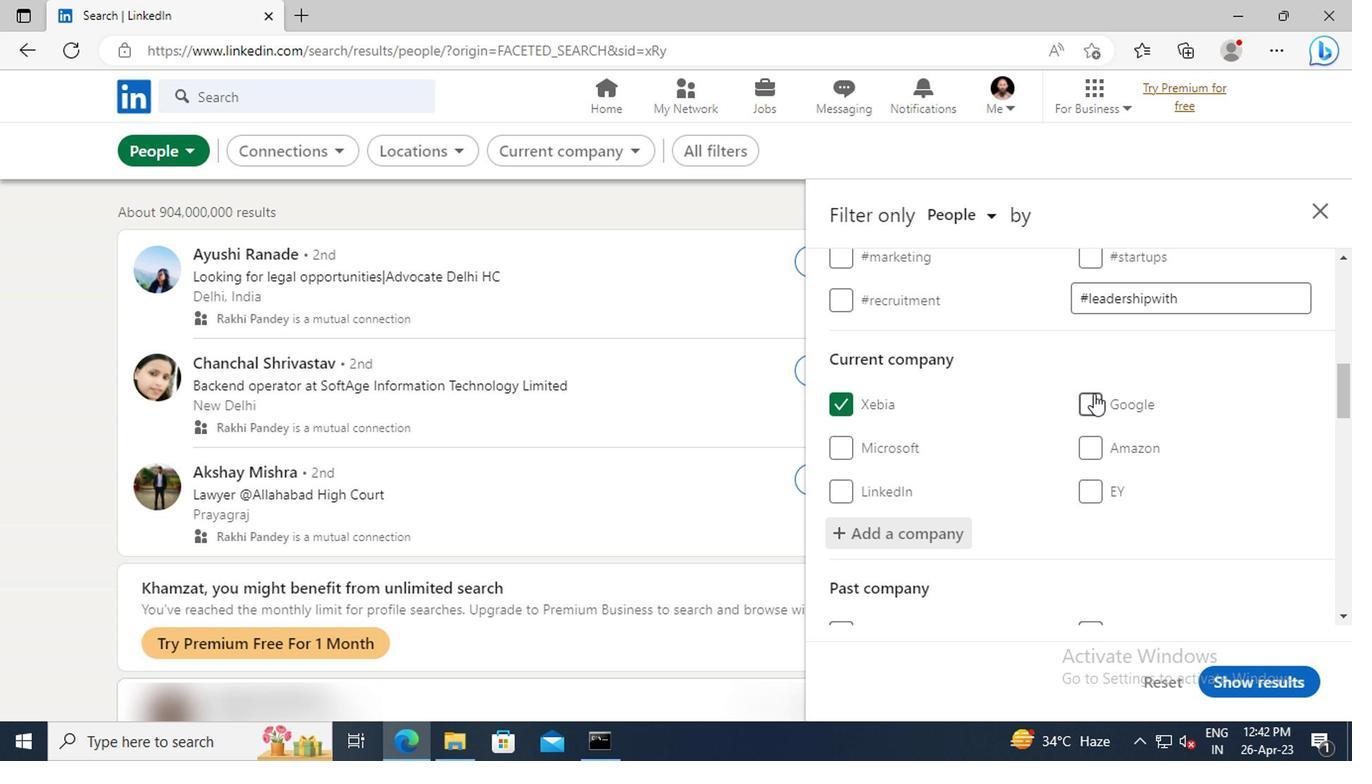 
Action: Mouse scrolled (1089, 393) with delta (0, 0)
Screenshot: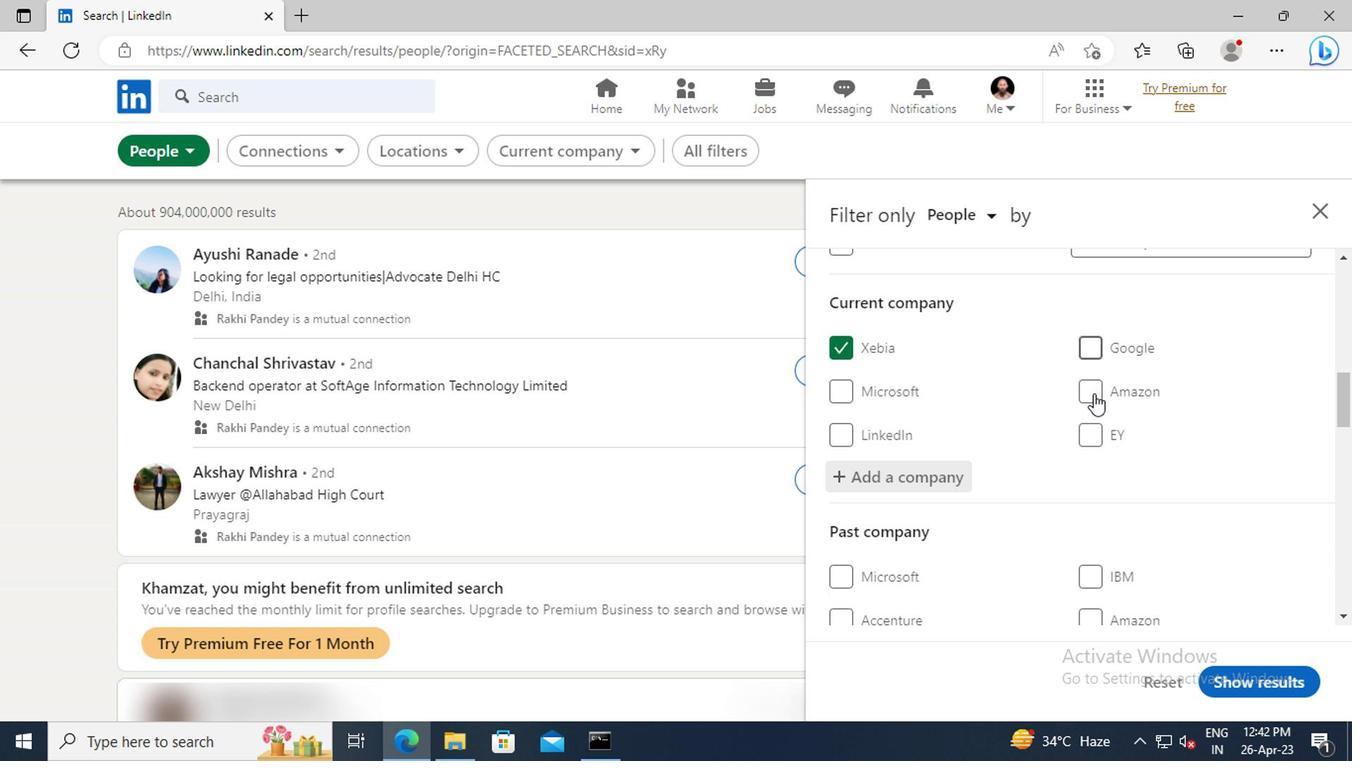
Action: Mouse scrolled (1089, 393) with delta (0, 0)
Screenshot: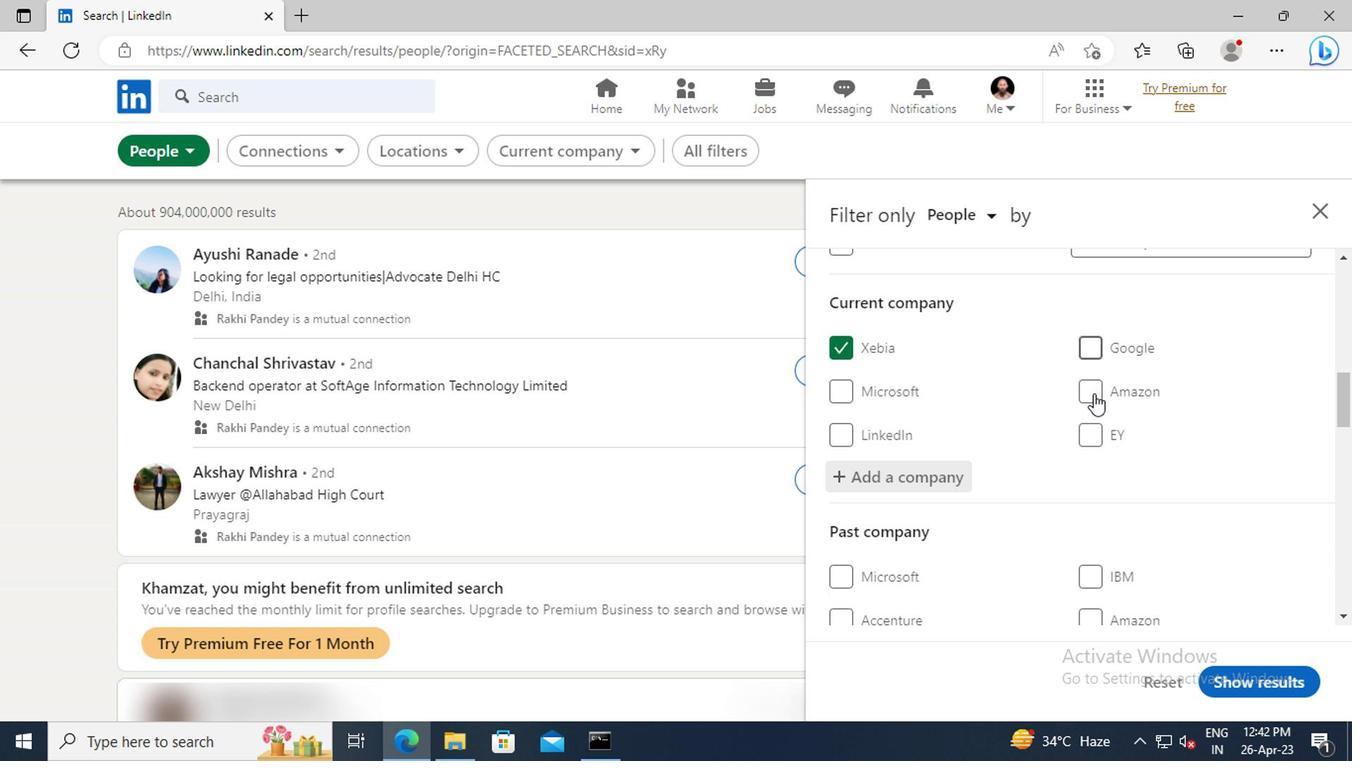
Action: Mouse scrolled (1089, 393) with delta (0, 0)
Screenshot: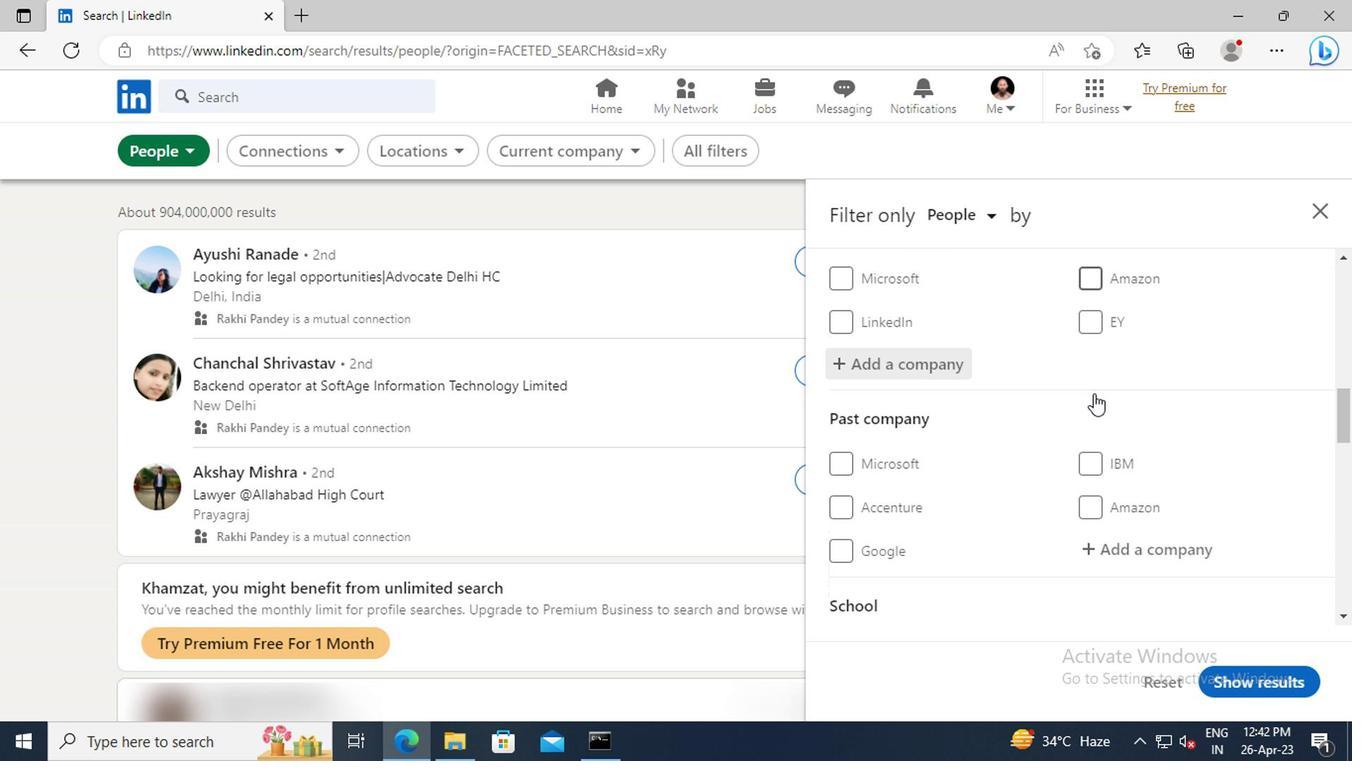 
Action: Mouse scrolled (1089, 393) with delta (0, 0)
Screenshot: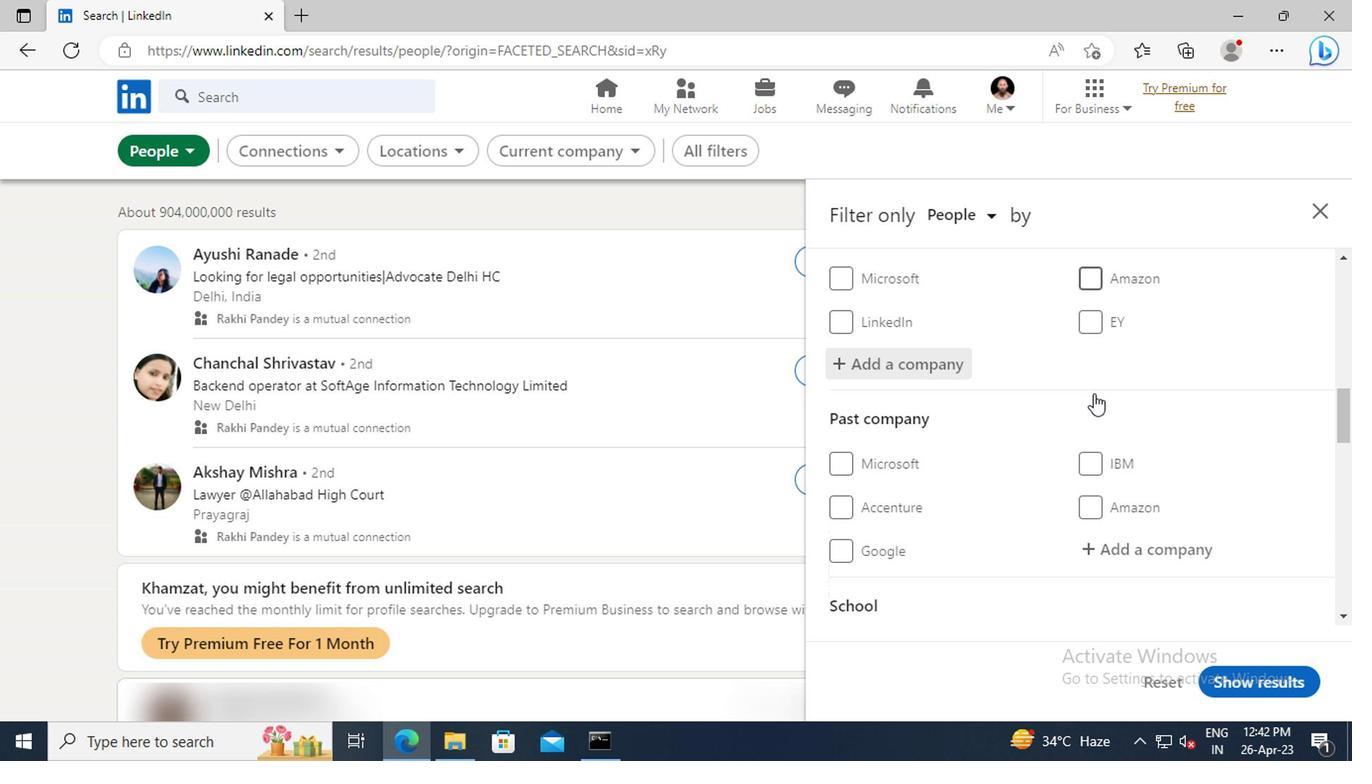 
Action: Mouse scrolled (1089, 393) with delta (0, 0)
Screenshot: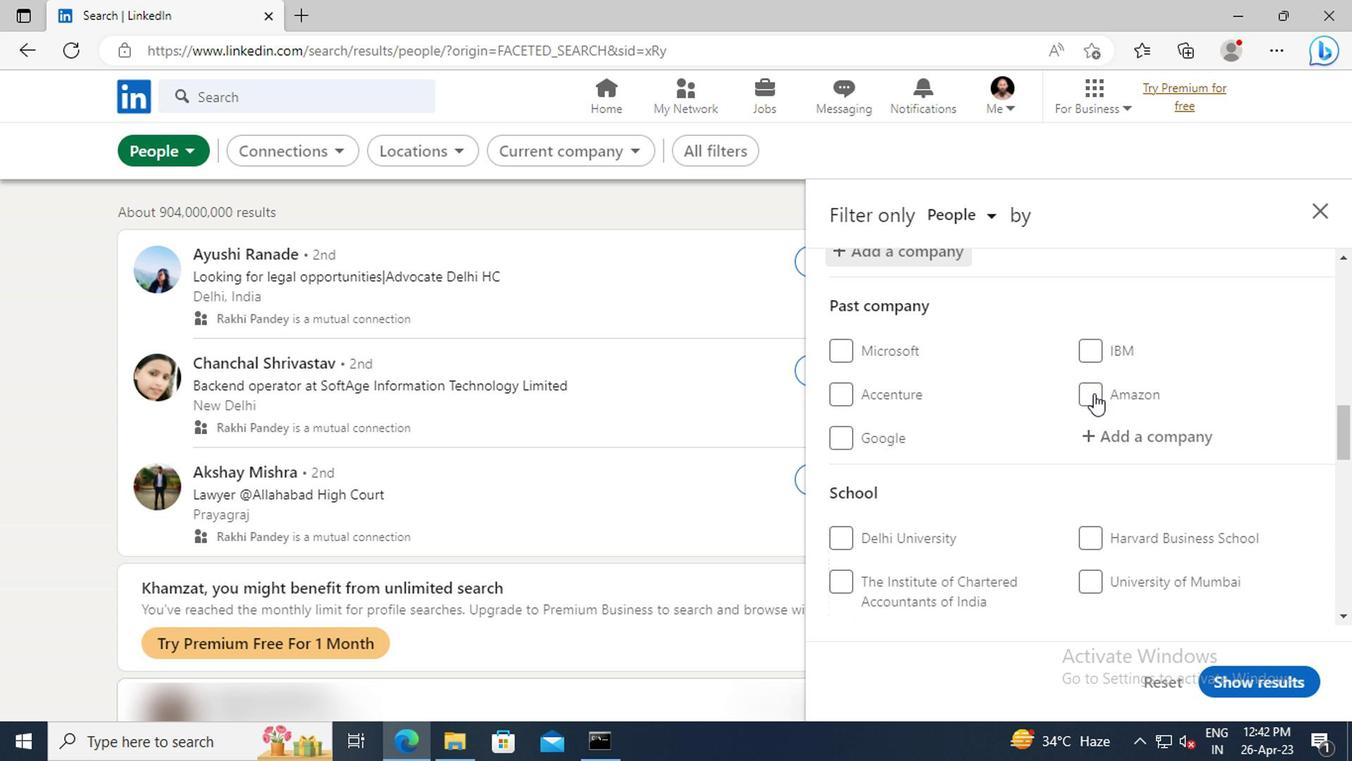
Action: Mouse scrolled (1089, 393) with delta (0, 0)
Screenshot: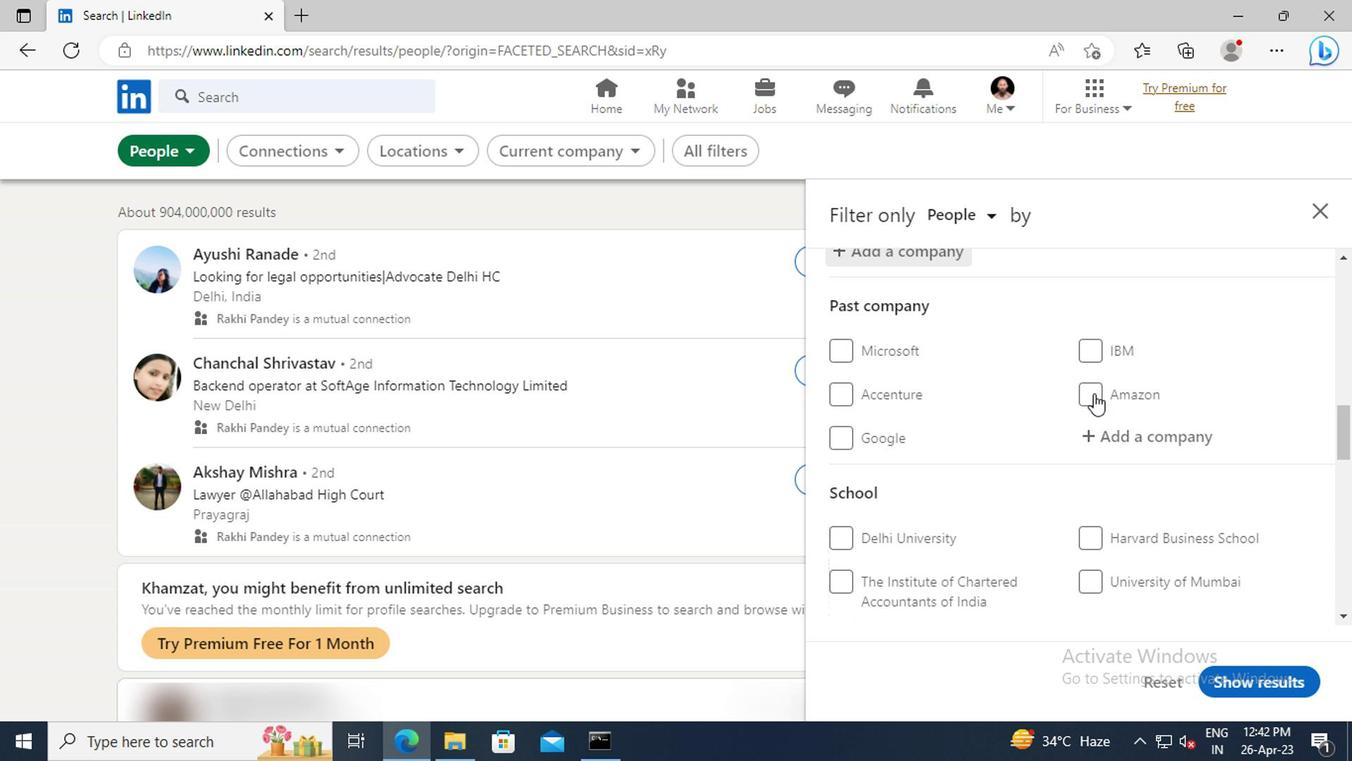 
Action: Mouse scrolled (1089, 393) with delta (0, 0)
Screenshot: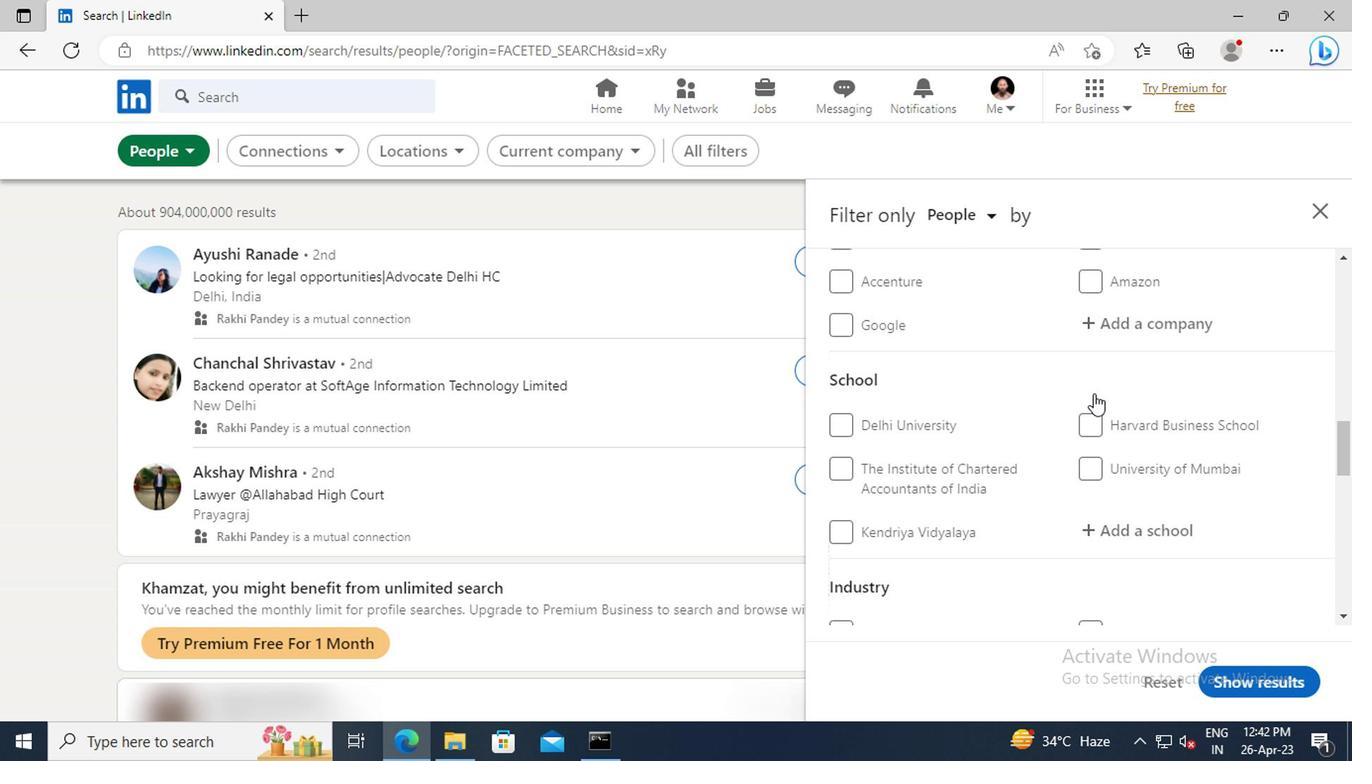 
Action: Mouse moved to (1109, 470)
Screenshot: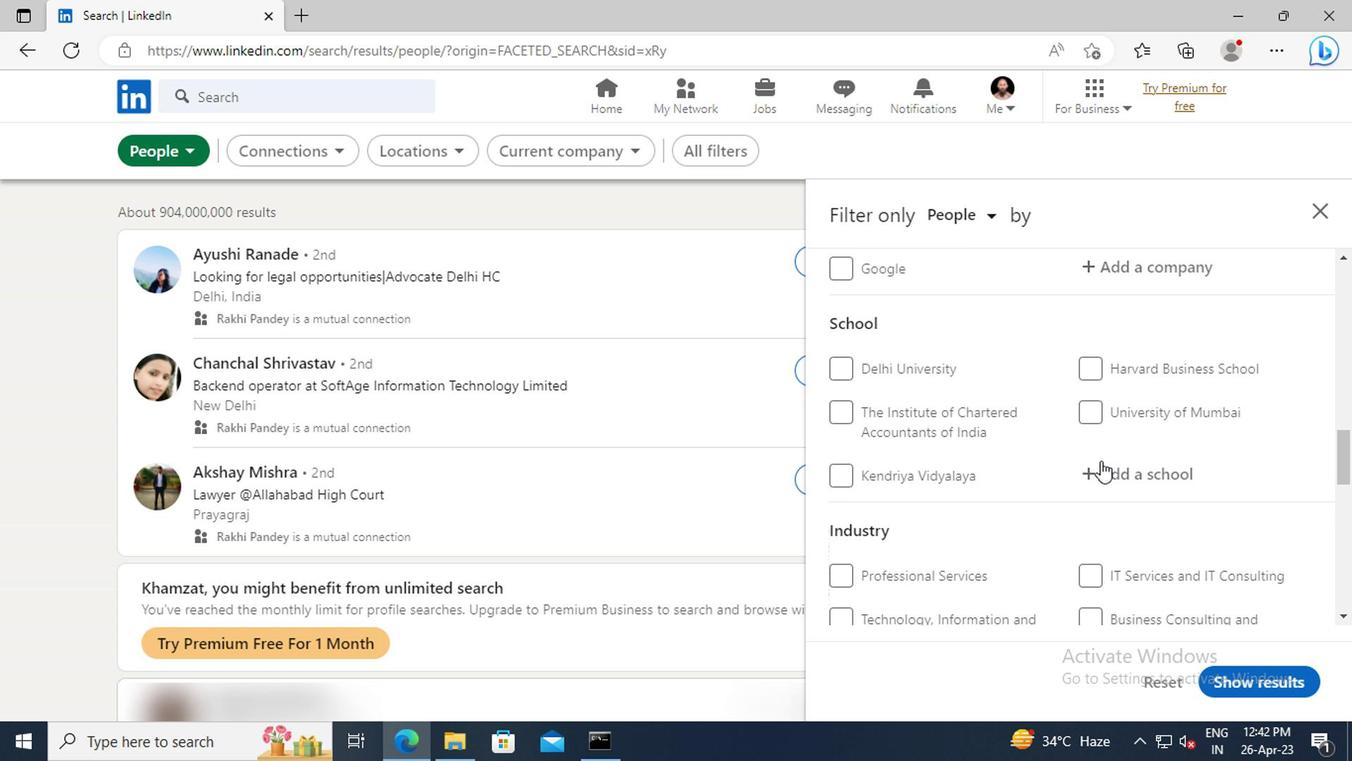 
Action: Mouse pressed left at (1109, 470)
Screenshot: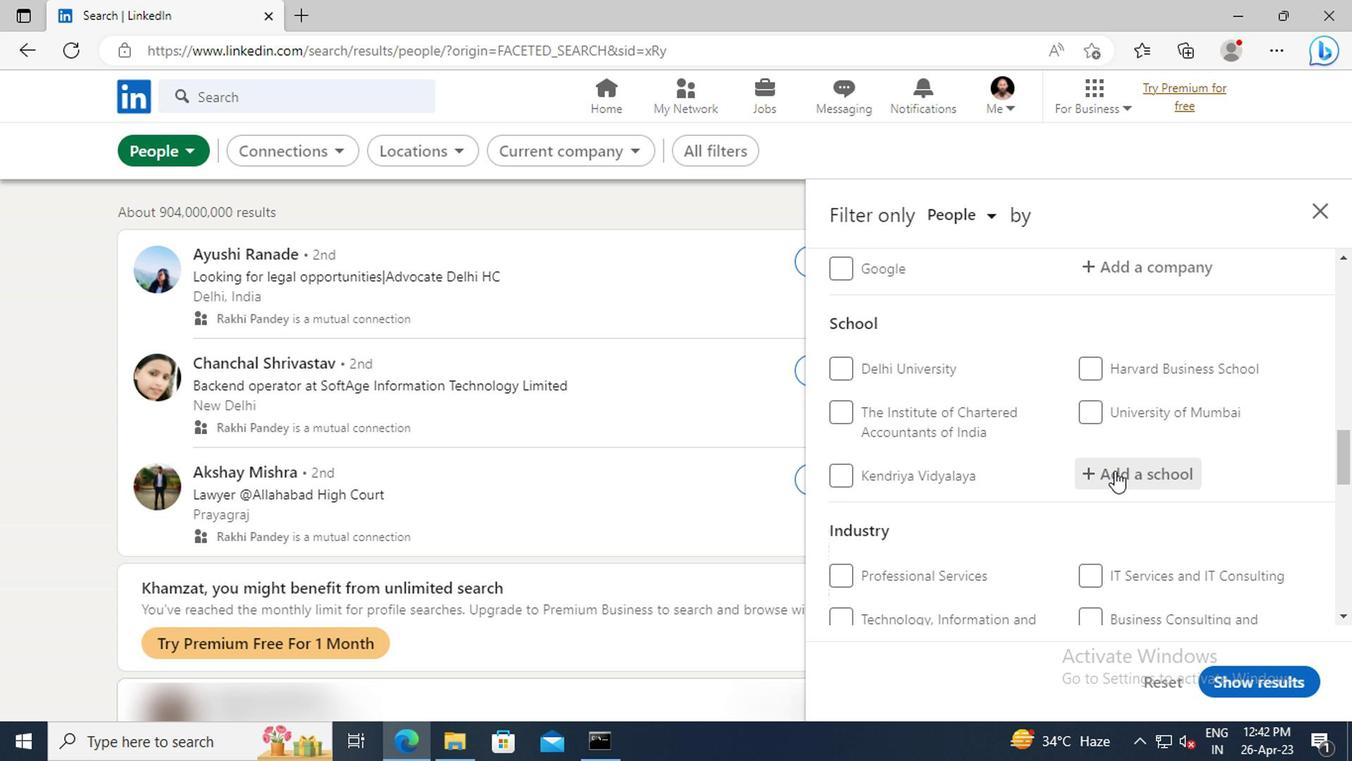 
Action: Key pressed <Key.shift>MCKV<Key.space><Key.shift>INSTITUTE<Key.space>OF<Key.space><Key.shift>ENGINEERING
Screenshot: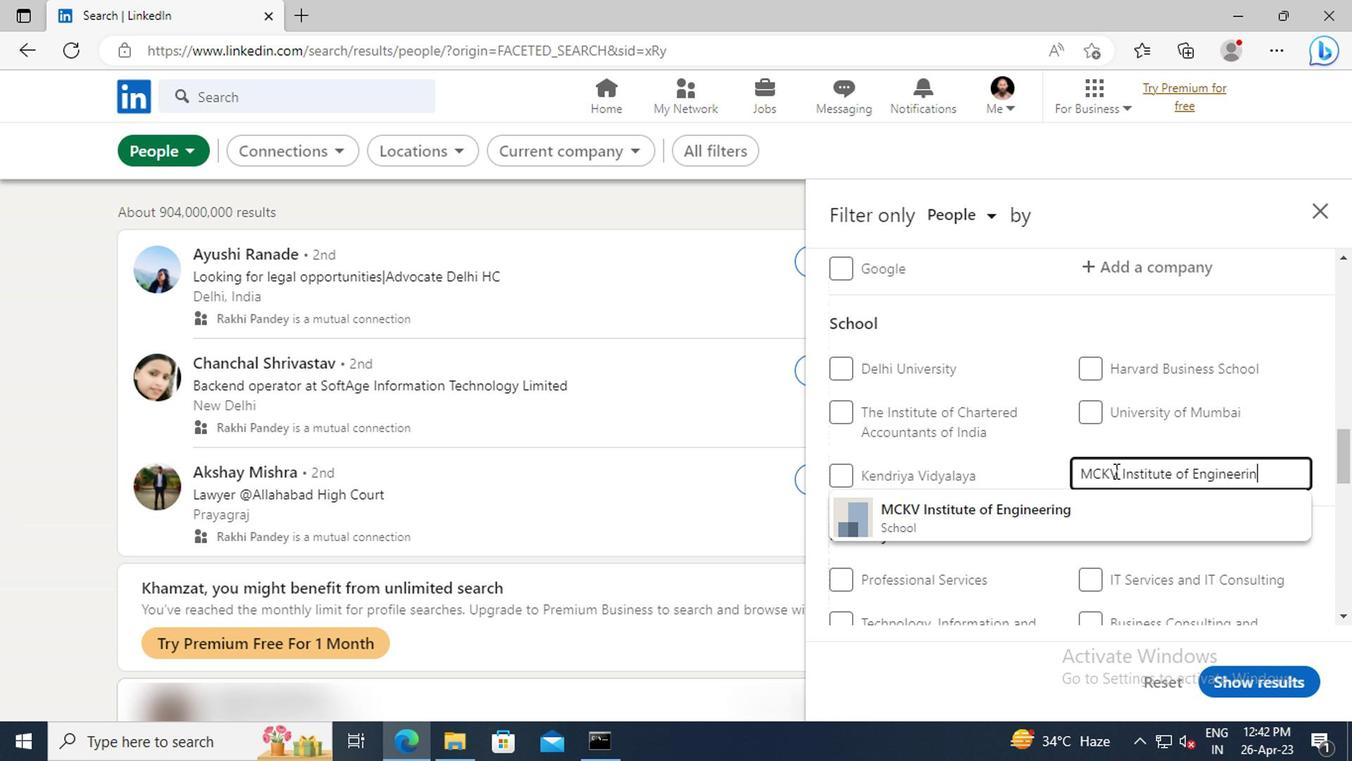 
Action: Mouse moved to (1102, 510)
Screenshot: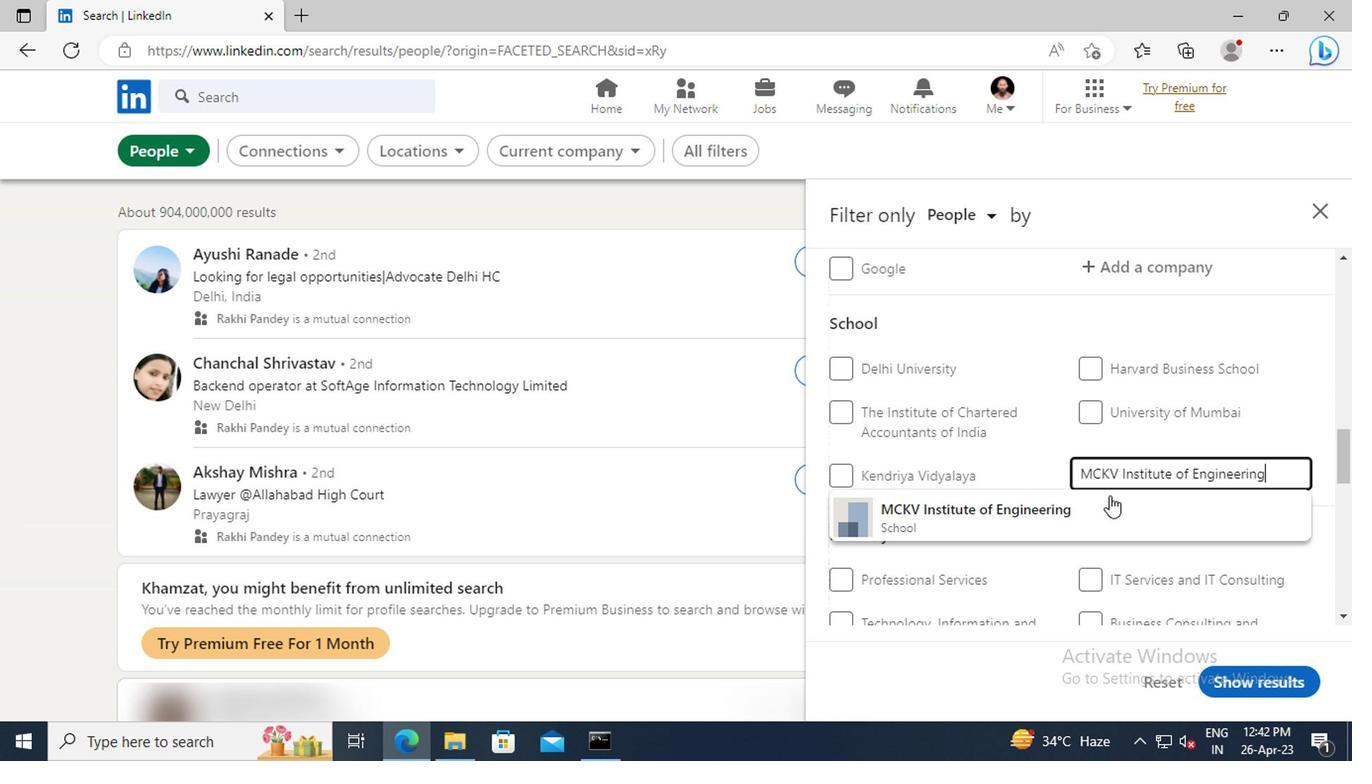 
Action: Mouse pressed left at (1102, 510)
Screenshot: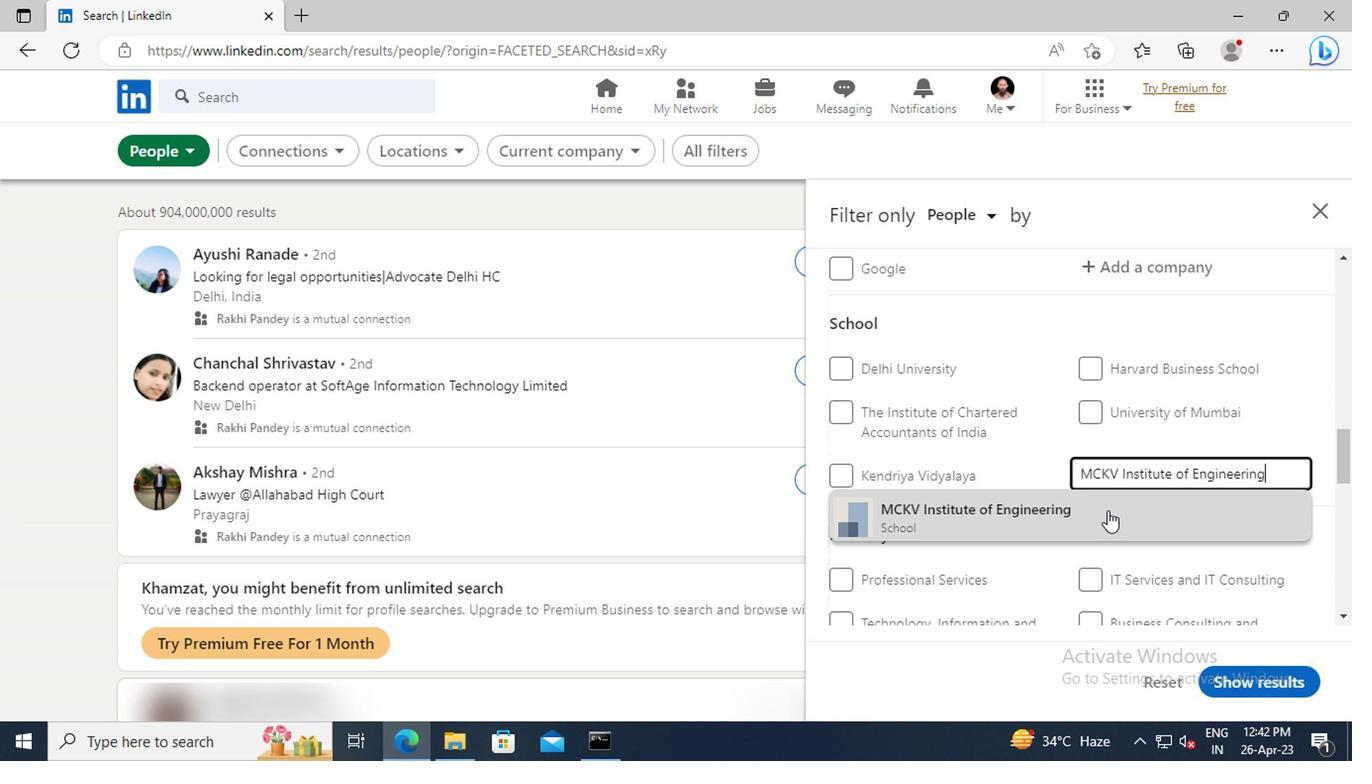 
Action: Mouse moved to (1087, 395)
Screenshot: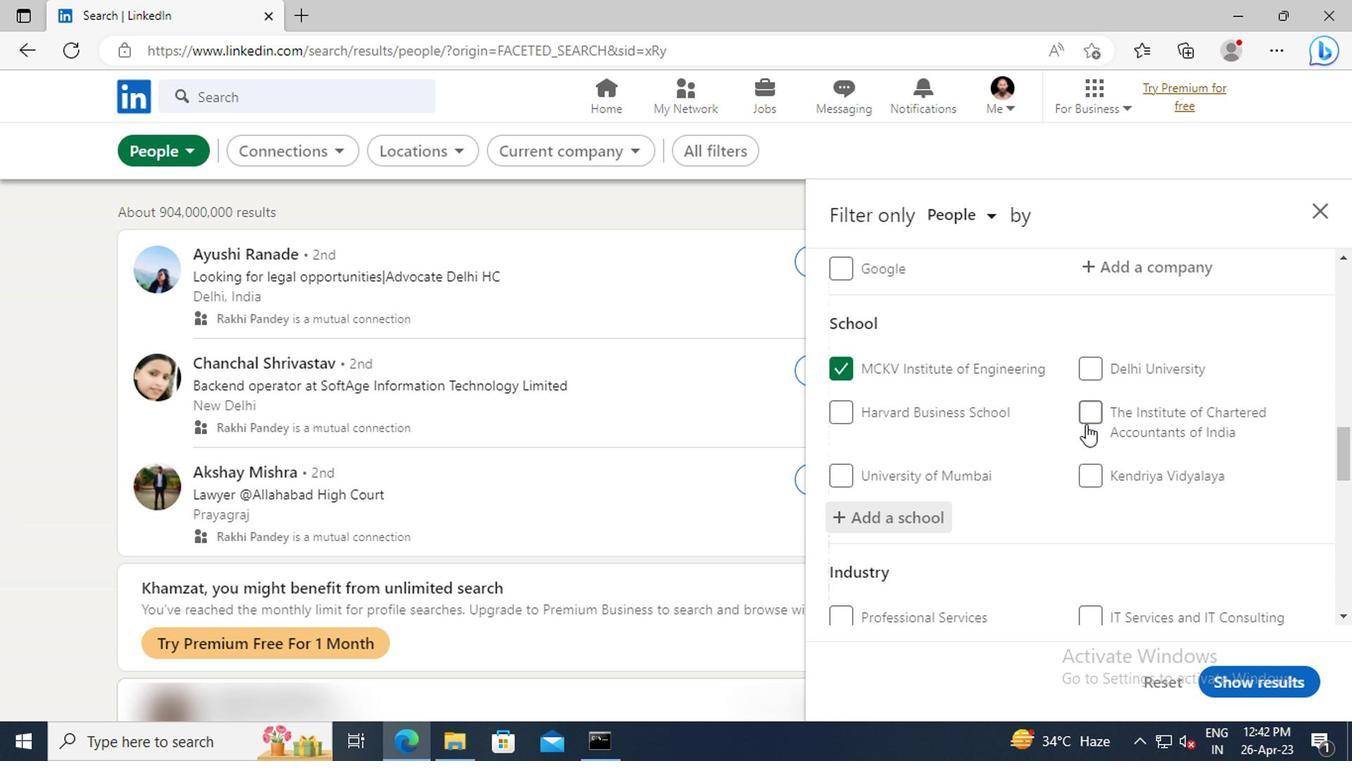 
Action: Mouse scrolled (1087, 393) with delta (0, -1)
Screenshot: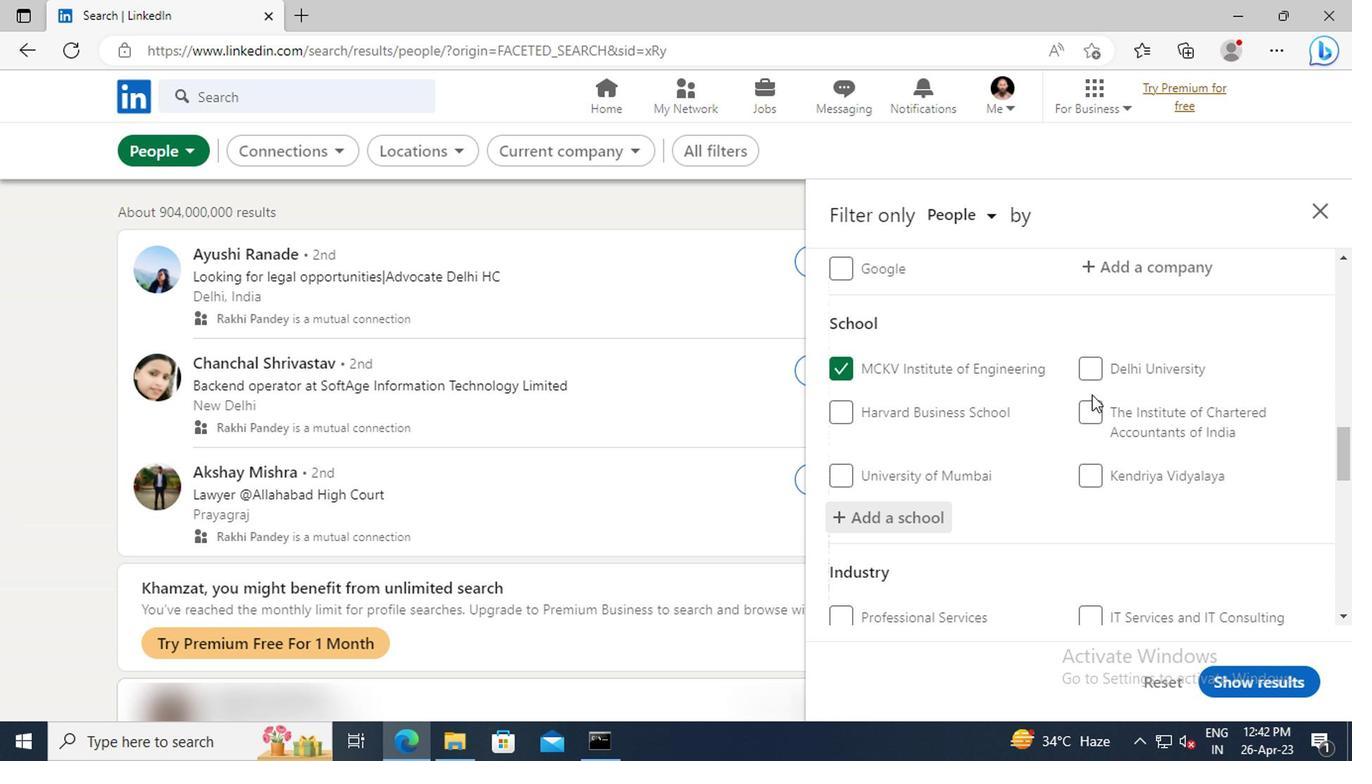 
Action: Mouse scrolled (1087, 393) with delta (0, -1)
Screenshot: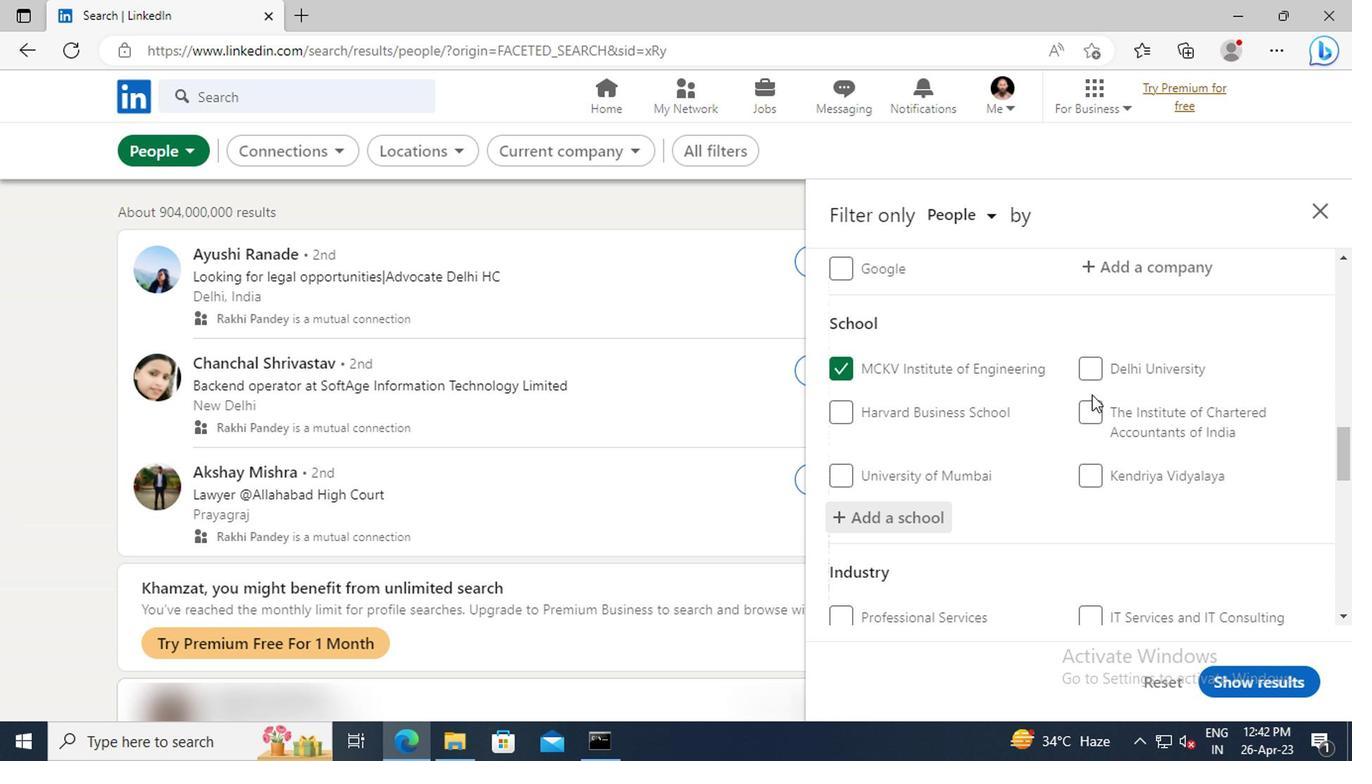 
Action: Mouse scrolled (1087, 393) with delta (0, -1)
Screenshot: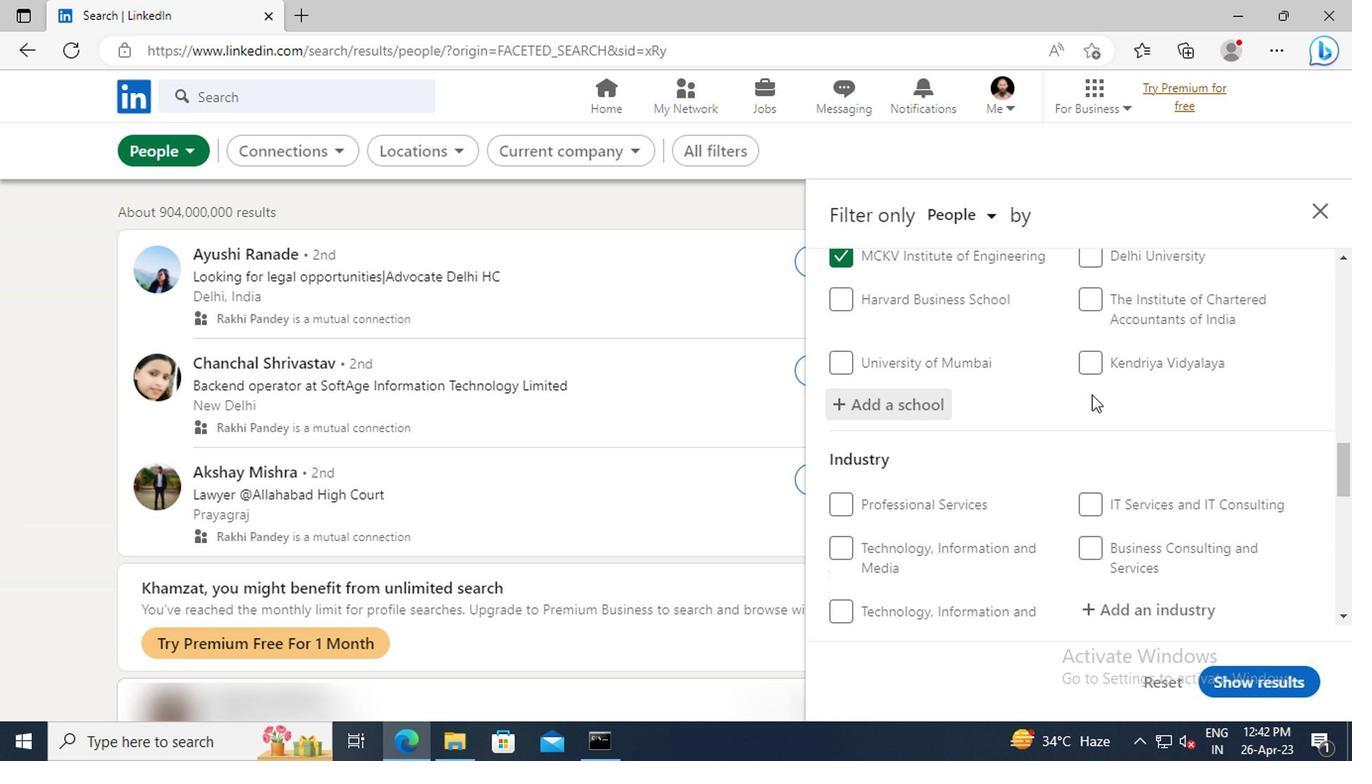 
Action: Mouse scrolled (1087, 393) with delta (0, -1)
Screenshot: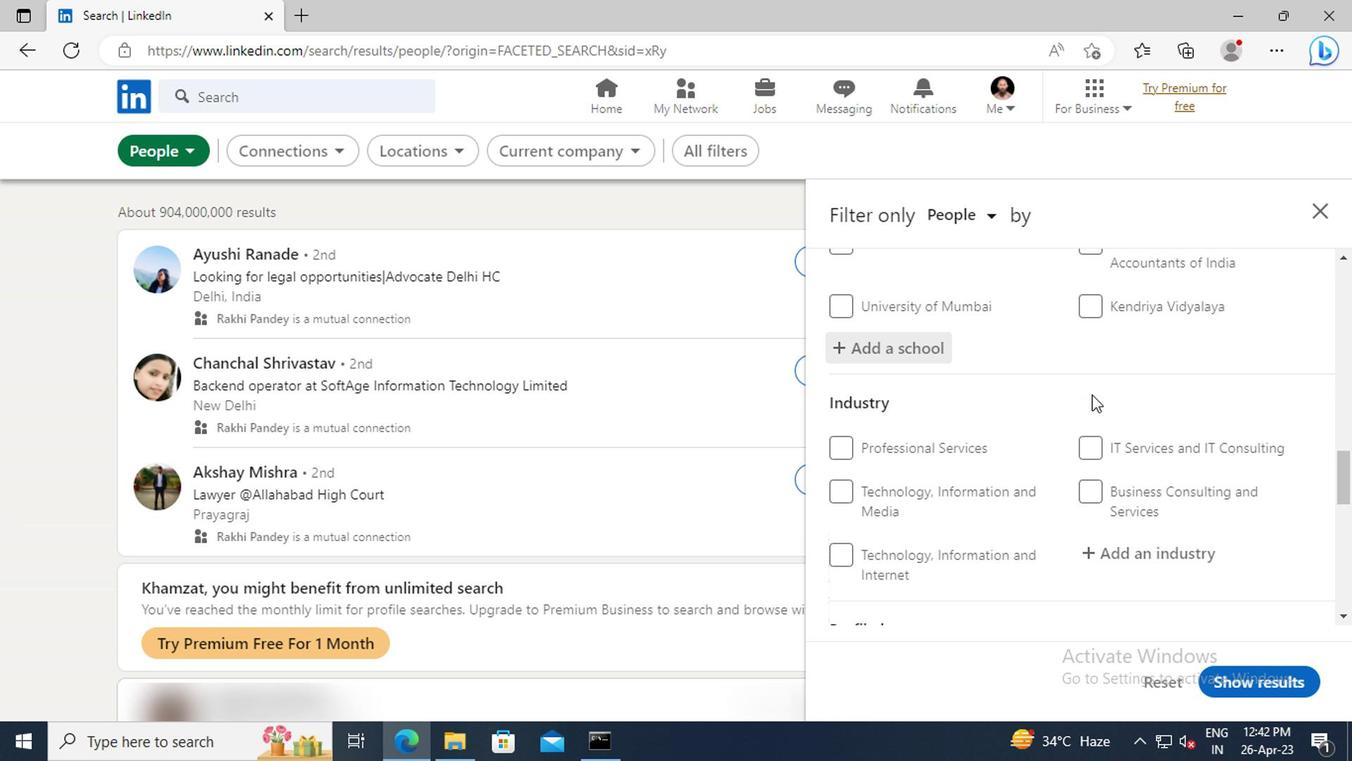 
Action: Mouse scrolled (1087, 393) with delta (0, -1)
Screenshot: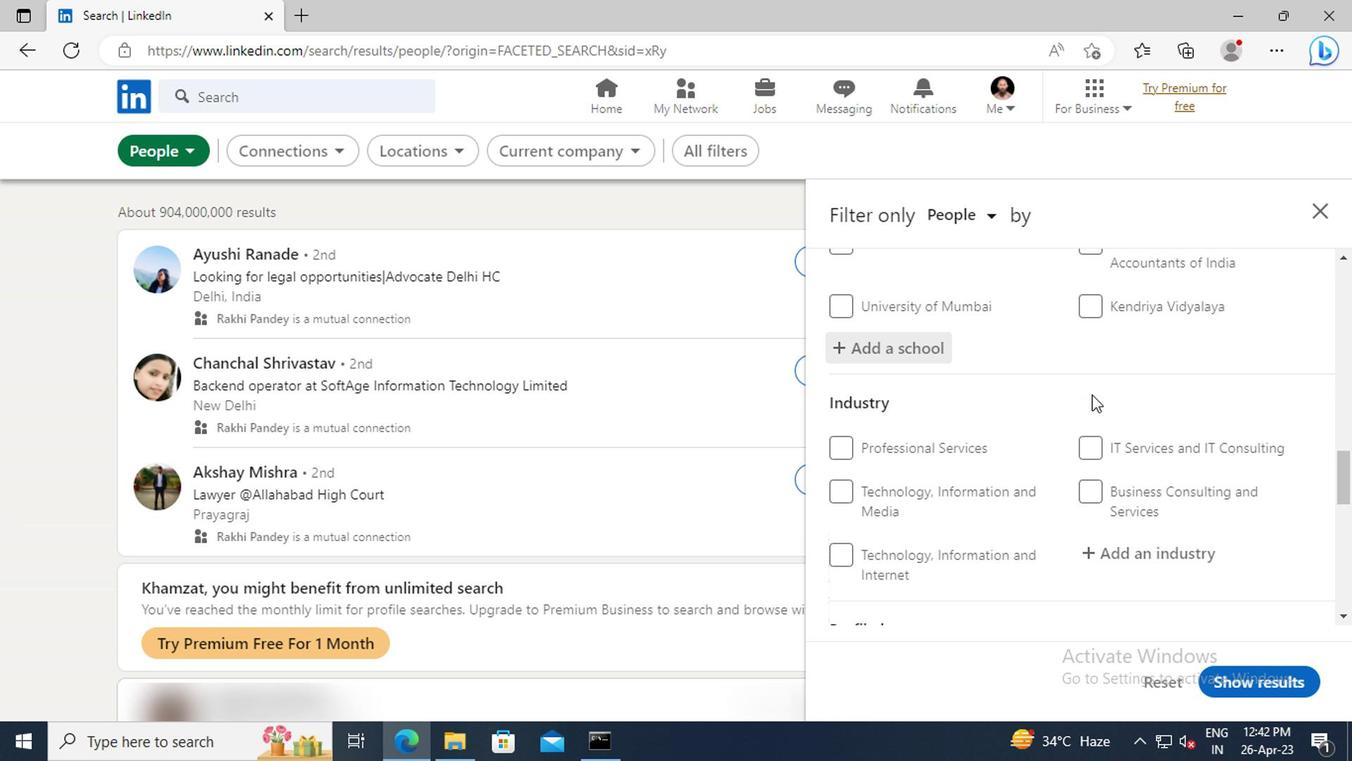 
Action: Mouse scrolled (1087, 393) with delta (0, -1)
Screenshot: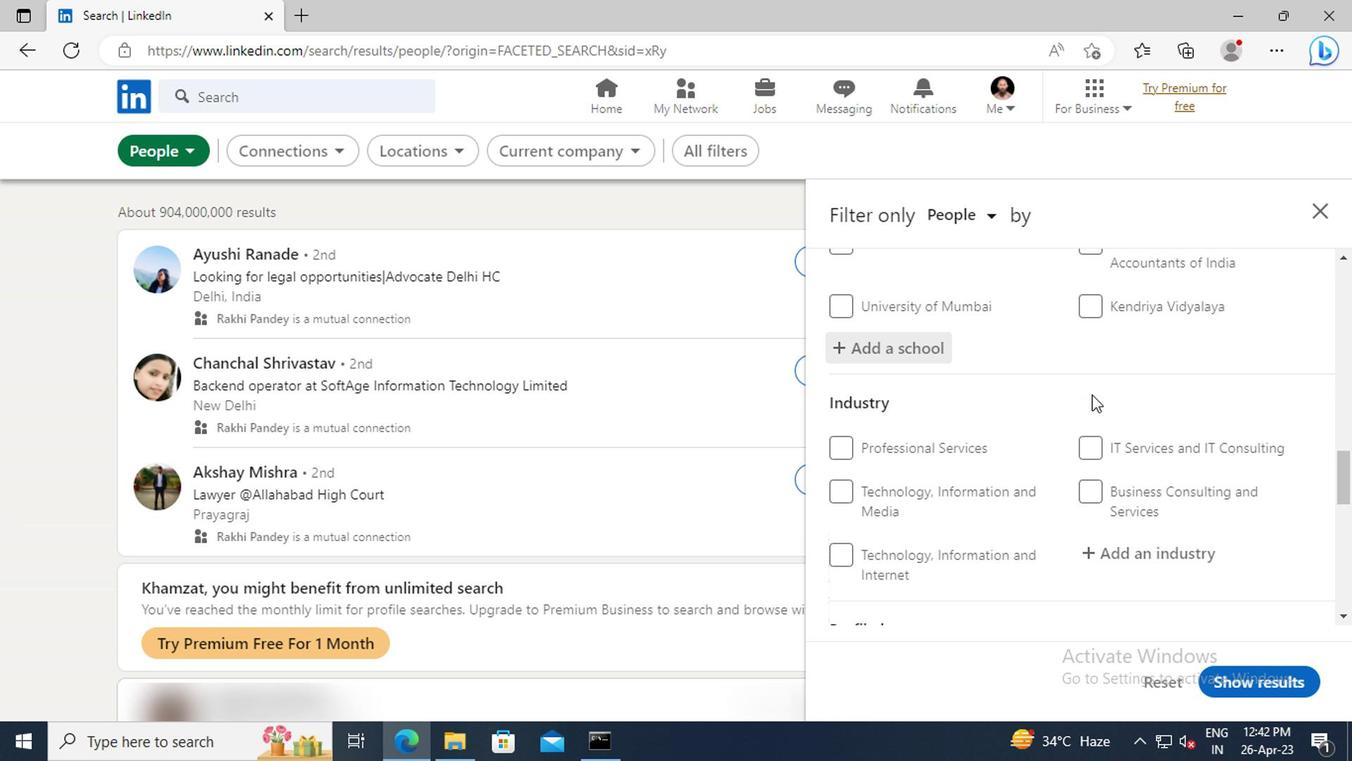 
Action: Mouse moved to (1114, 386)
Screenshot: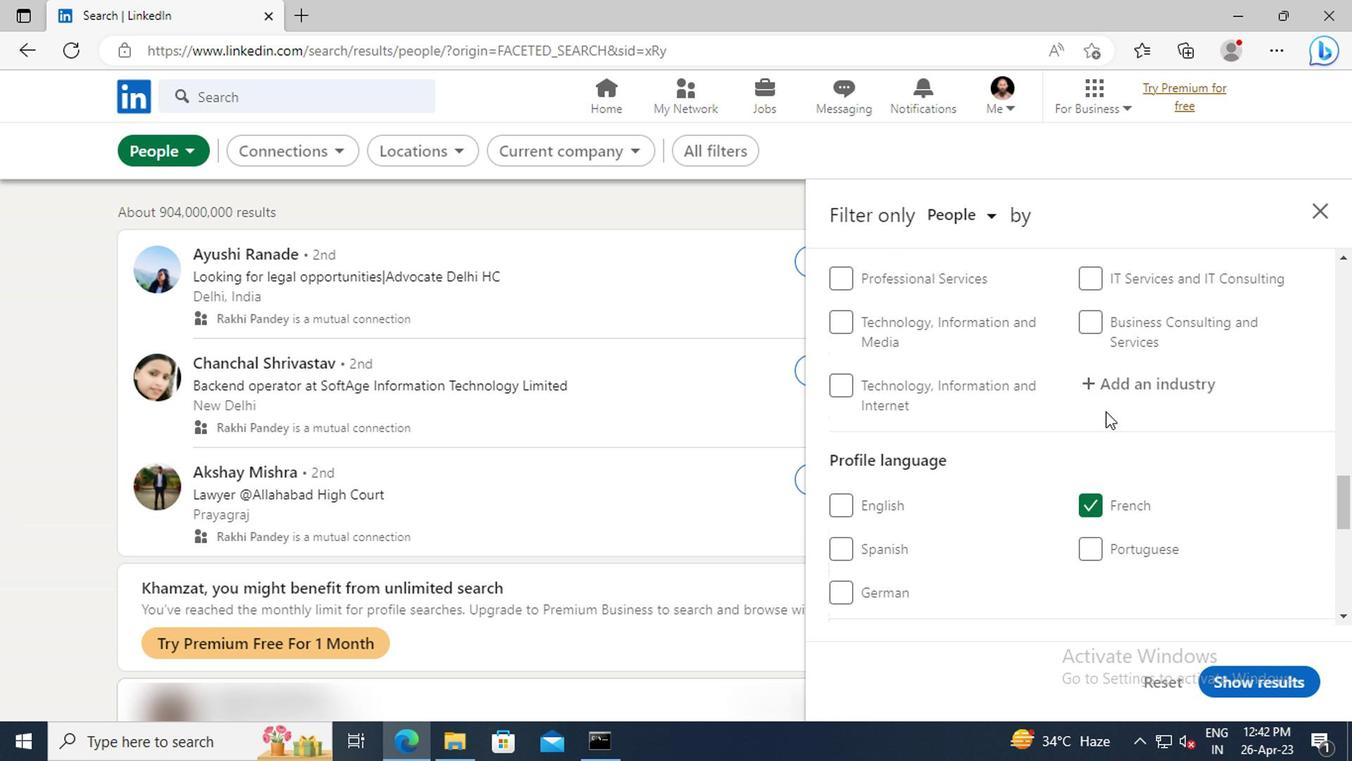 
Action: Mouse pressed left at (1114, 386)
Screenshot: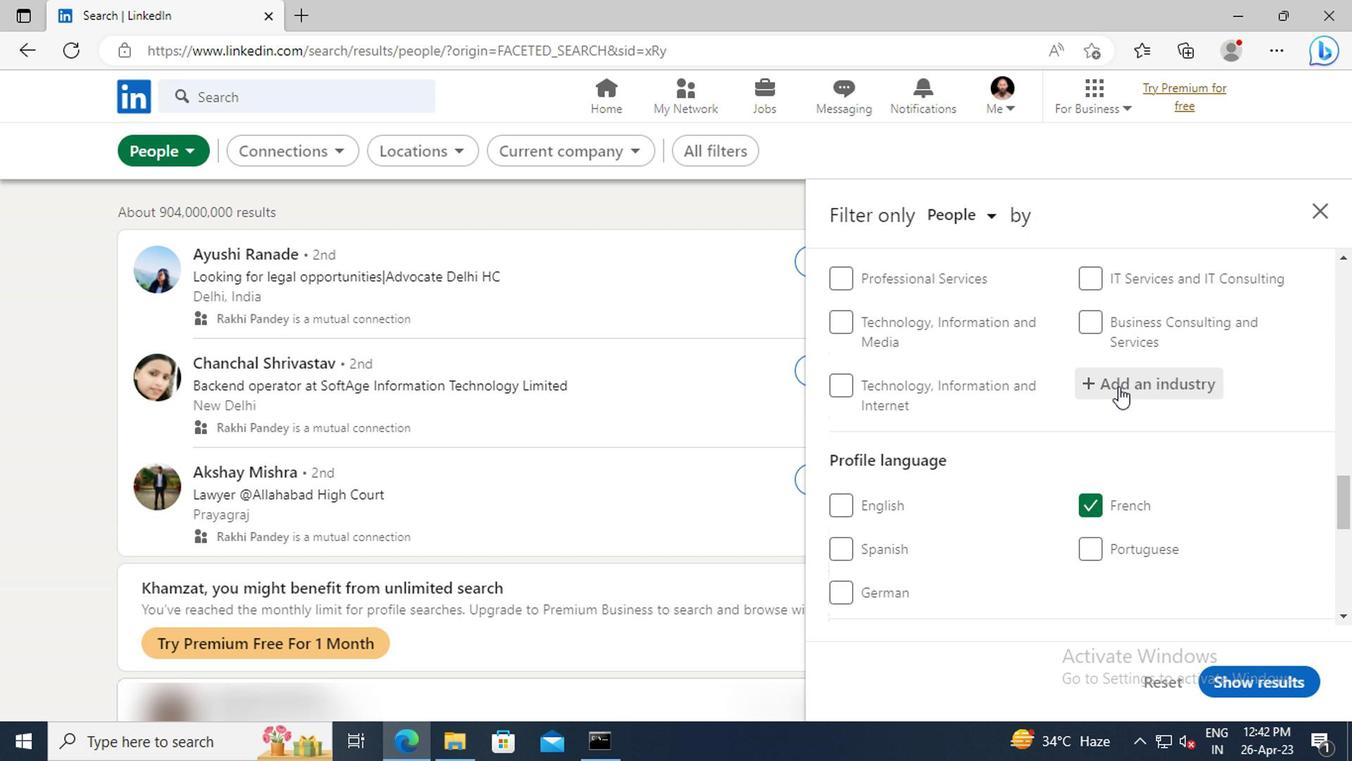 
Action: Key pressed <Key.shift>MEDICAL<Key.space>AND<Key.space><Key.shift>DIAGNOSTIC<Key.space><Key.shift>LABORATORIES
Screenshot: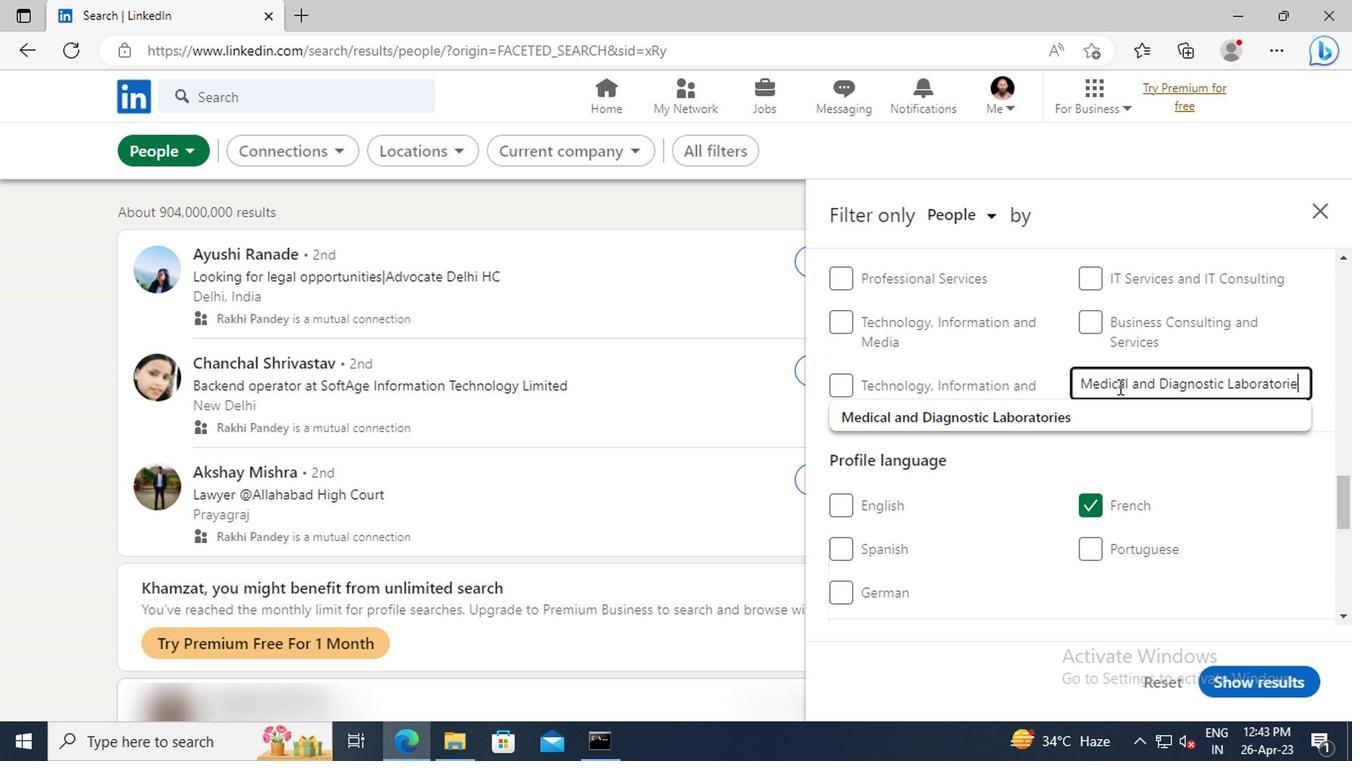 
Action: Mouse moved to (1090, 410)
Screenshot: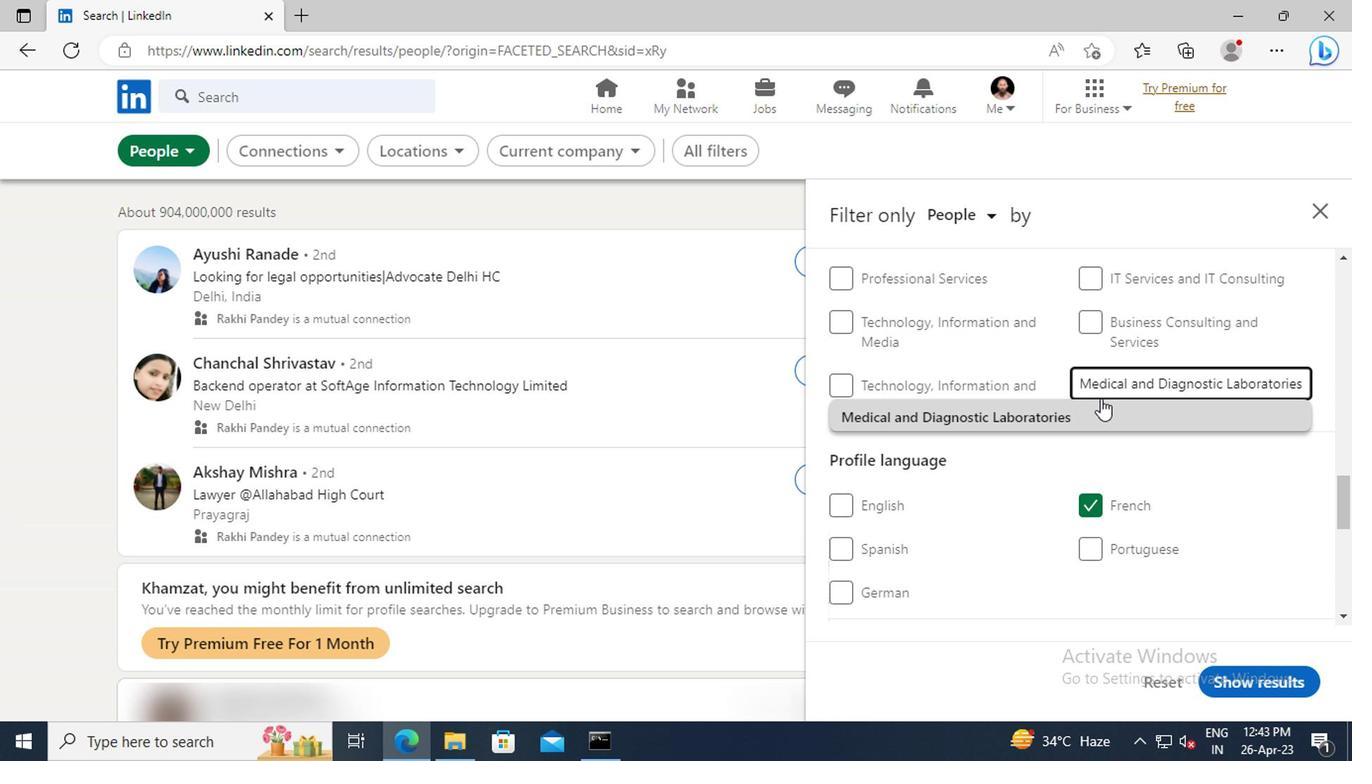 
Action: Mouse pressed left at (1090, 410)
Screenshot: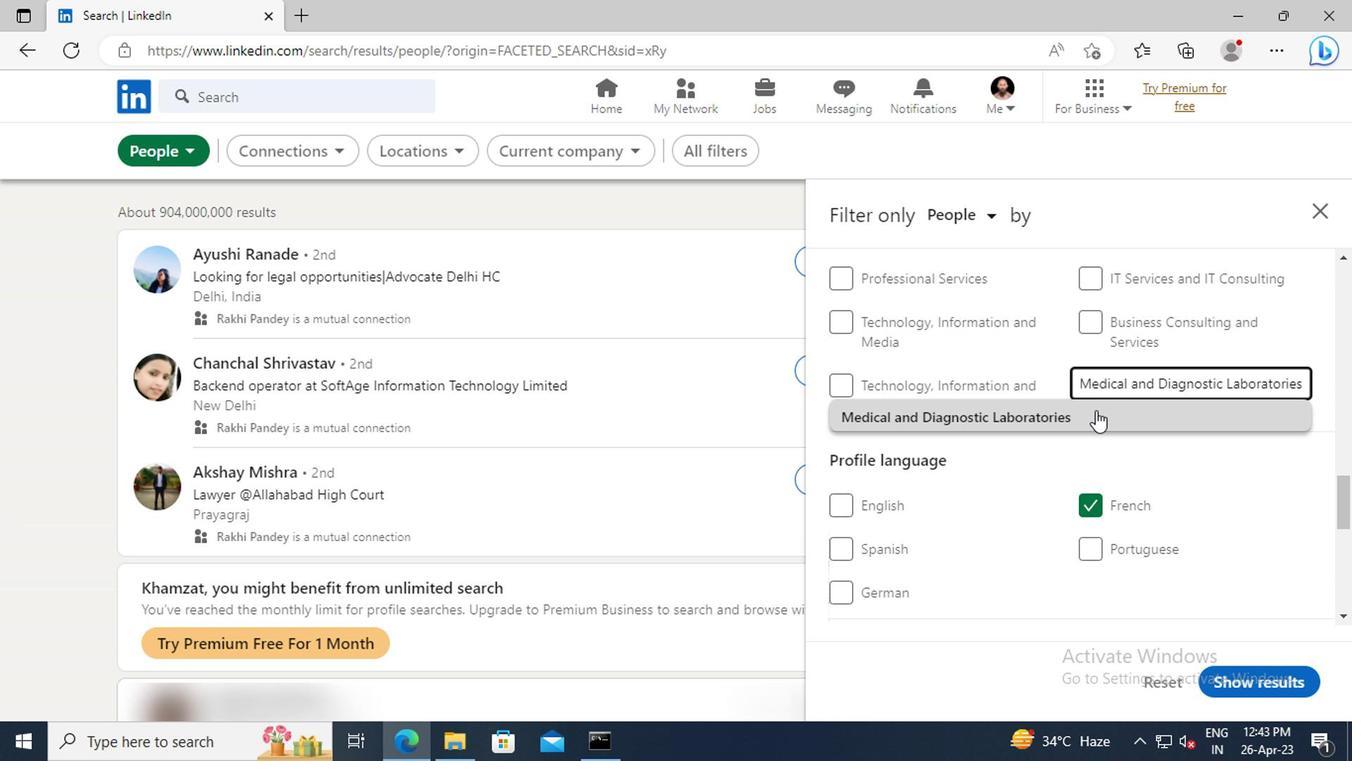 
Action: Mouse moved to (1060, 383)
Screenshot: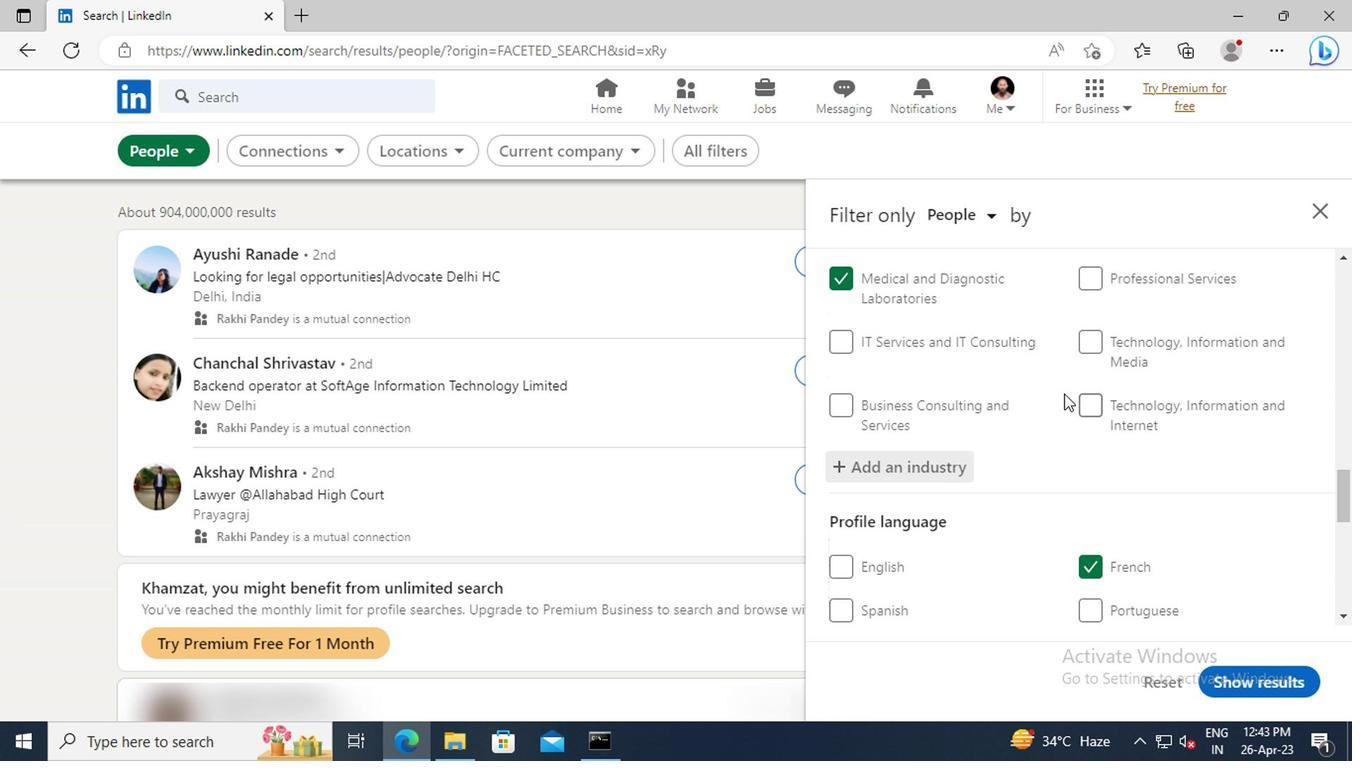 
Action: Mouse scrolled (1060, 381) with delta (0, -1)
Screenshot: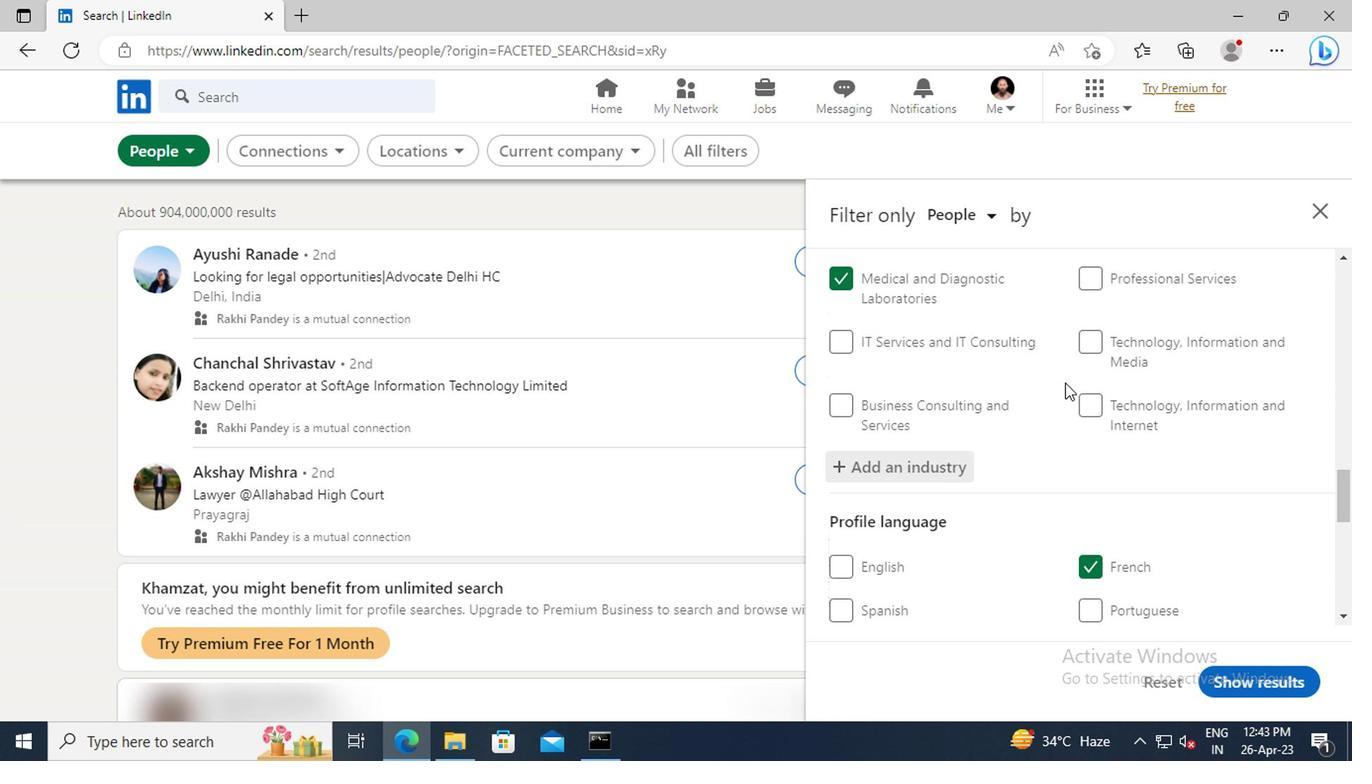 
Action: Mouse scrolled (1060, 381) with delta (0, -1)
Screenshot: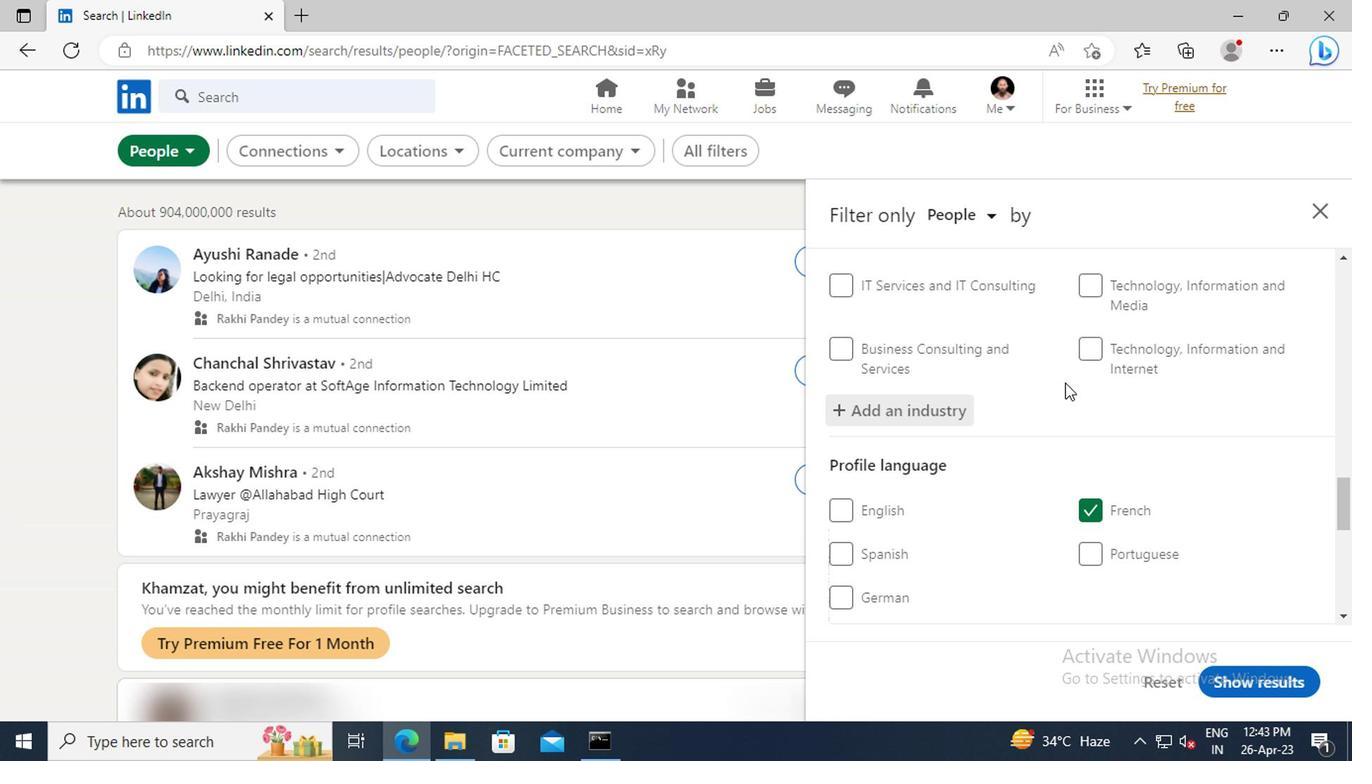 
Action: Mouse scrolled (1060, 381) with delta (0, -1)
Screenshot: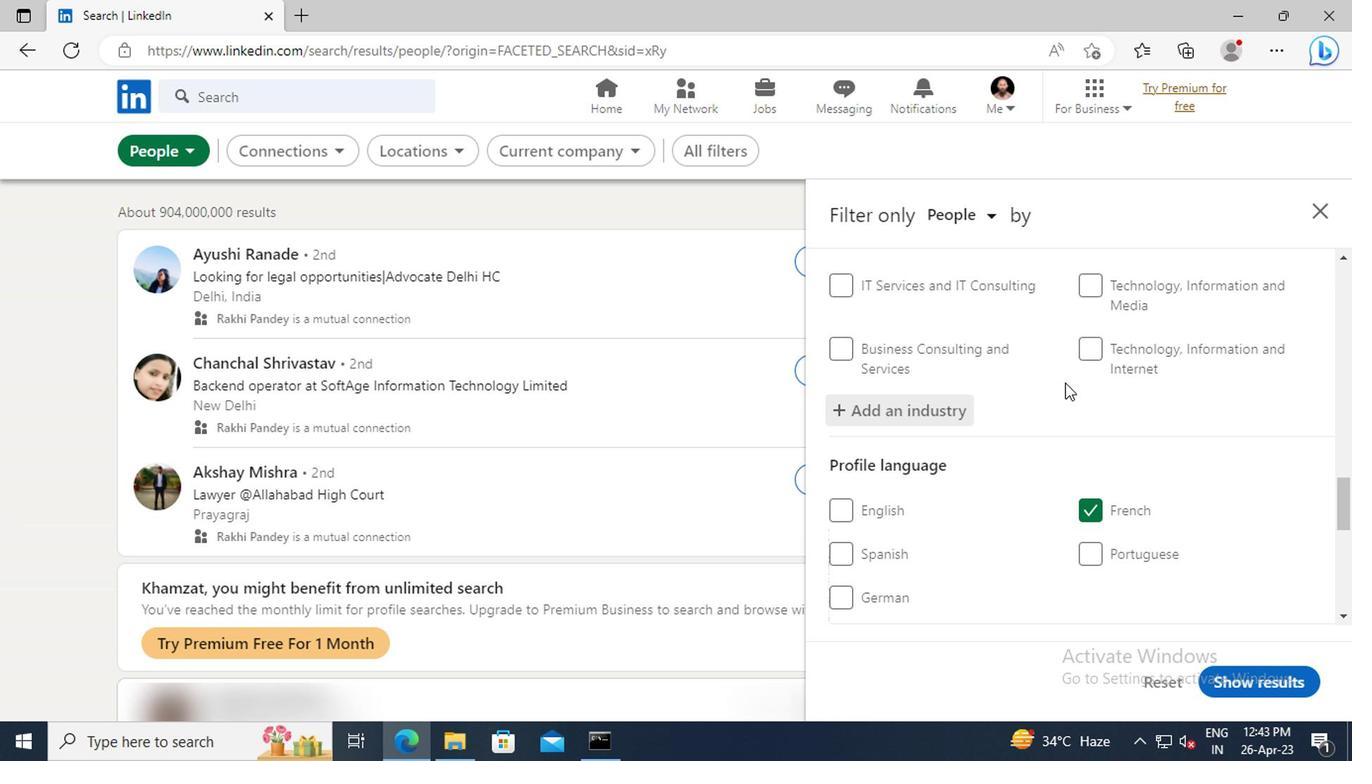 
Action: Mouse scrolled (1060, 381) with delta (0, -1)
Screenshot: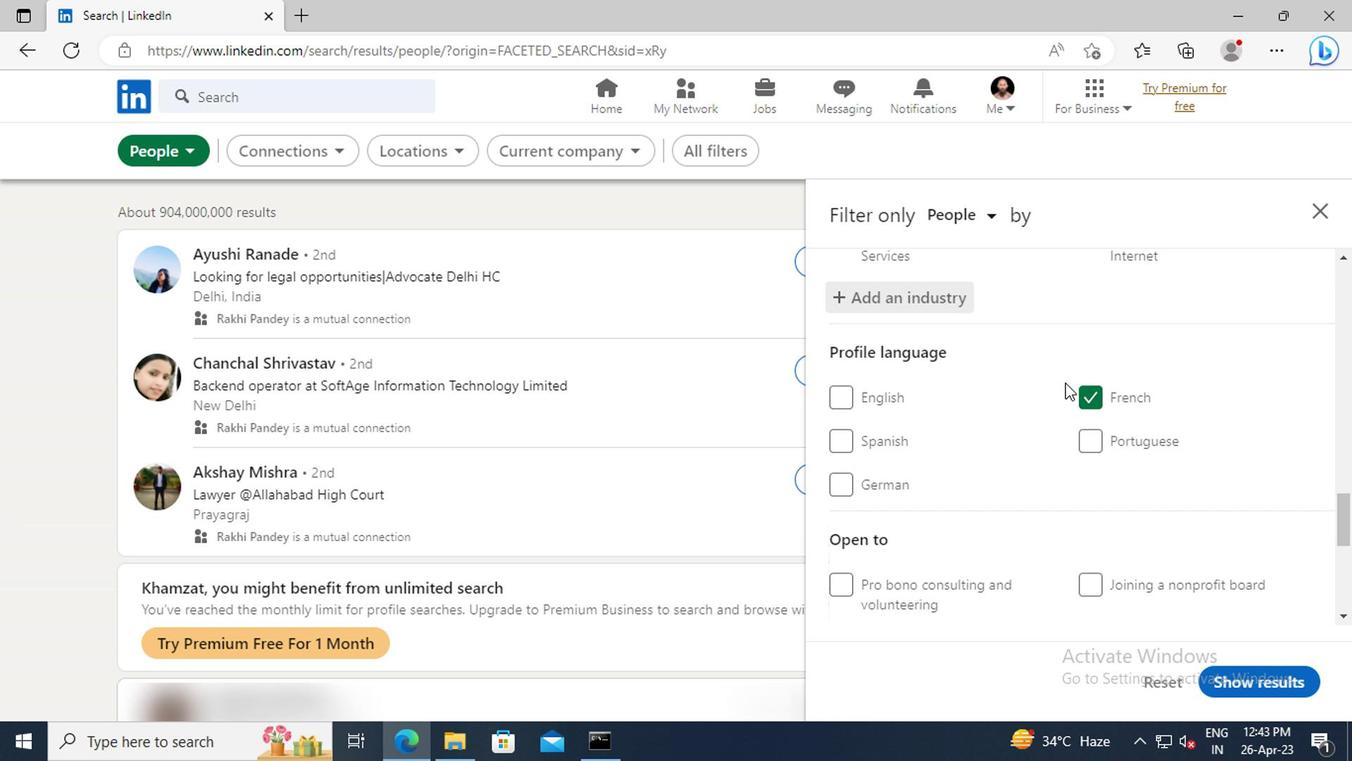 
Action: Mouse scrolled (1060, 381) with delta (0, -1)
Screenshot: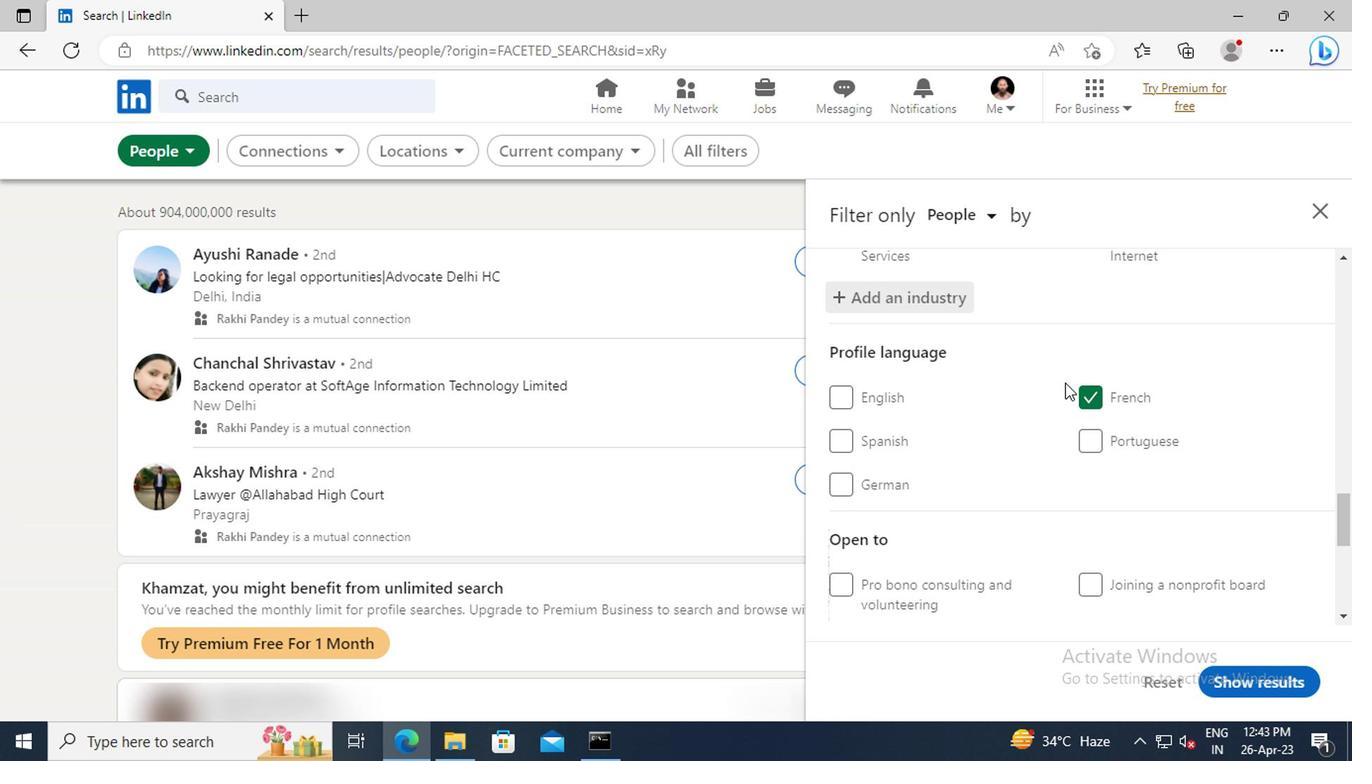 
Action: Mouse scrolled (1060, 381) with delta (0, -1)
Screenshot: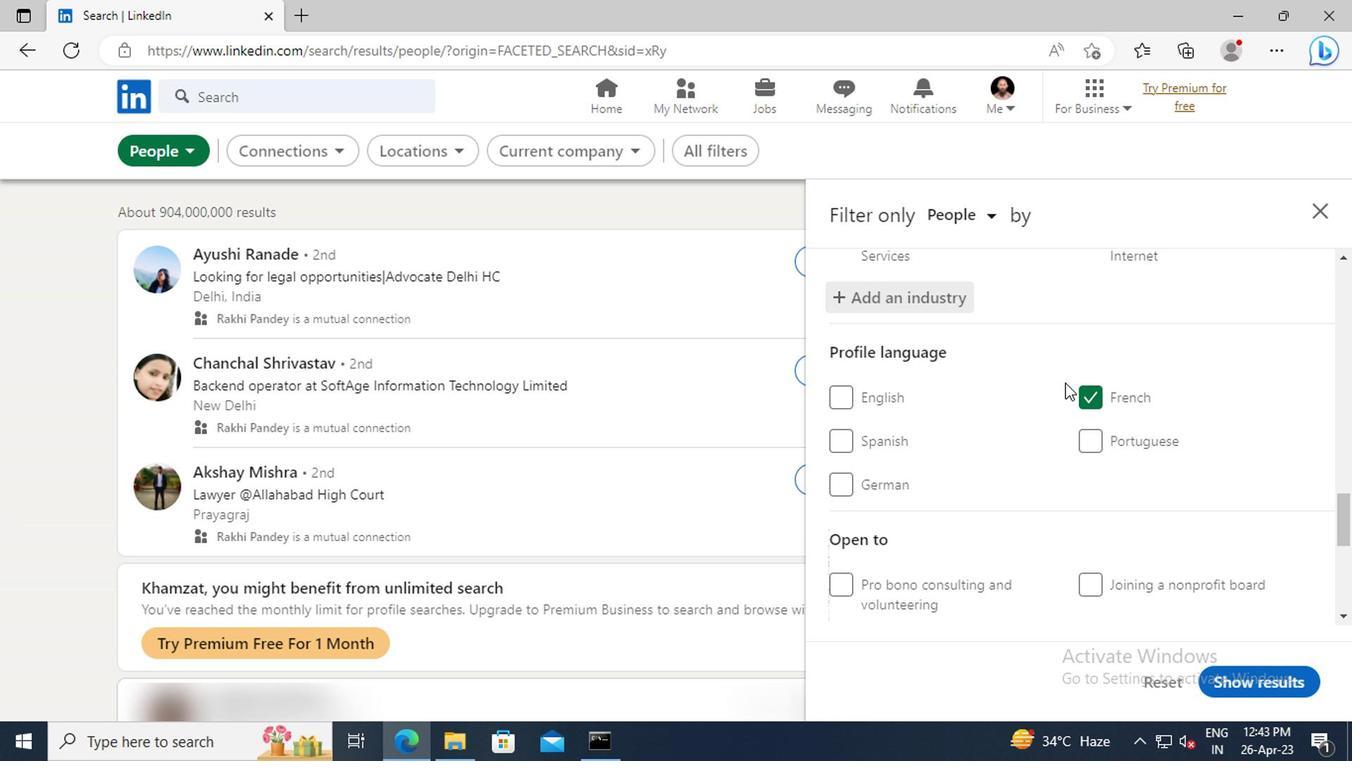 
Action: Mouse scrolled (1060, 381) with delta (0, -1)
Screenshot: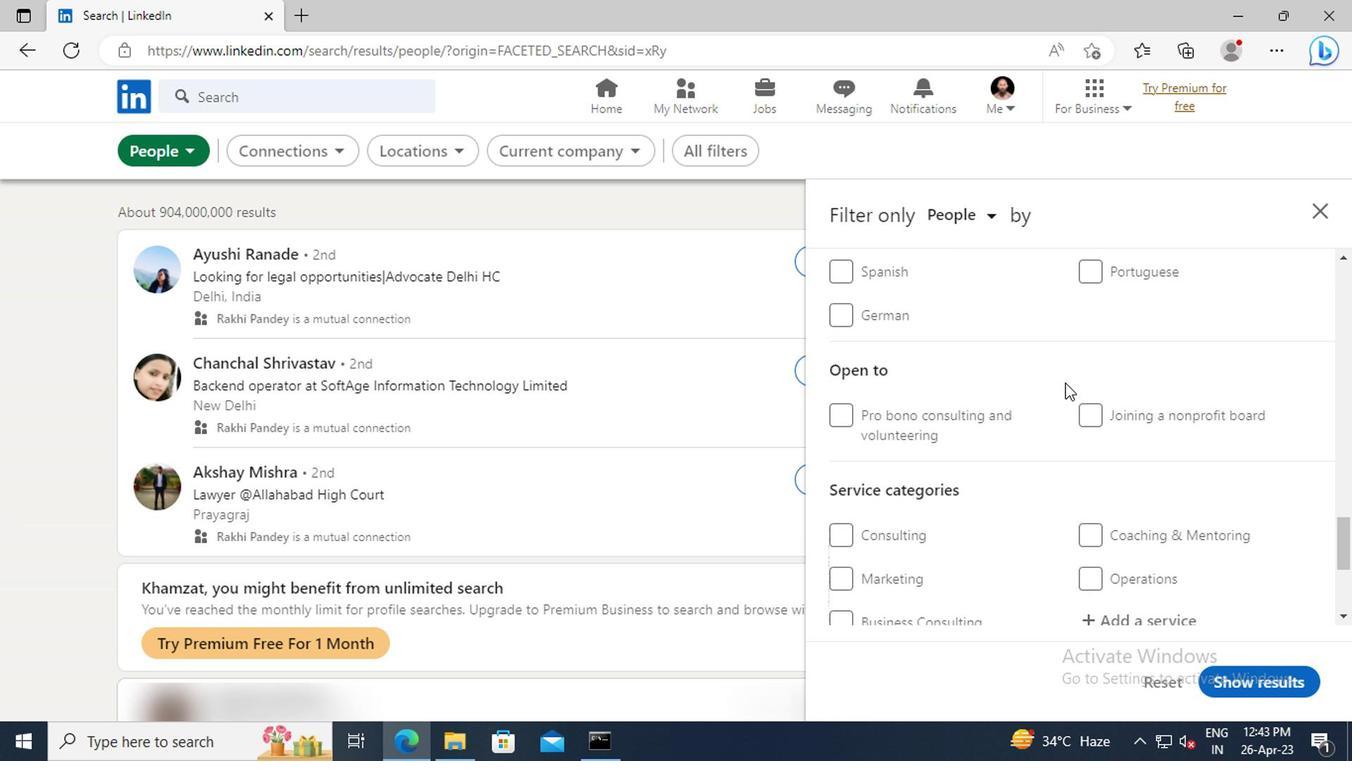 
Action: Mouse scrolled (1060, 381) with delta (0, -1)
Screenshot: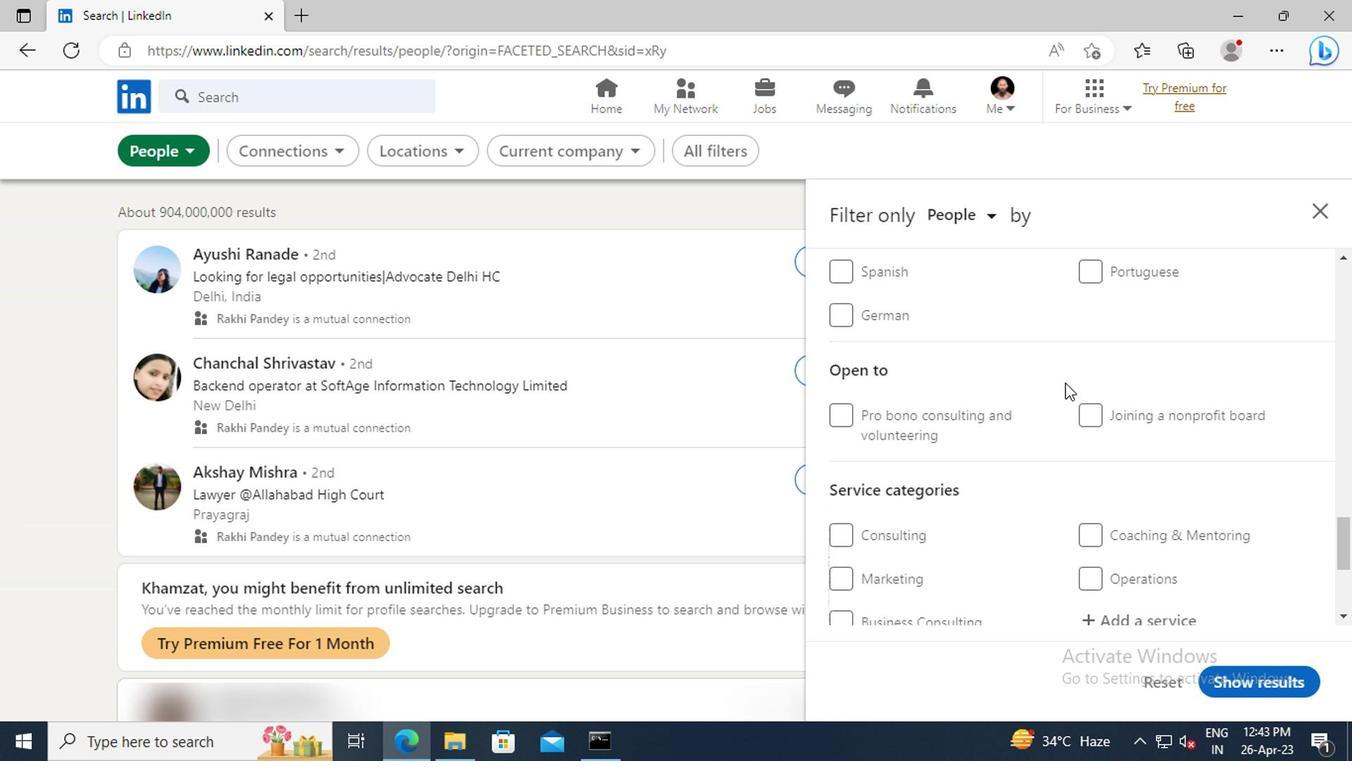 
Action: Mouse scrolled (1060, 381) with delta (0, -1)
Screenshot: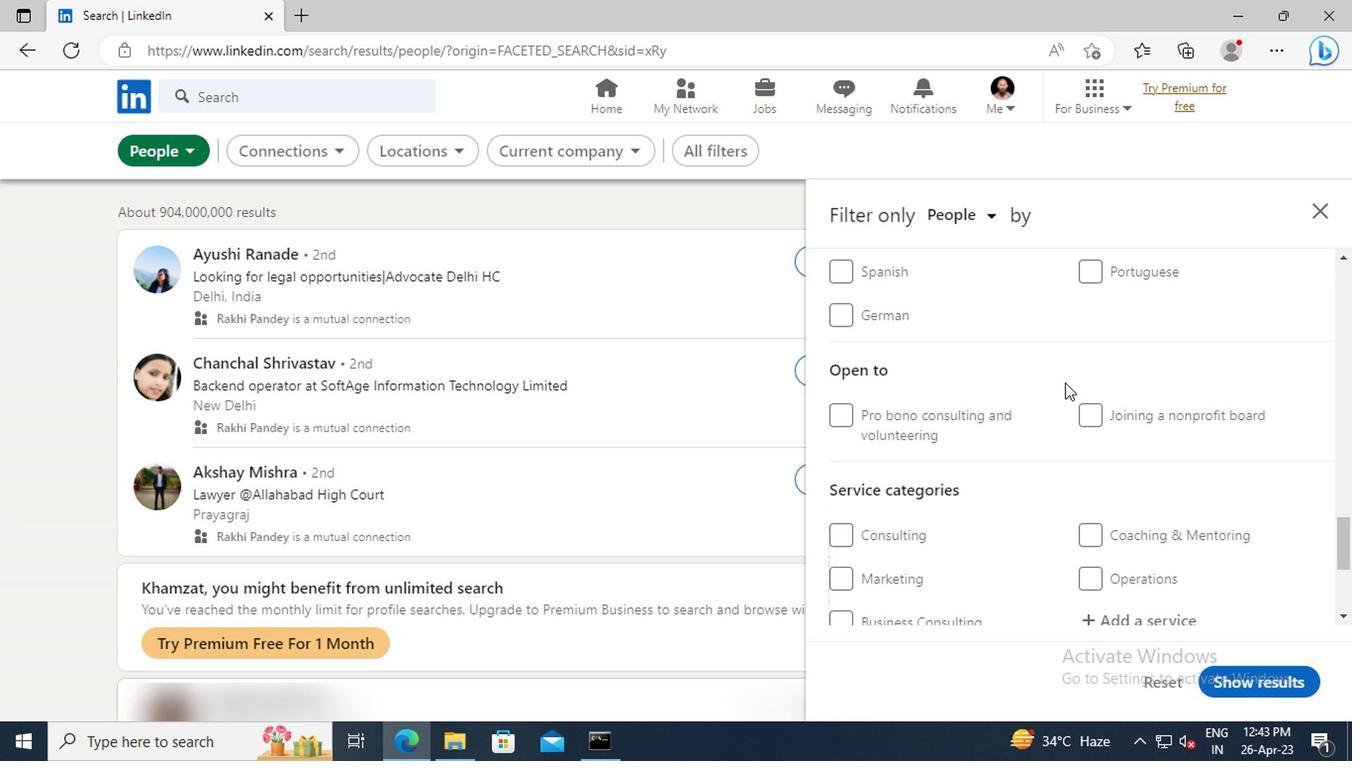 
Action: Mouse moved to (1102, 449)
Screenshot: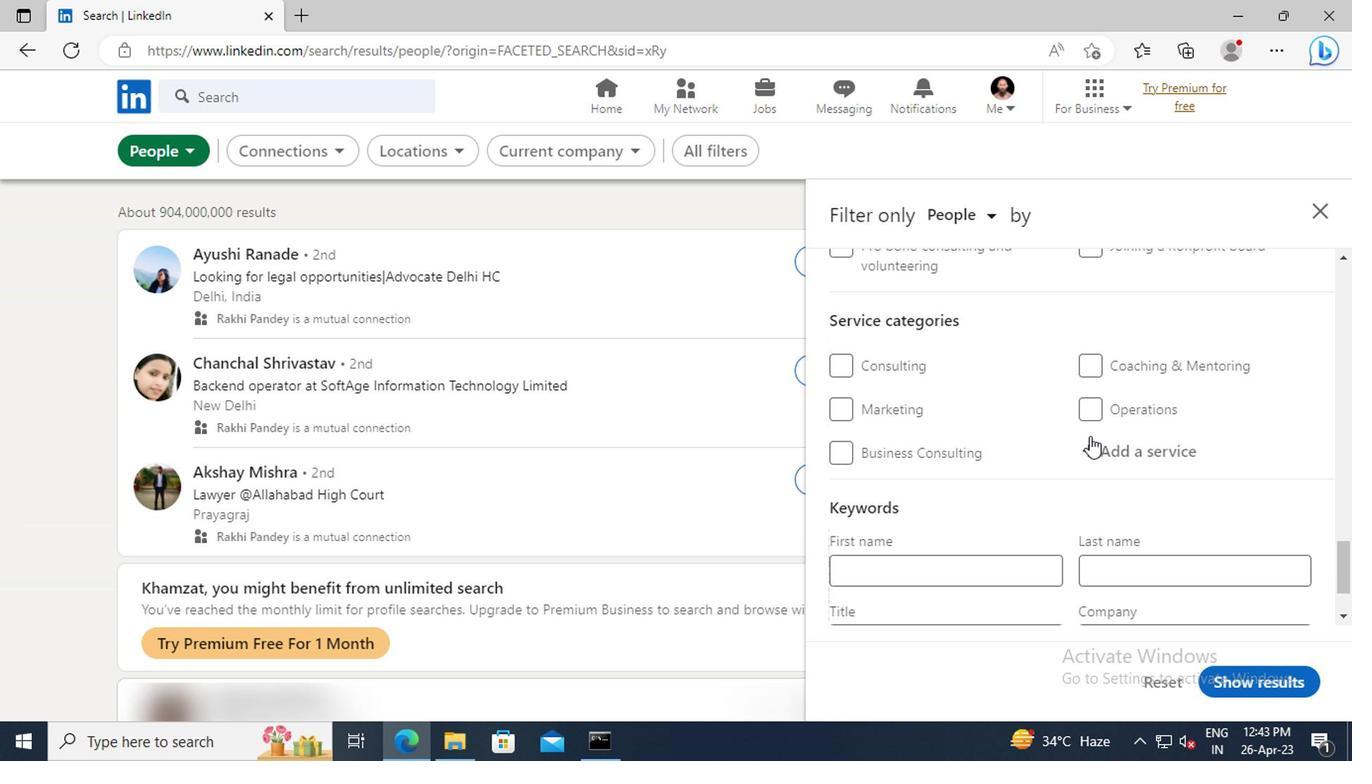 
Action: Mouse pressed left at (1102, 449)
Screenshot: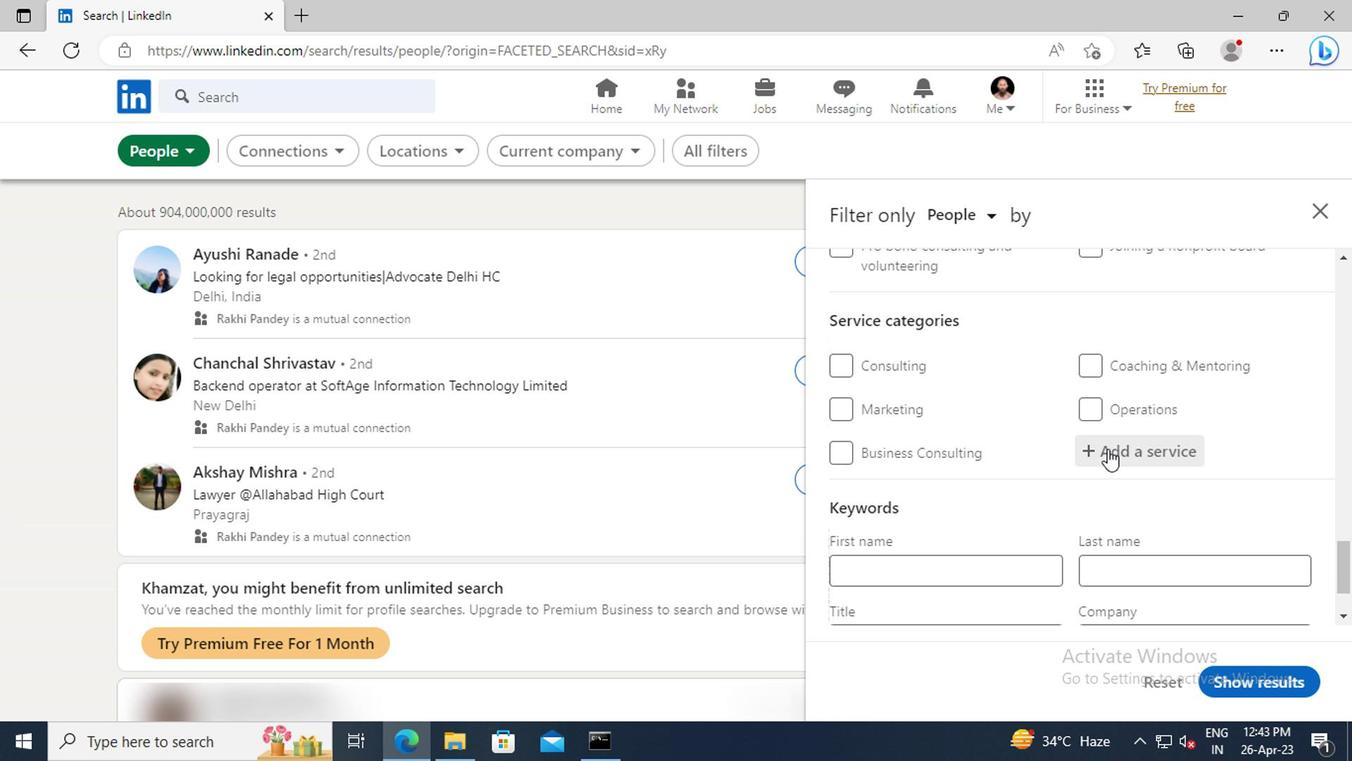 
Action: Key pressed <Key.shift>PRODUCT<Key.space><Key.shift>MARKETING
Screenshot: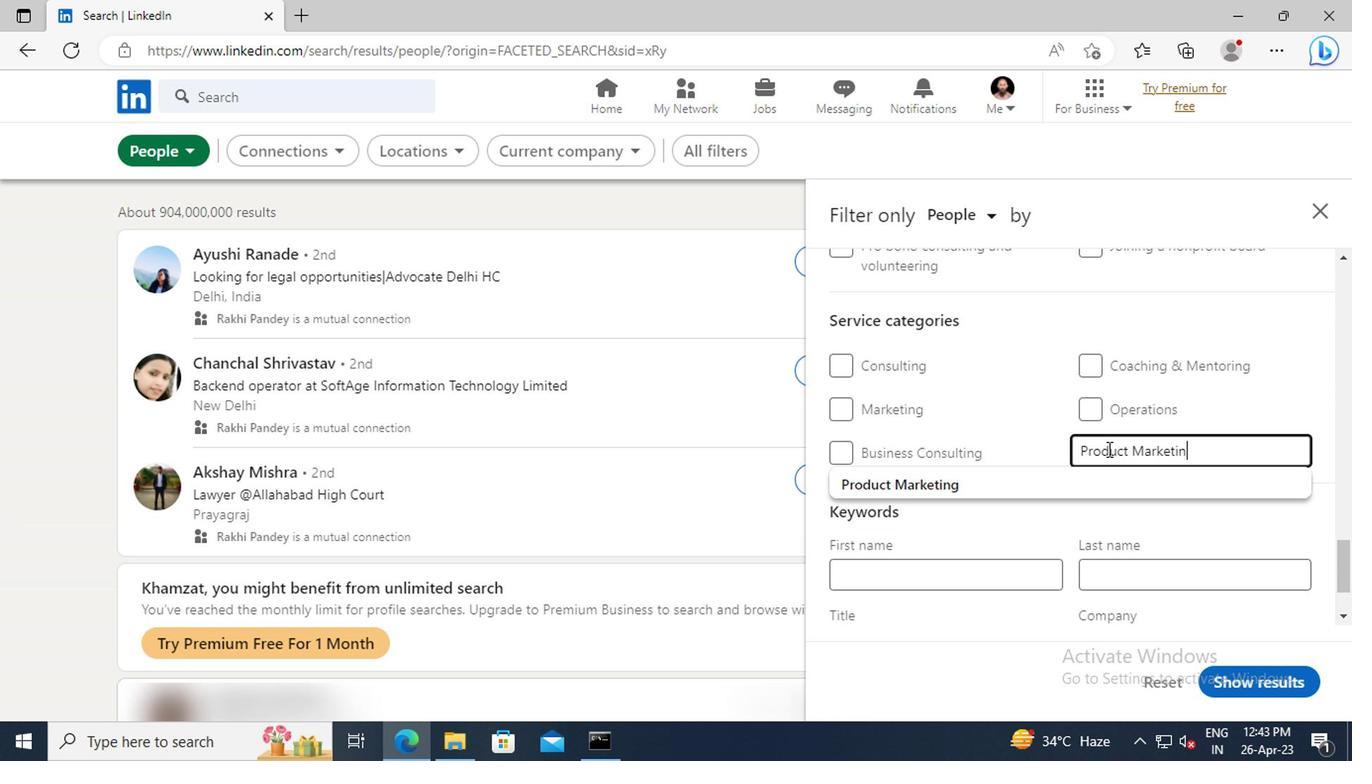 
Action: Mouse moved to (1112, 480)
Screenshot: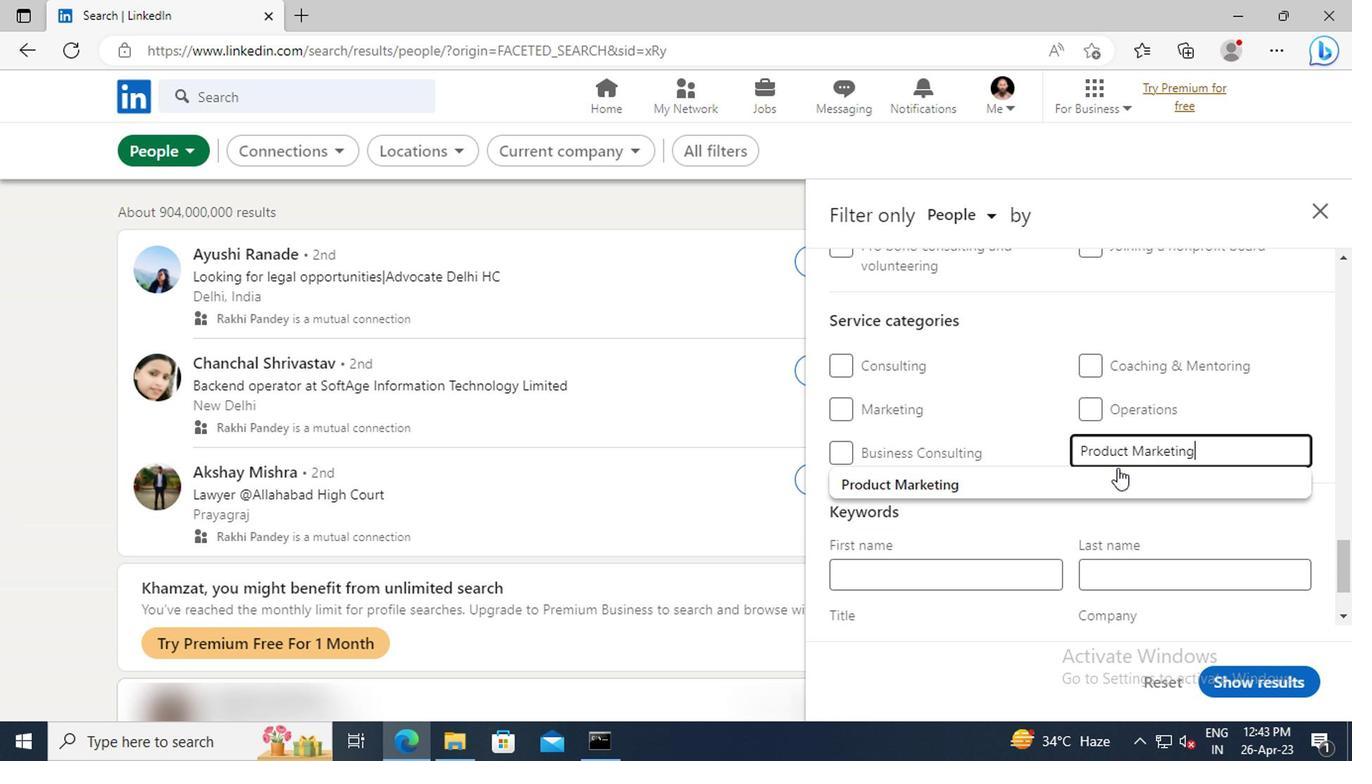 
Action: Mouse pressed left at (1112, 480)
Screenshot: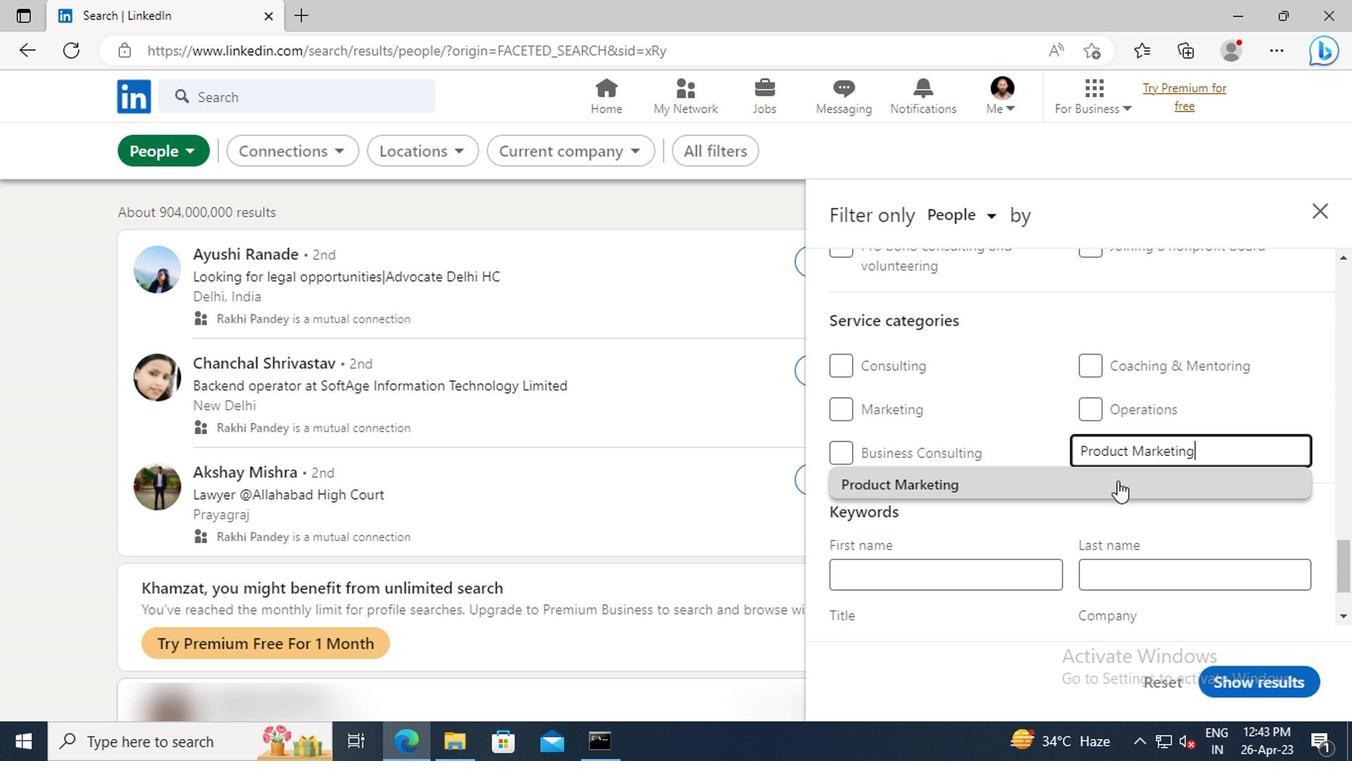 
Action: Mouse moved to (1087, 413)
Screenshot: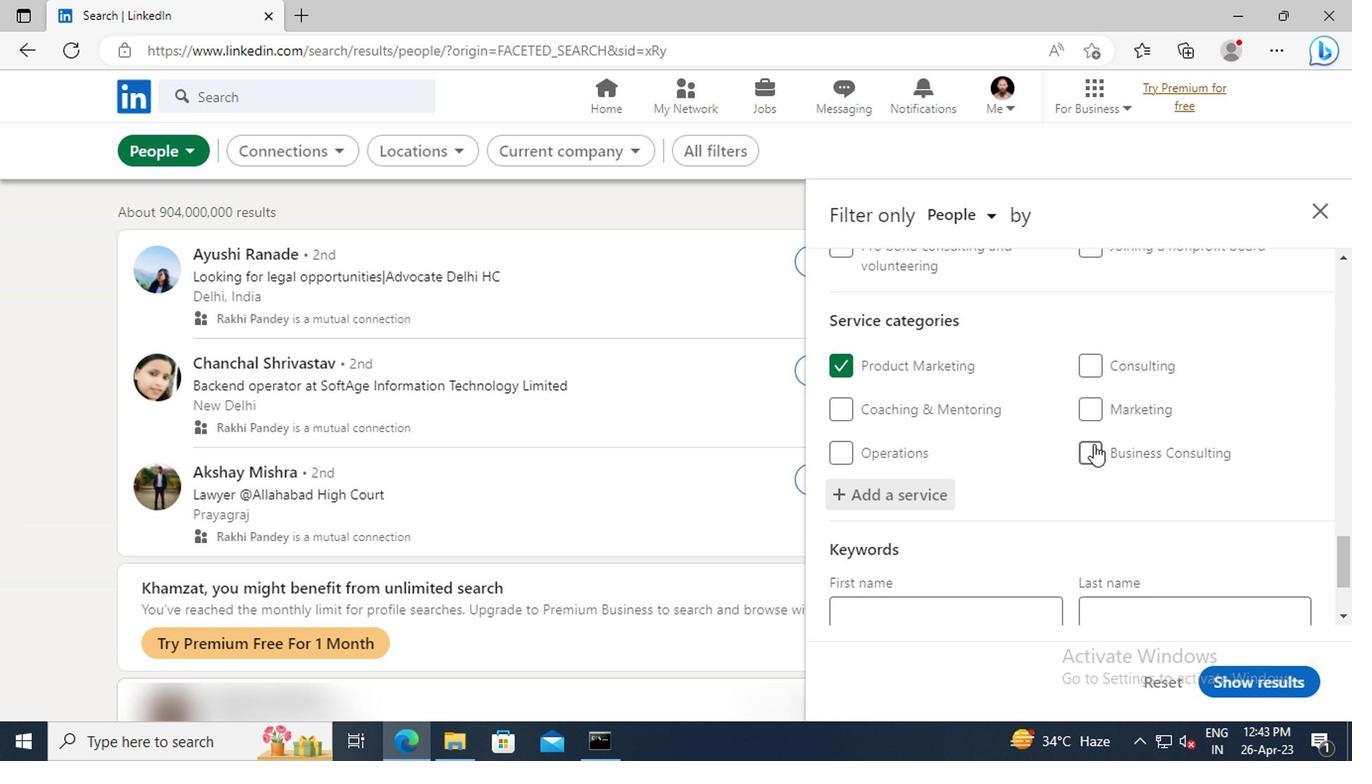
Action: Mouse scrolled (1087, 412) with delta (0, 0)
Screenshot: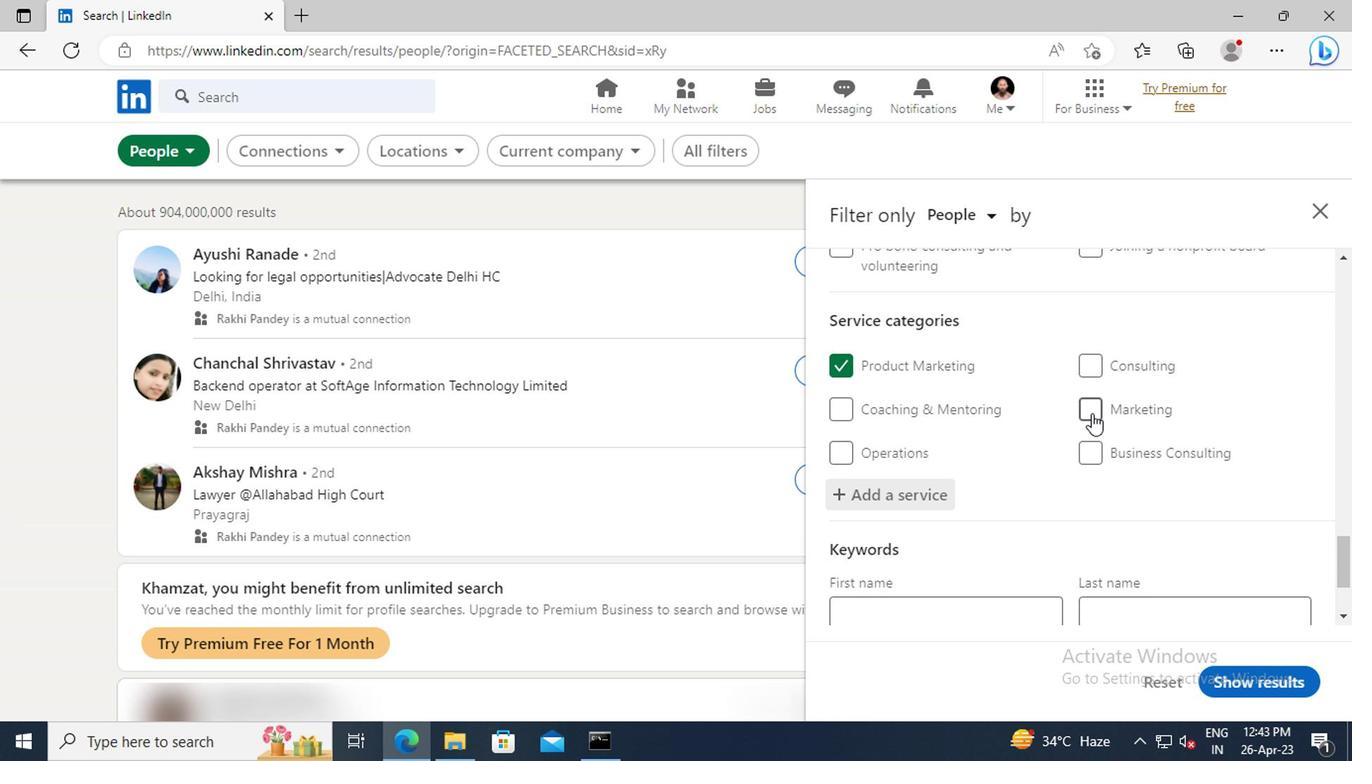 
Action: Mouse scrolled (1087, 412) with delta (0, 0)
Screenshot: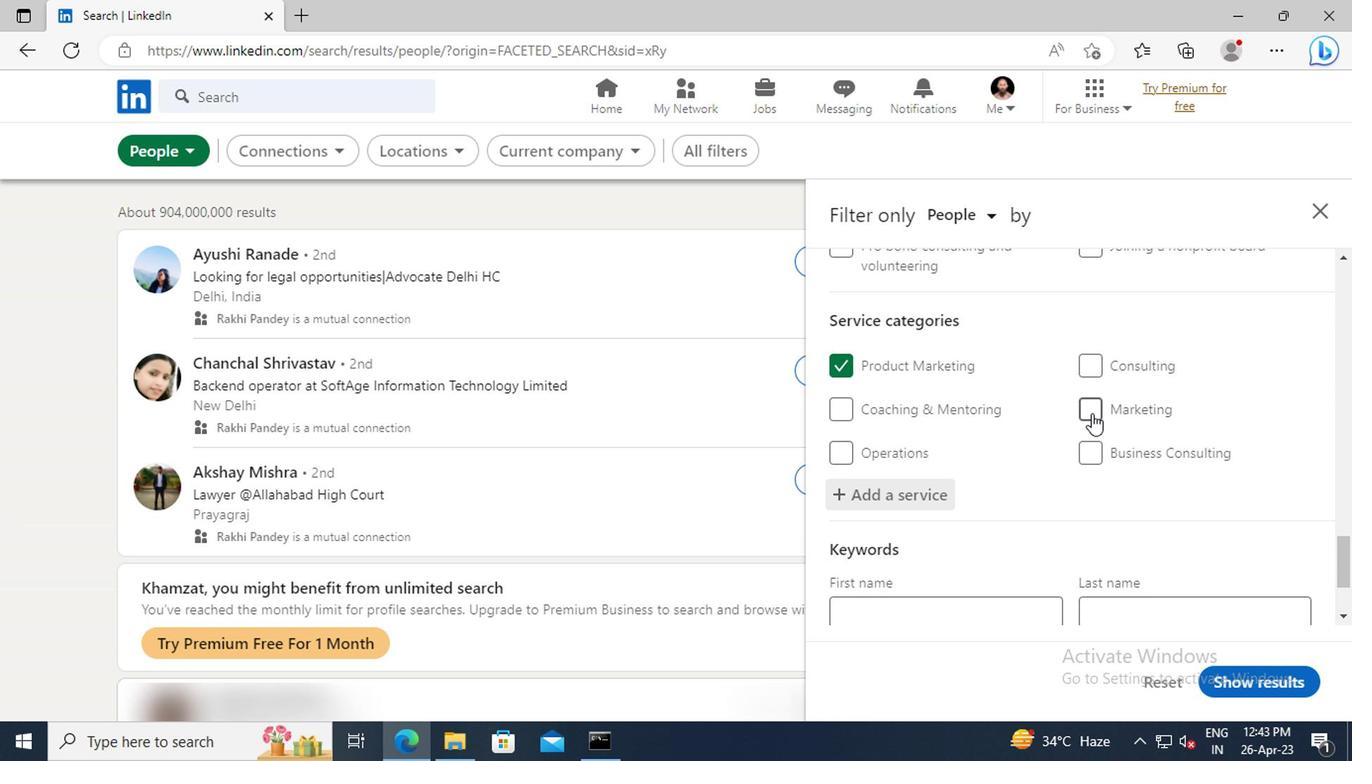 
Action: Mouse scrolled (1087, 412) with delta (0, 0)
Screenshot: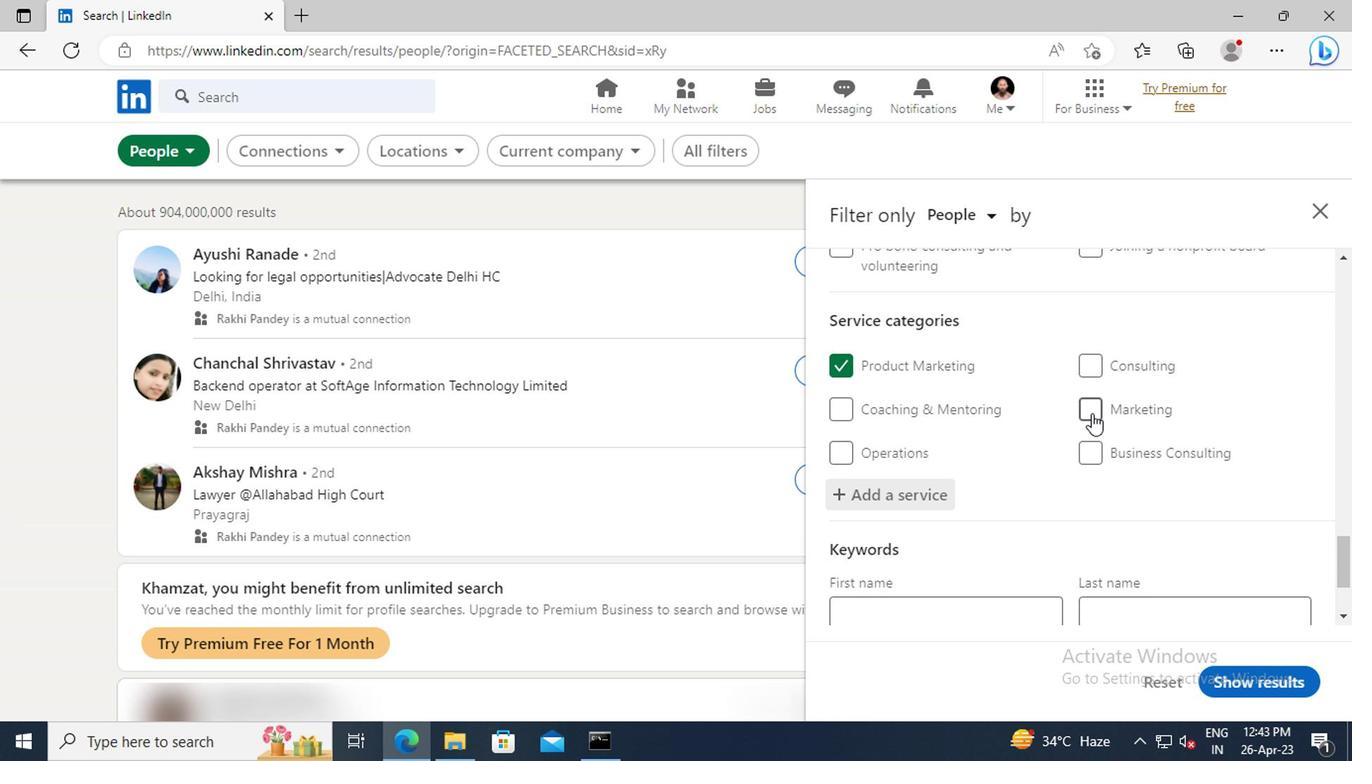 
Action: Mouse scrolled (1087, 412) with delta (0, 0)
Screenshot: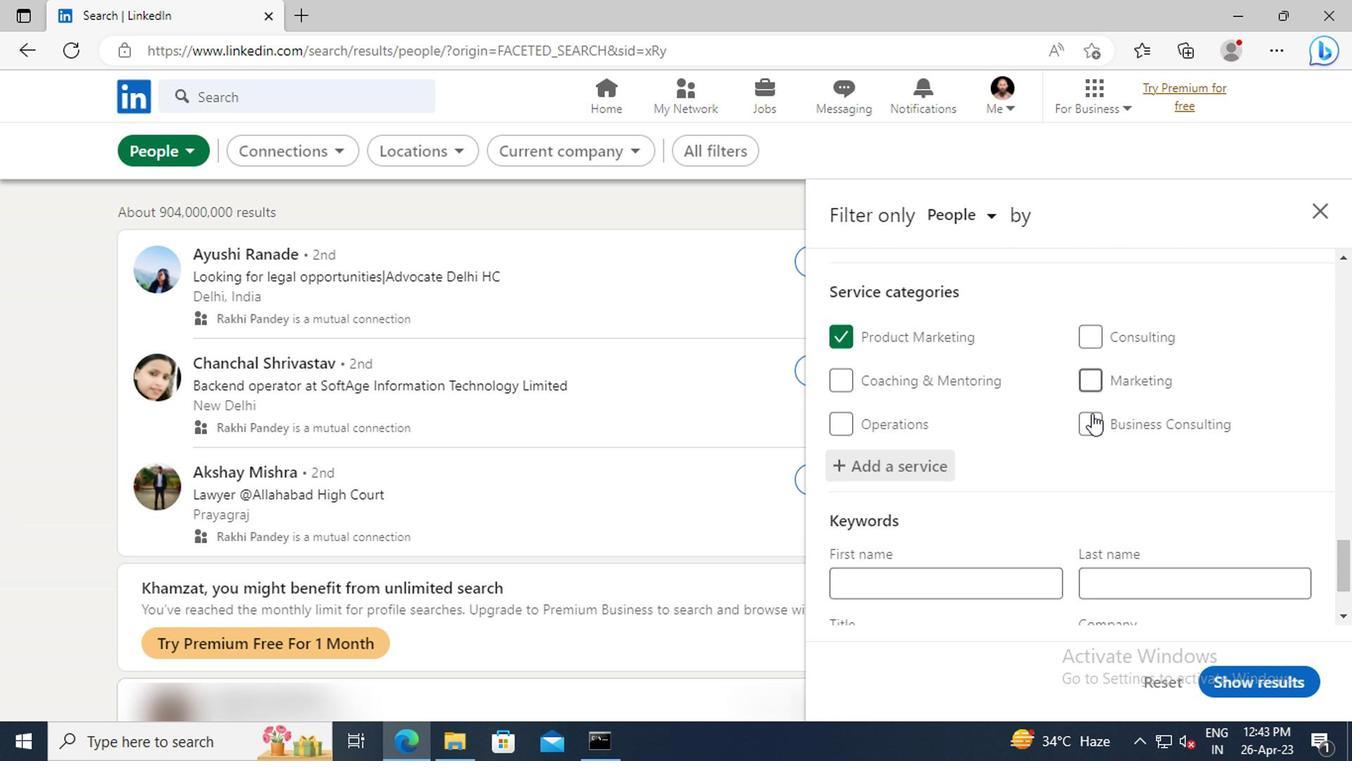 
Action: Mouse moved to (889, 529)
Screenshot: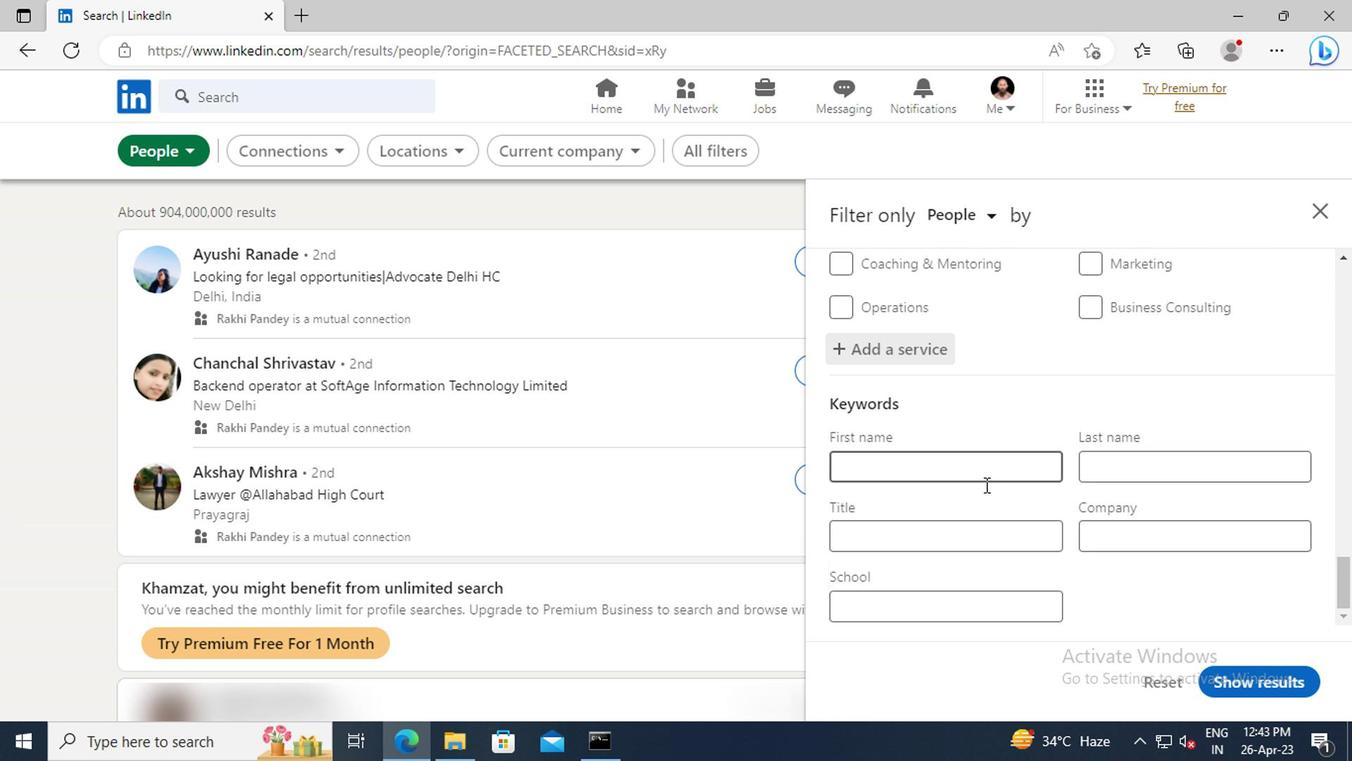 
Action: Mouse pressed left at (889, 529)
Screenshot: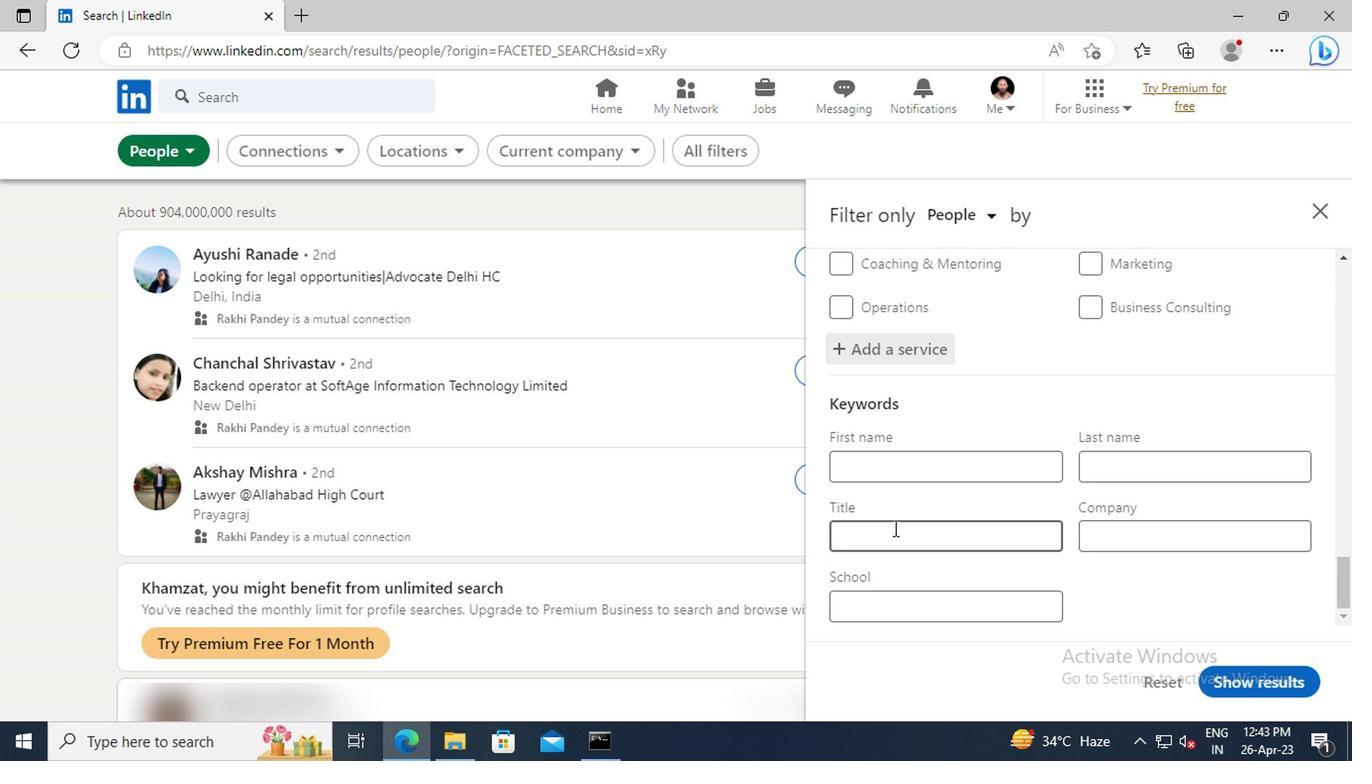 
Action: Key pressed <Key.shift>BUILDING<Key.space><Key.shift>INSPECTOR<Key.enter>
Screenshot: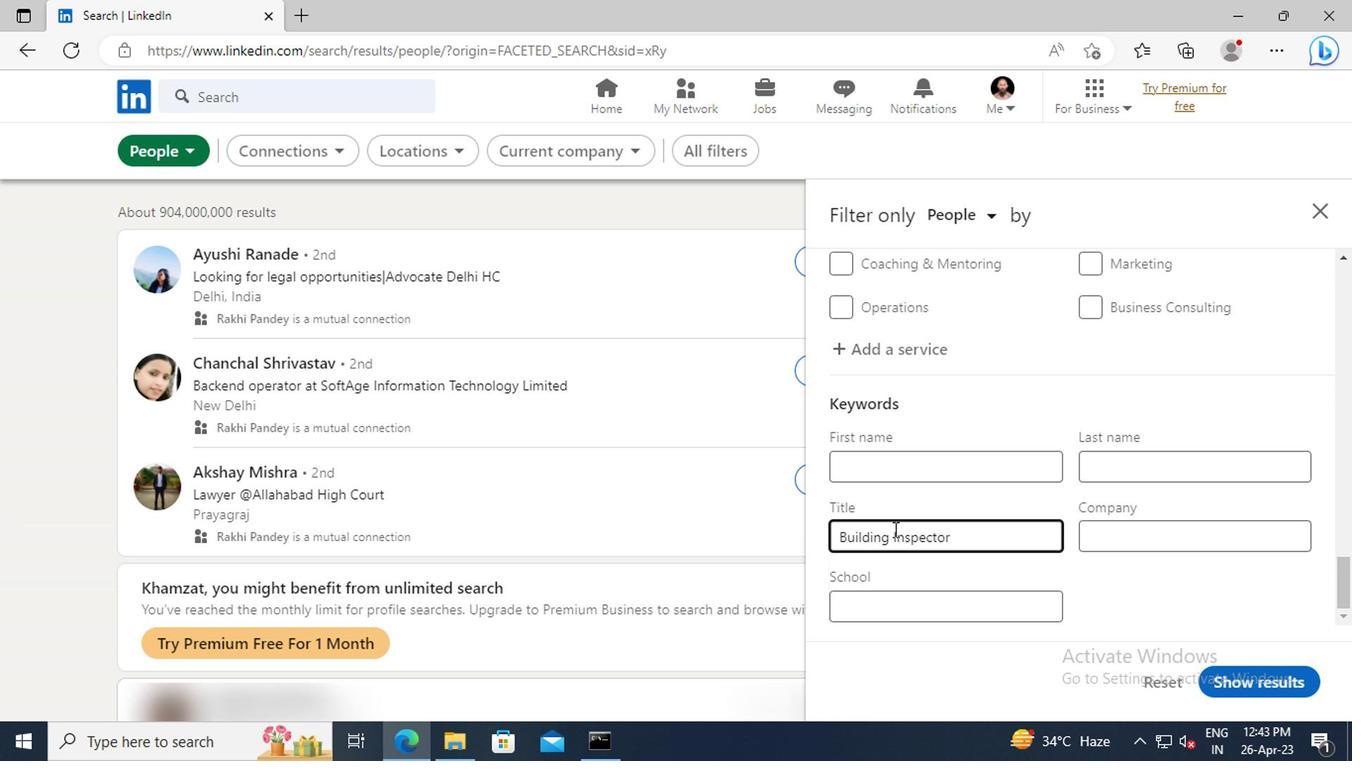 
Action: Mouse moved to (1221, 676)
Screenshot: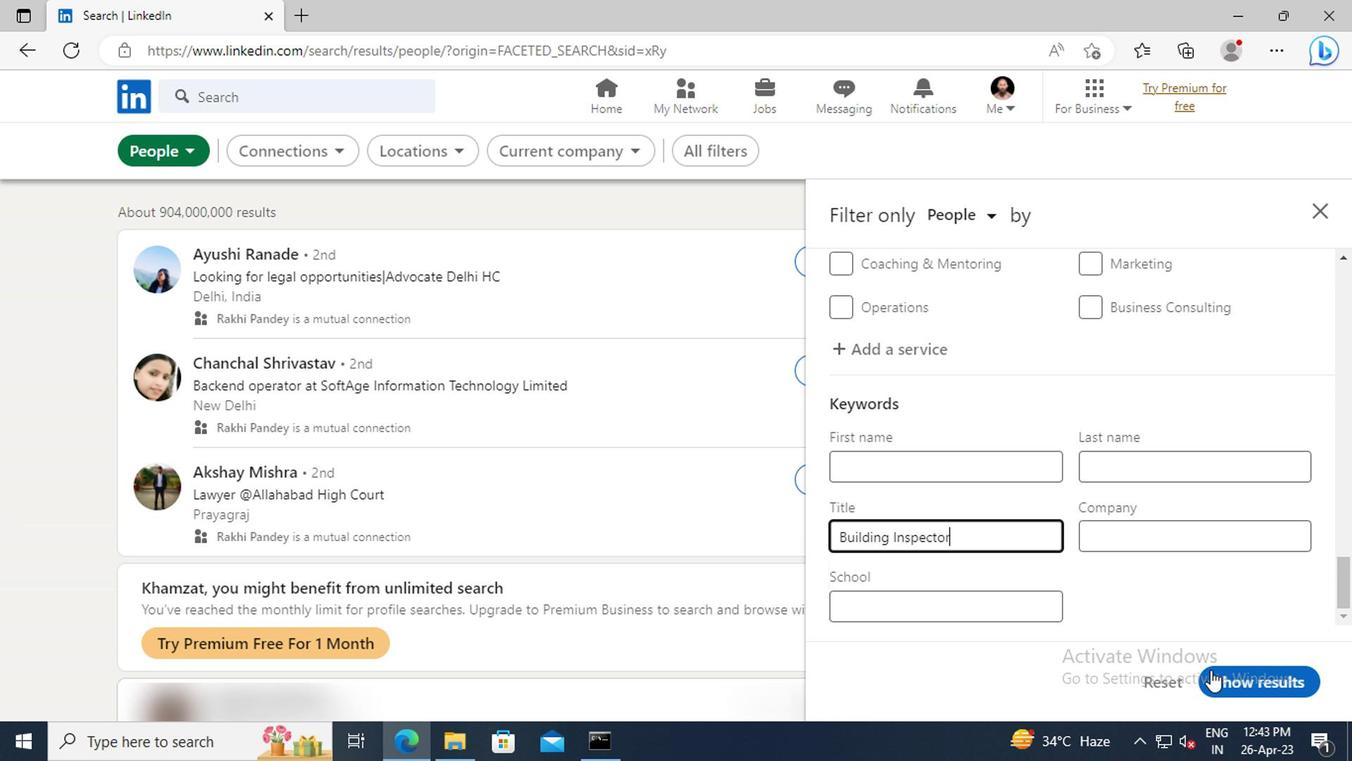 
Action: Mouse pressed left at (1221, 676)
Screenshot: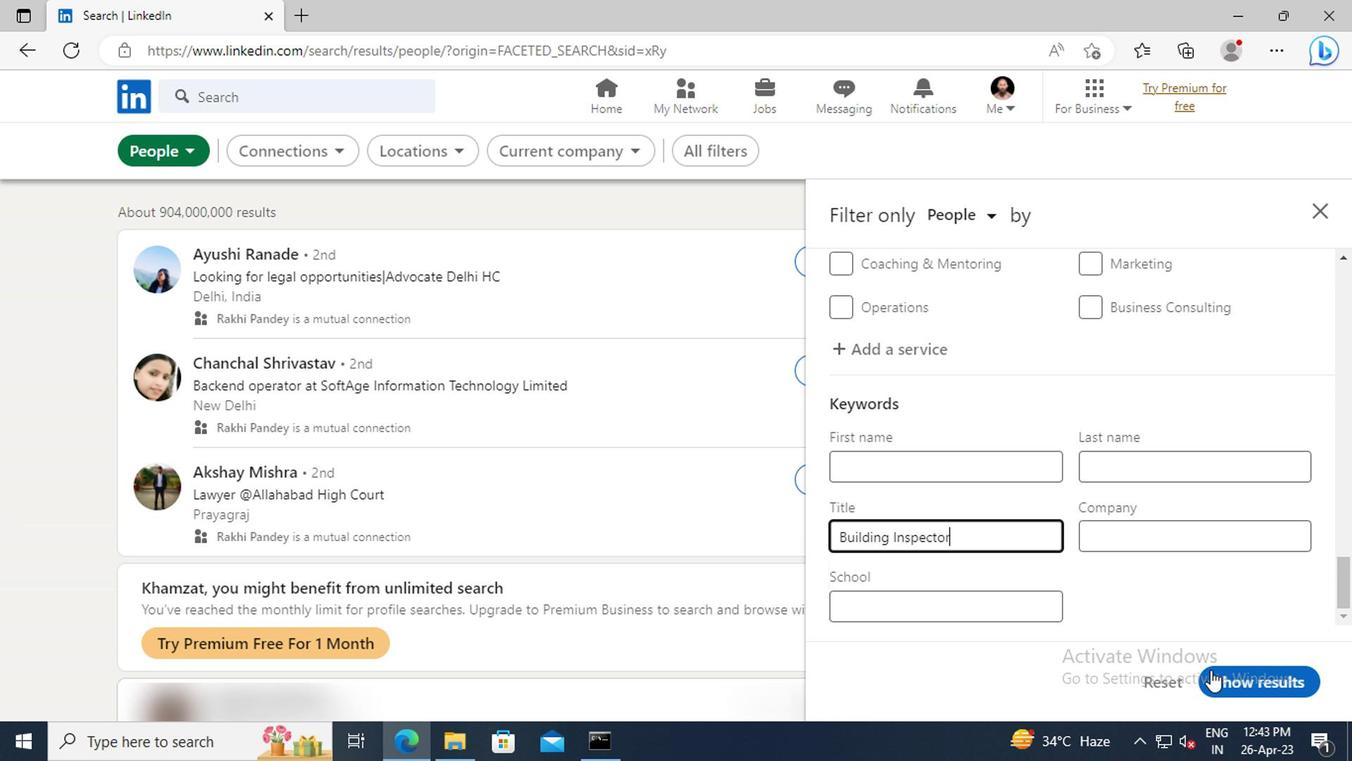 
